 Task: Look for space in Noyon, France from 12th July, 2023 to 16th July, 2023 for 8 adults in price range Rs.10000 to Rs.16000. Place can be private room with 8 bedrooms having 8 beds and 8 bathrooms. Property type can be house, flat, guest house, hotel. Amenities needed are: wifi, TV, free parkinig on premises, gym, breakfast. Booking option can be shelf check-in. Required host language is English.
Action: Mouse moved to (458, 96)
Screenshot: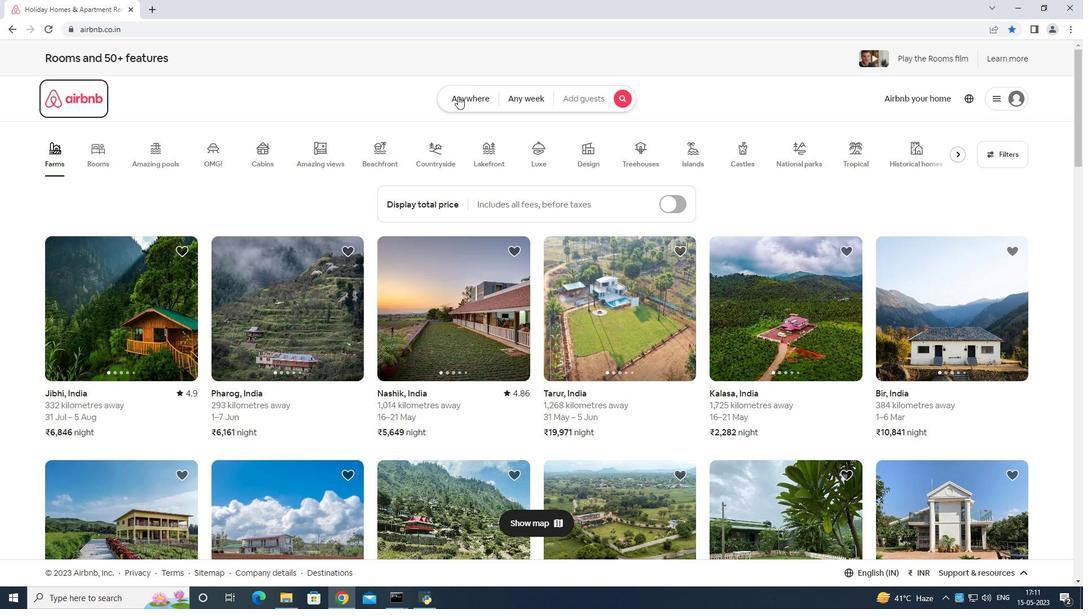 
Action: Mouse pressed left at (458, 96)
Screenshot: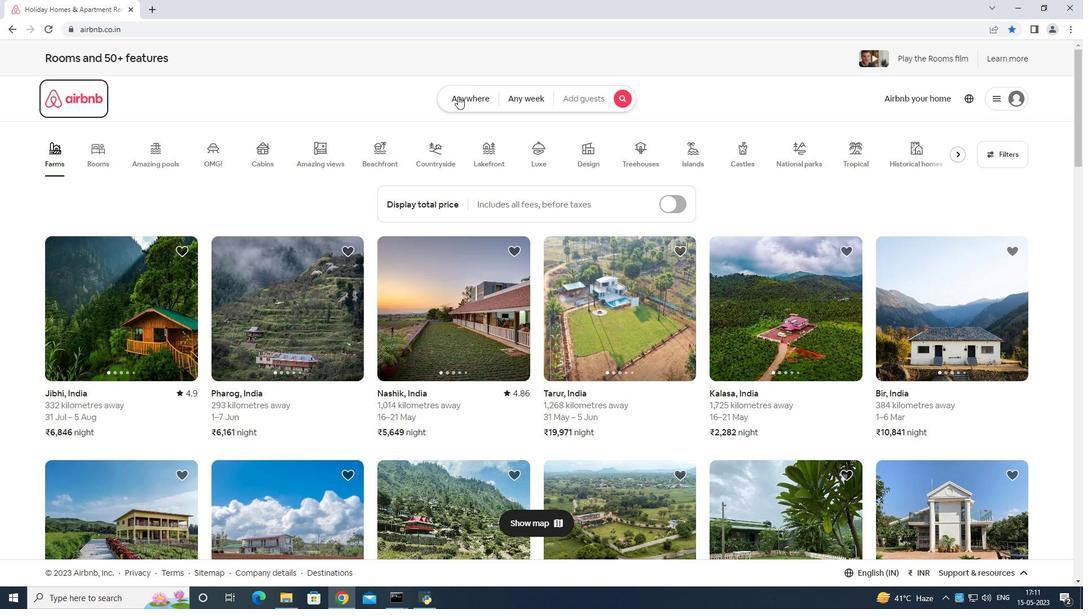 
Action: Mouse moved to (419, 136)
Screenshot: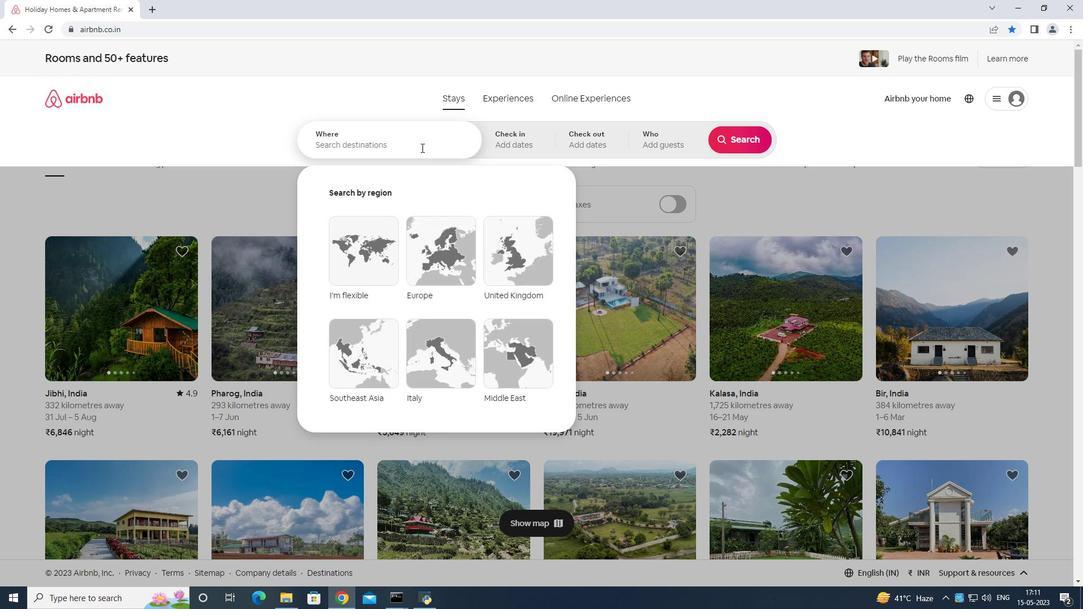 
Action: Mouse pressed left at (419, 136)
Screenshot: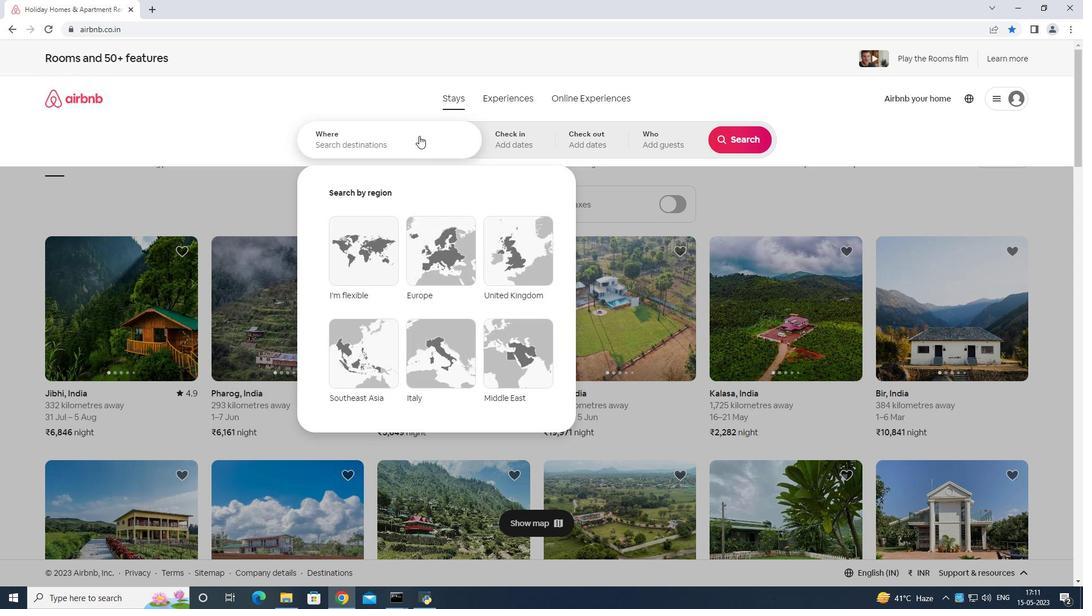 
Action: Mouse moved to (454, 146)
Screenshot: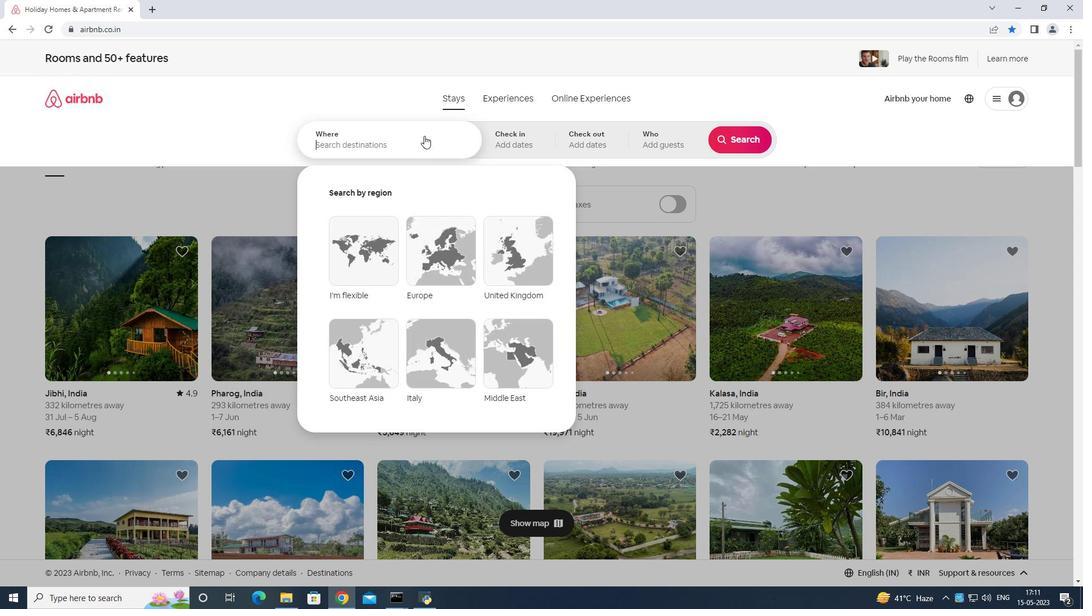 
Action: Key pressed <Key.shift>Noyon<Key.space><Key.shift>France<Key.enter>
Screenshot: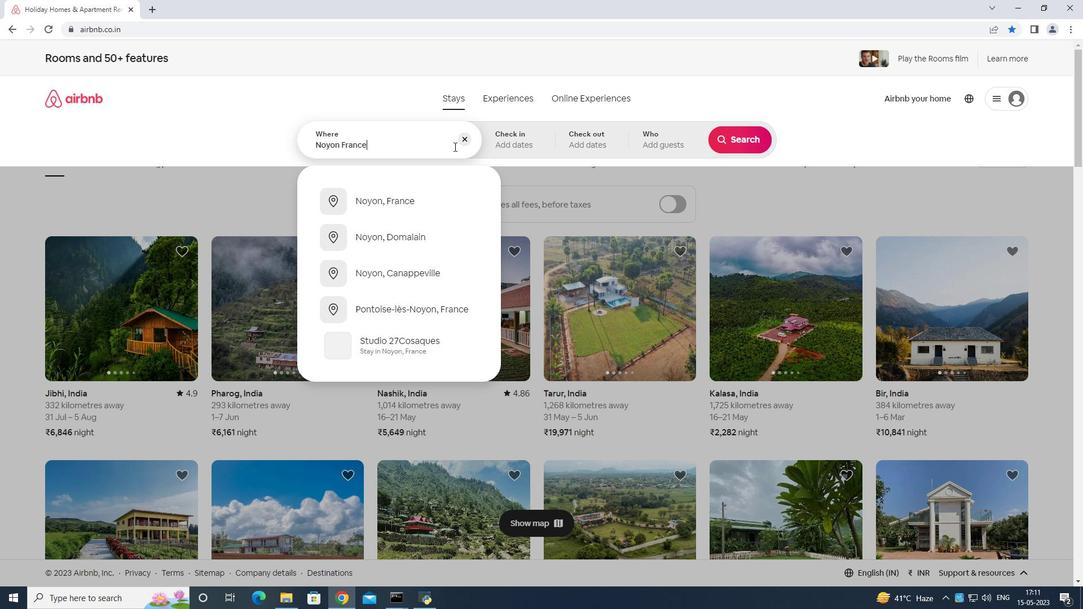 
Action: Mouse moved to (738, 228)
Screenshot: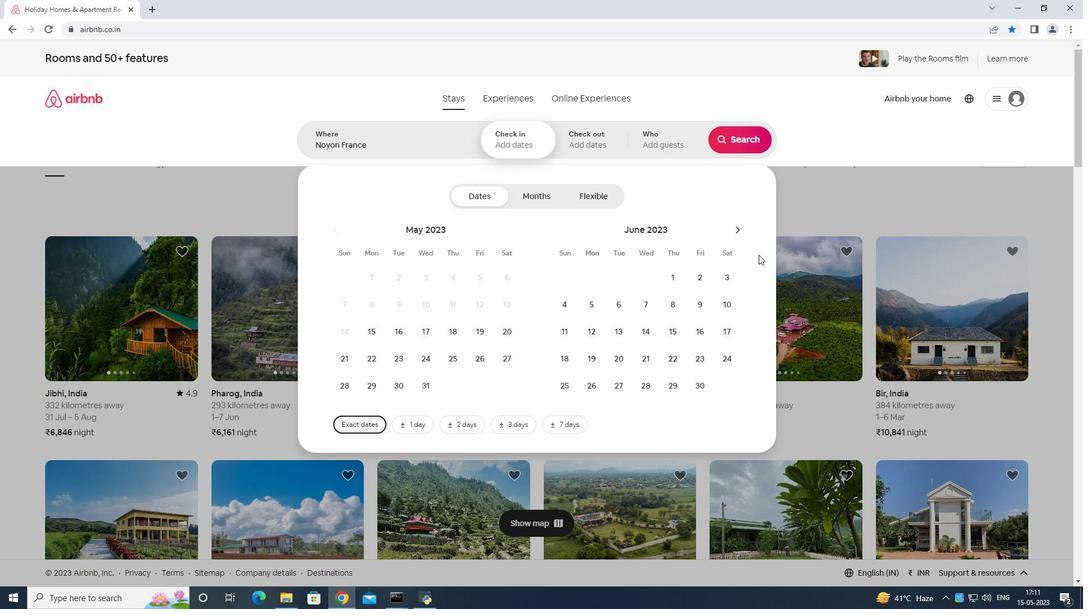 
Action: Mouse pressed left at (738, 228)
Screenshot: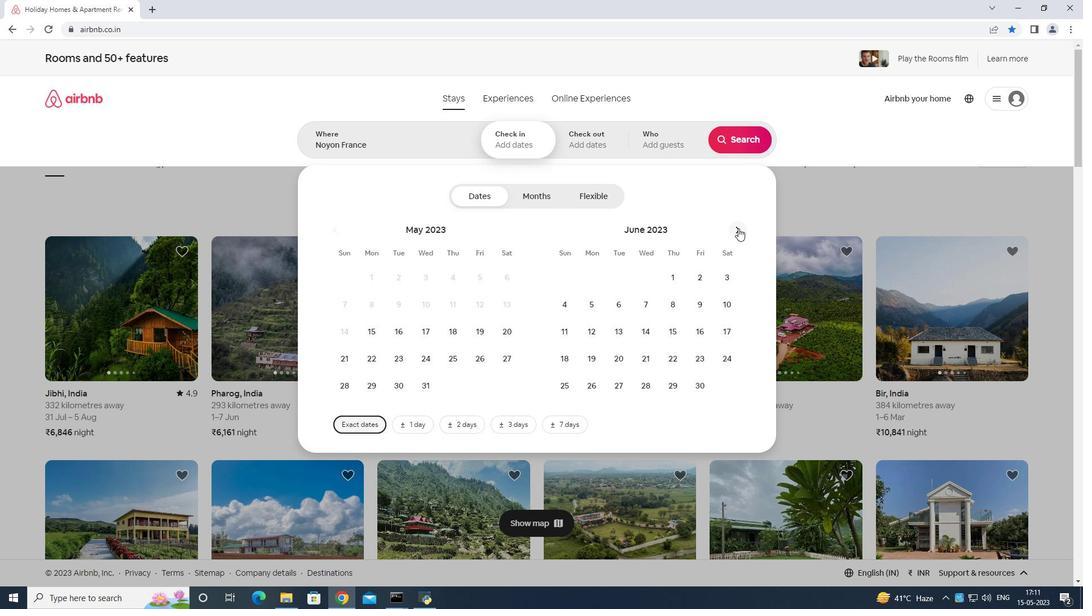 
Action: Mouse moved to (649, 327)
Screenshot: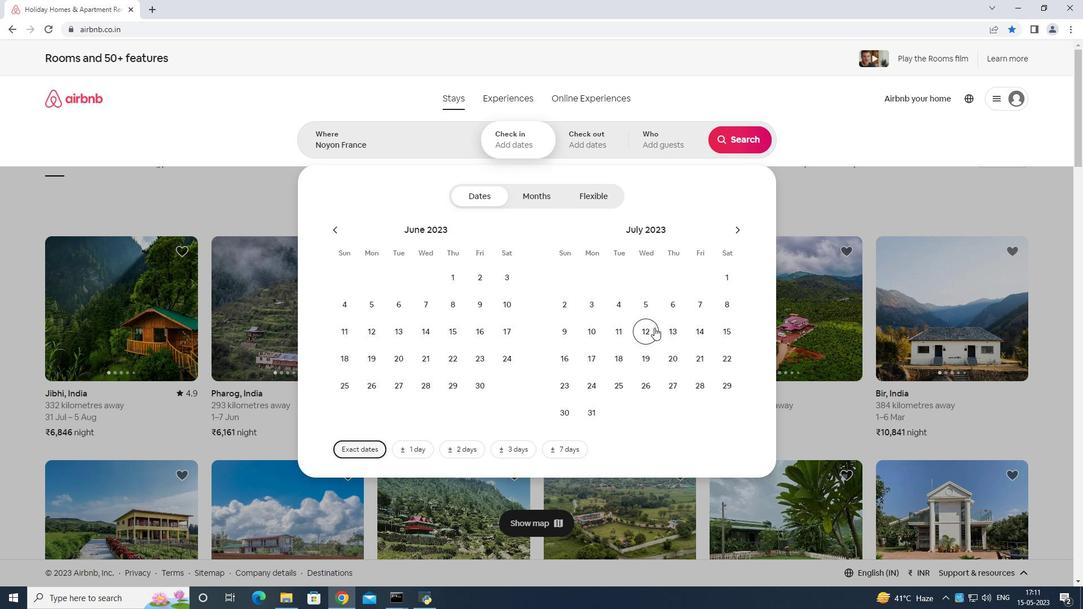 
Action: Mouse pressed left at (649, 327)
Screenshot: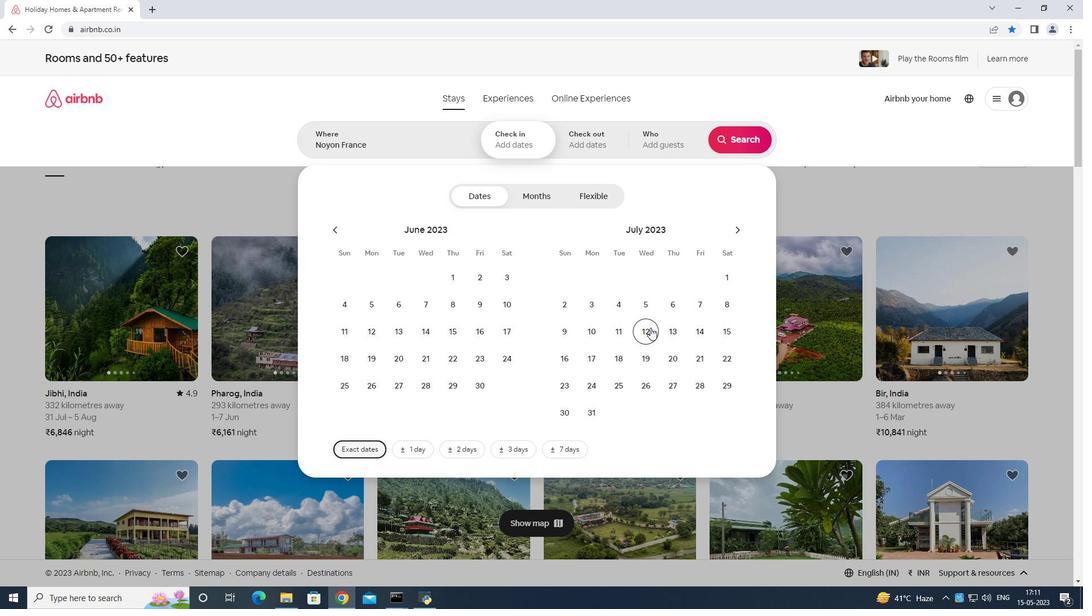 
Action: Mouse moved to (574, 357)
Screenshot: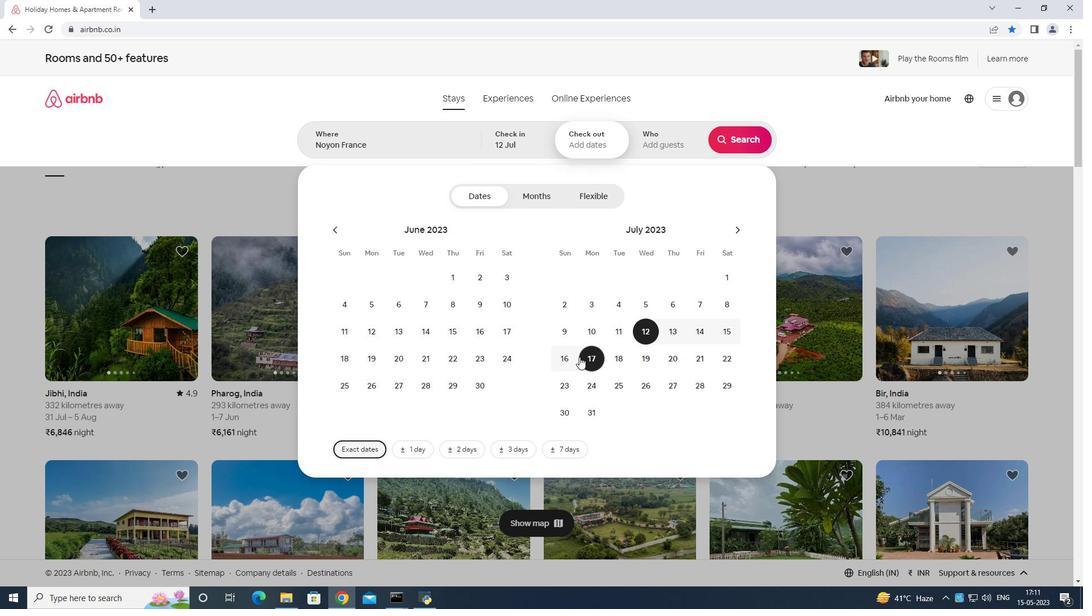
Action: Mouse pressed left at (574, 357)
Screenshot: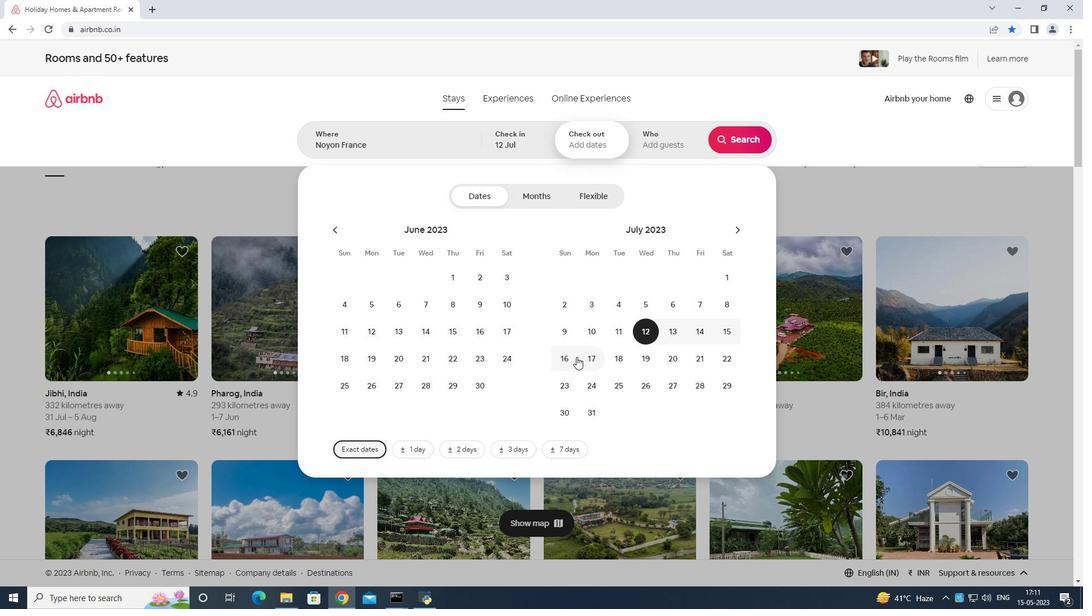 
Action: Mouse moved to (653, 141)
Screenshot: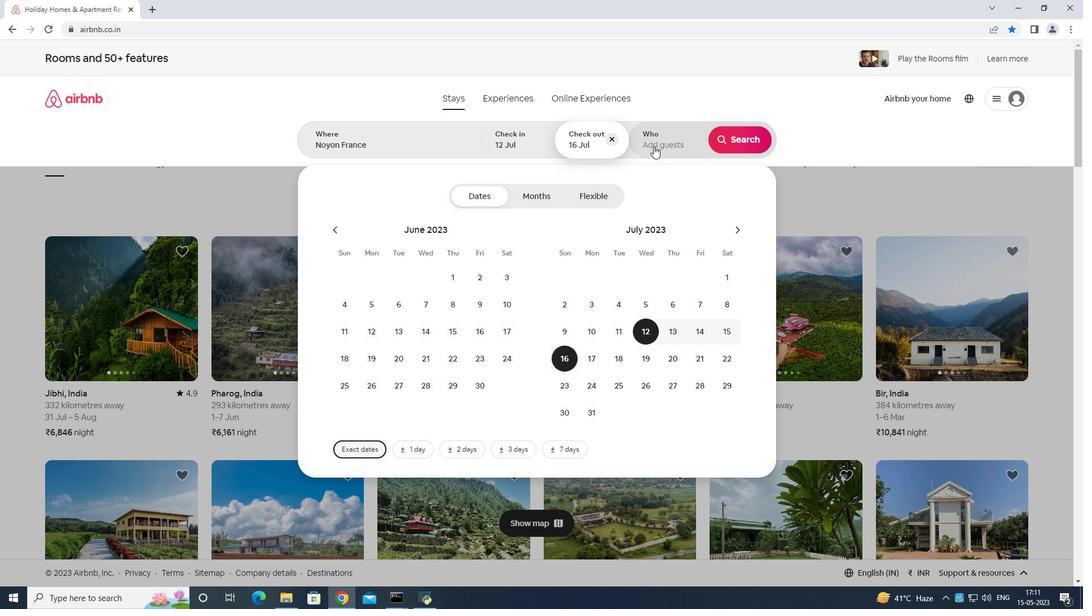 
Action: Mouse pressed left at (653, 141)
Screenshot: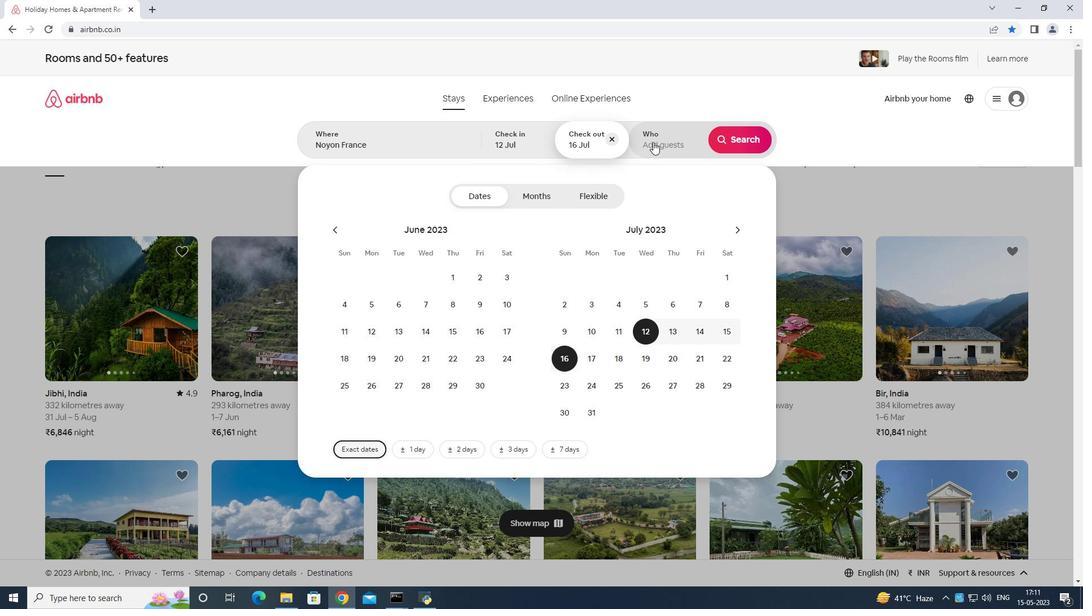 
Action: Mouse moved to (737, 202)
Screenshot: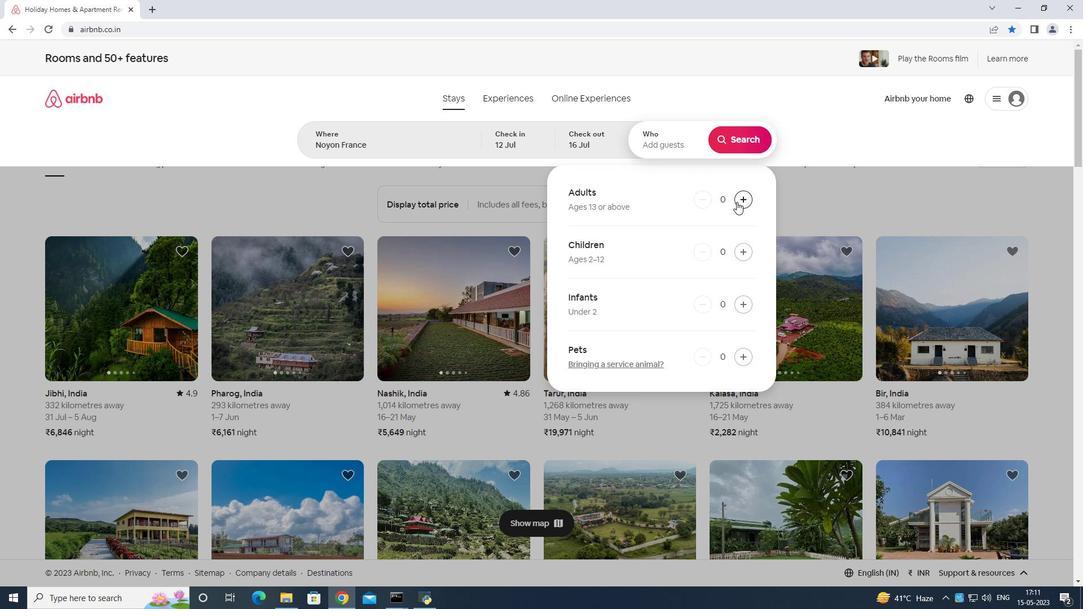 
Action: Mouse pressed left at (737, 202)
Screenshot: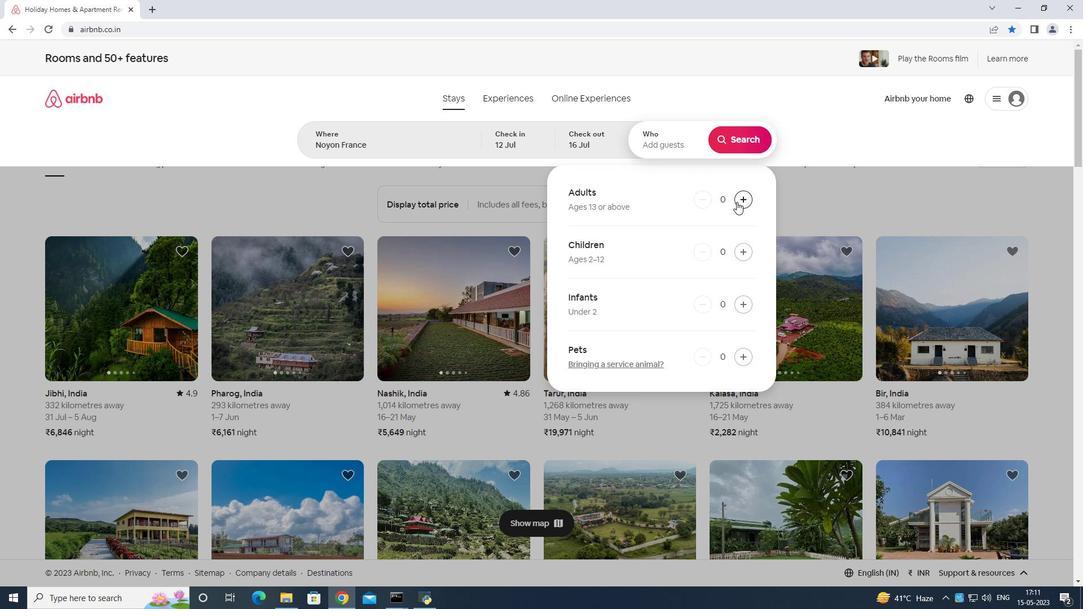 
Action: Mouse pressed left at (737, 202)
Screenshot: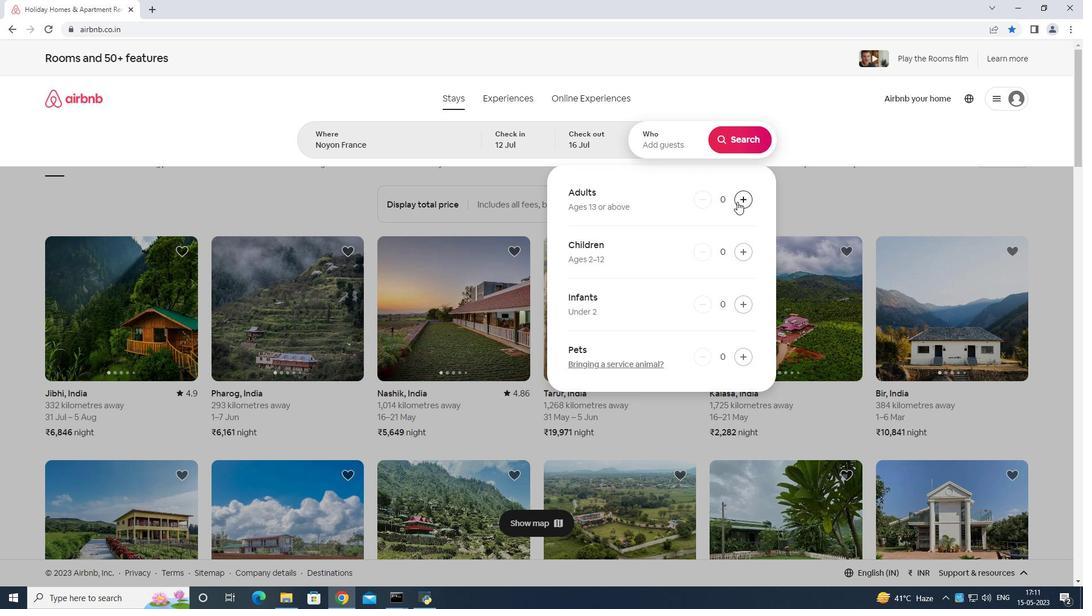 
Action: Mouse pressed left at (737, 202)
Screenshot: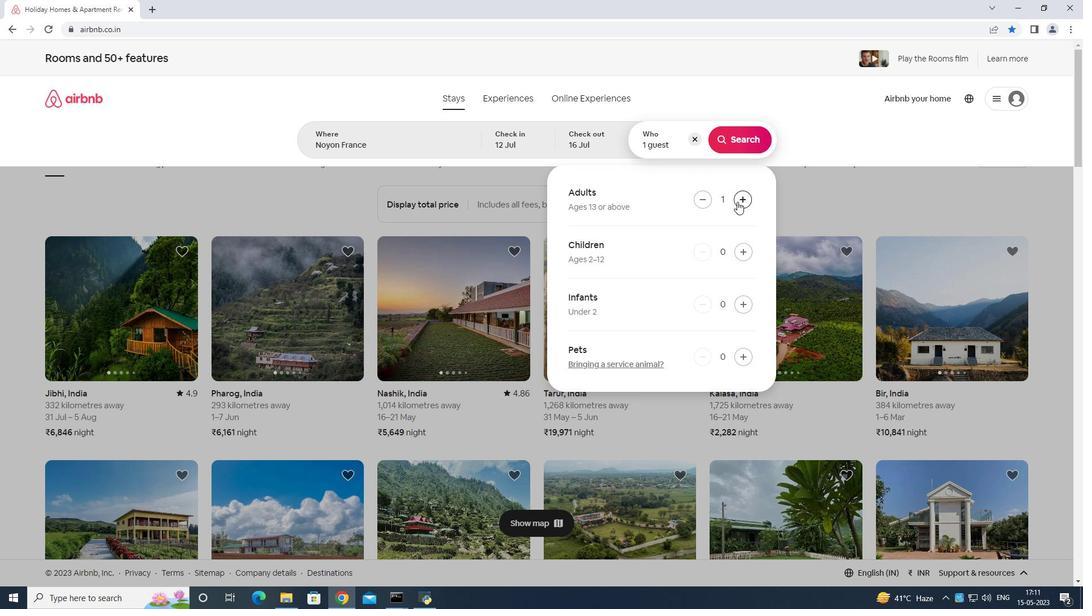 
Action: Mouse pressed left at (737, 202)
Screenshot: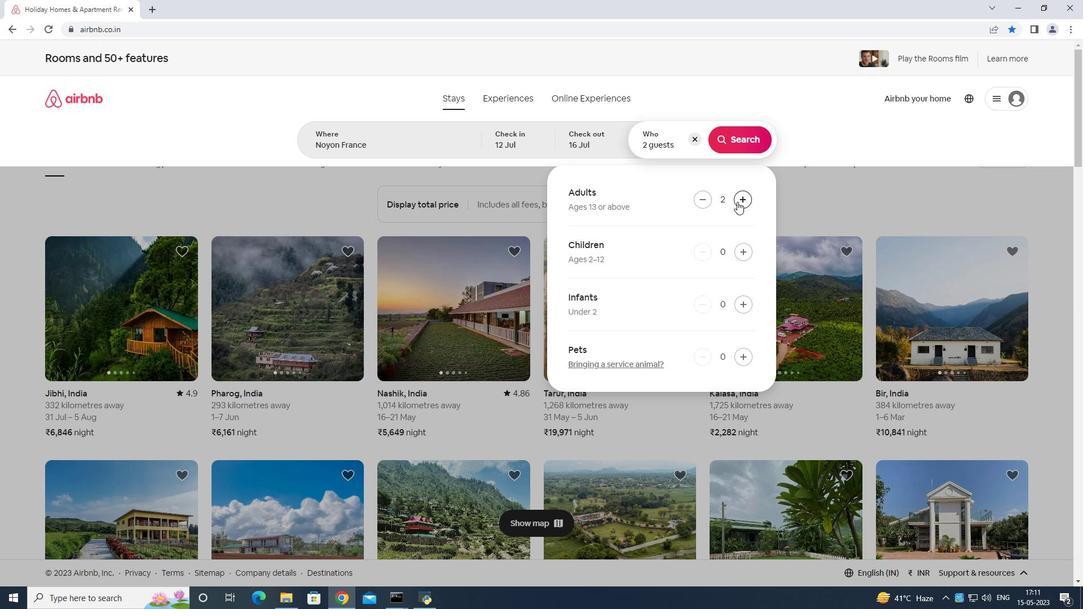 
Action: Mouse pressed left at (737, 202)
Screenshot: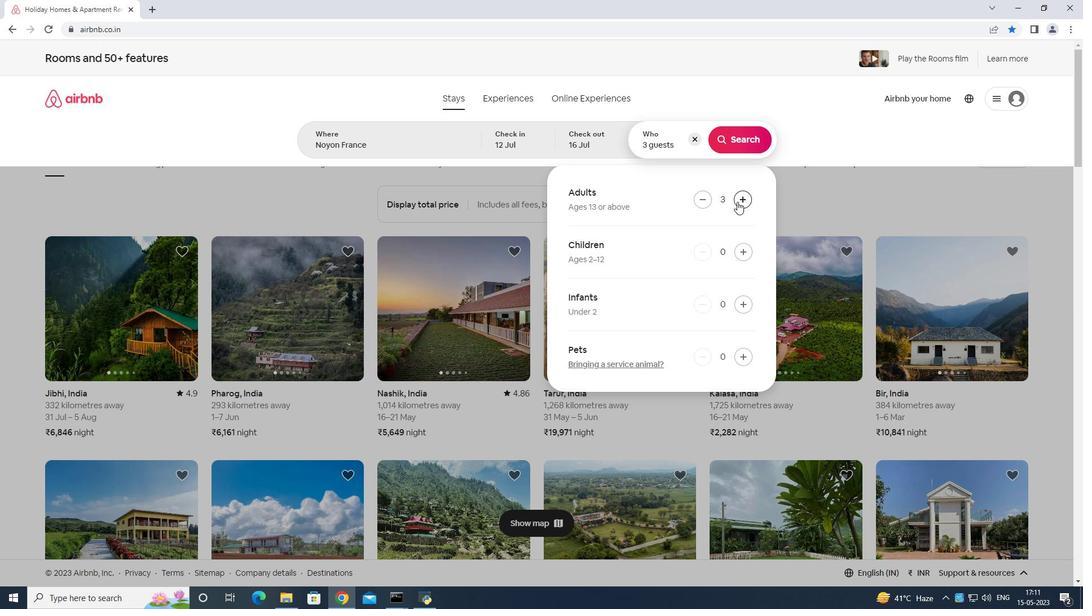 
Action: Mouse pressed left at (737, 202)
Screenshot: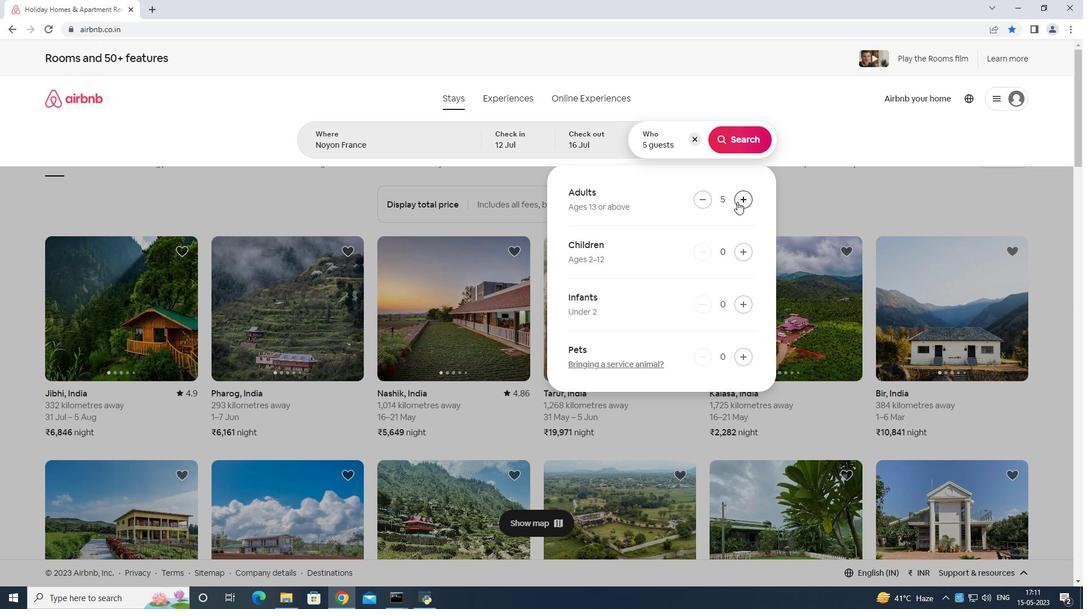 
Action: Mouse pressed left at (737, 202)
Screenshot: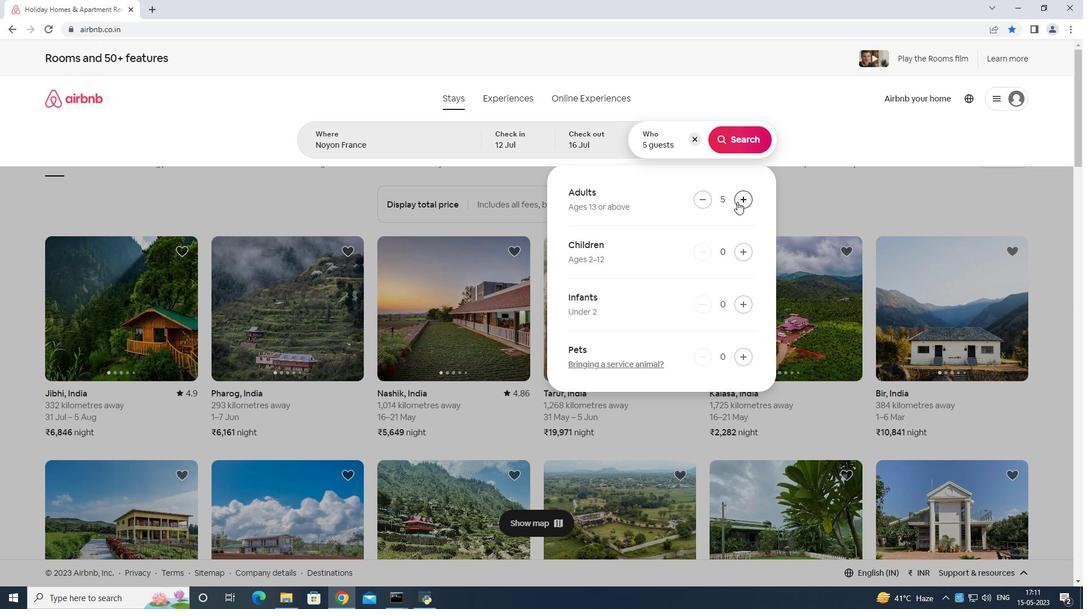 
Action: Mouse pressed left at (737, 202)
Screenshot: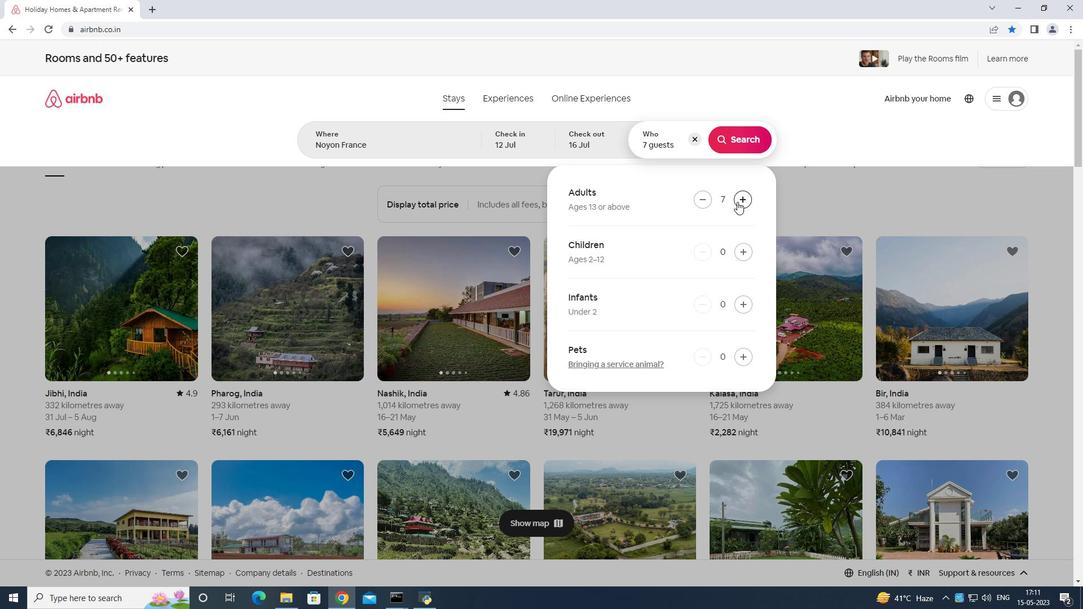 
Action: Mouse moved to (743, 143)
Screenshot: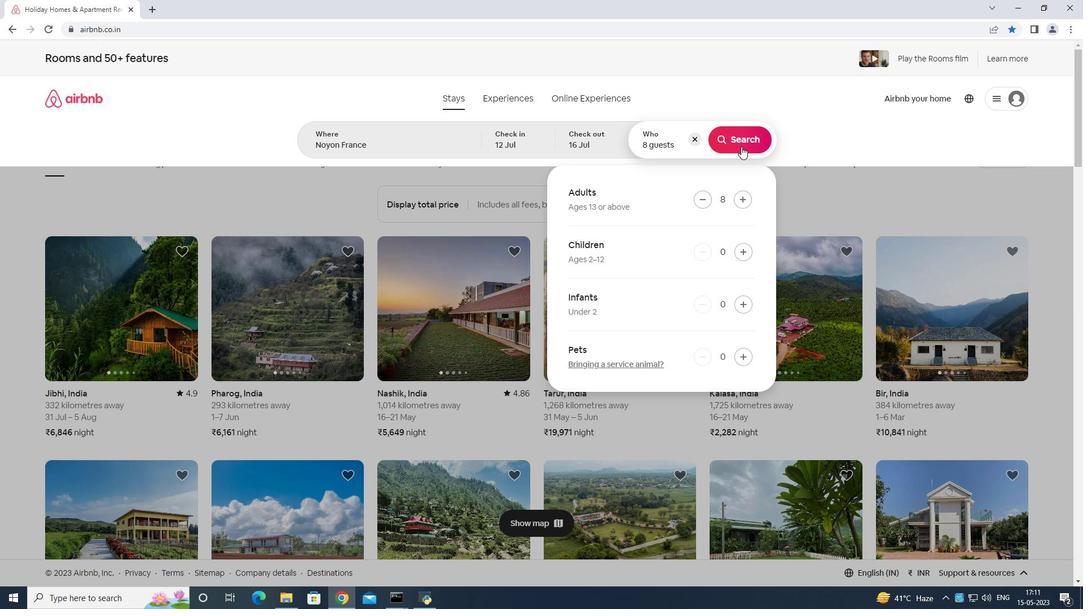 
Action: Mouse pressed left at (743, 143)
Screenshot: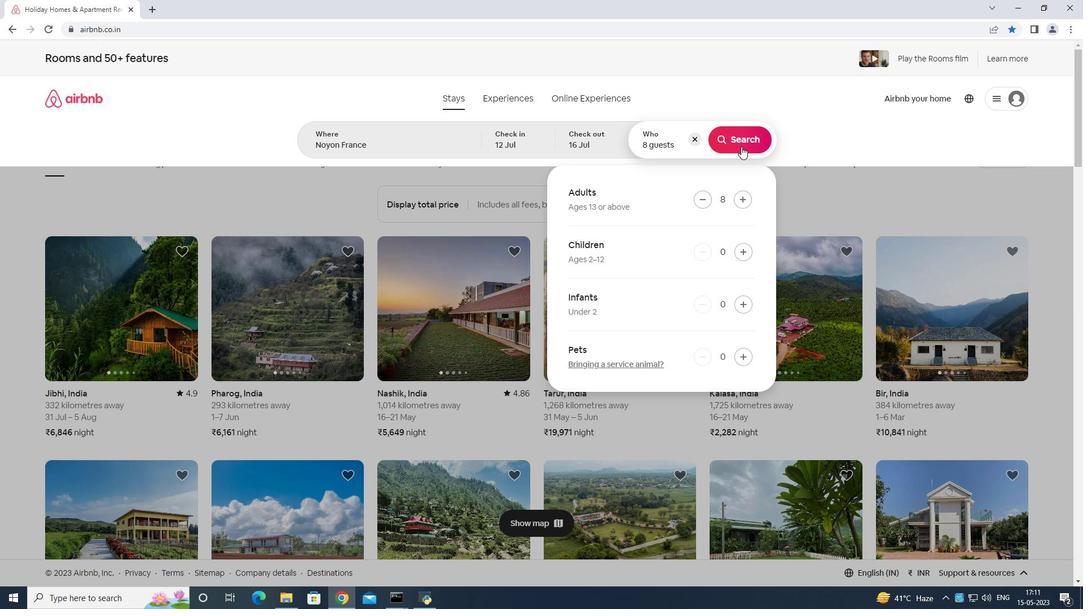 
Action: Mouse moved to (1039, 107)
Screenshot: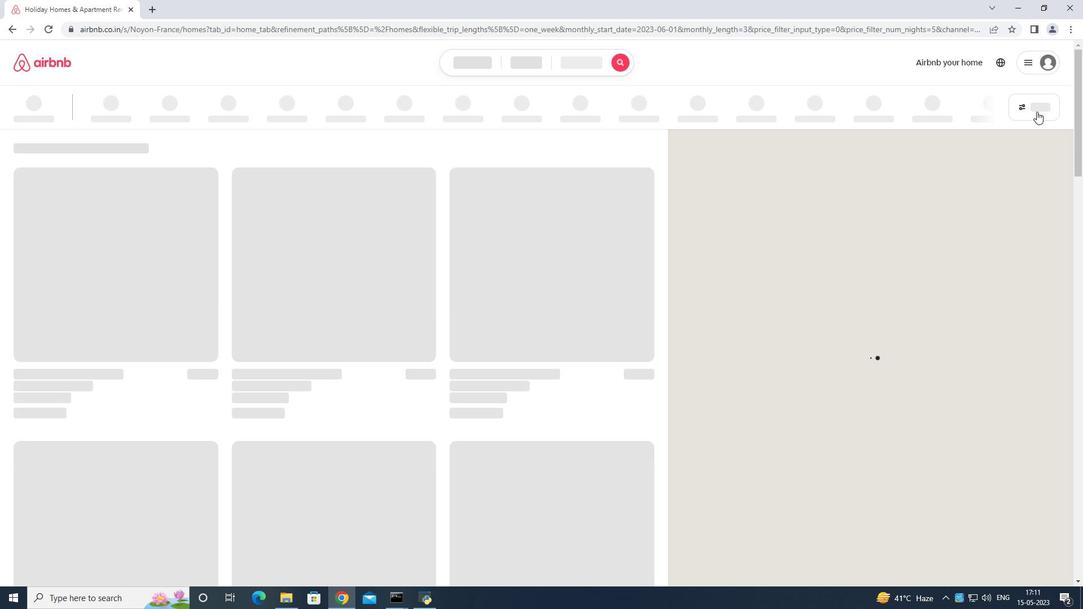 
Action: Mouse pressed left at (1039, 107)
Screenshot: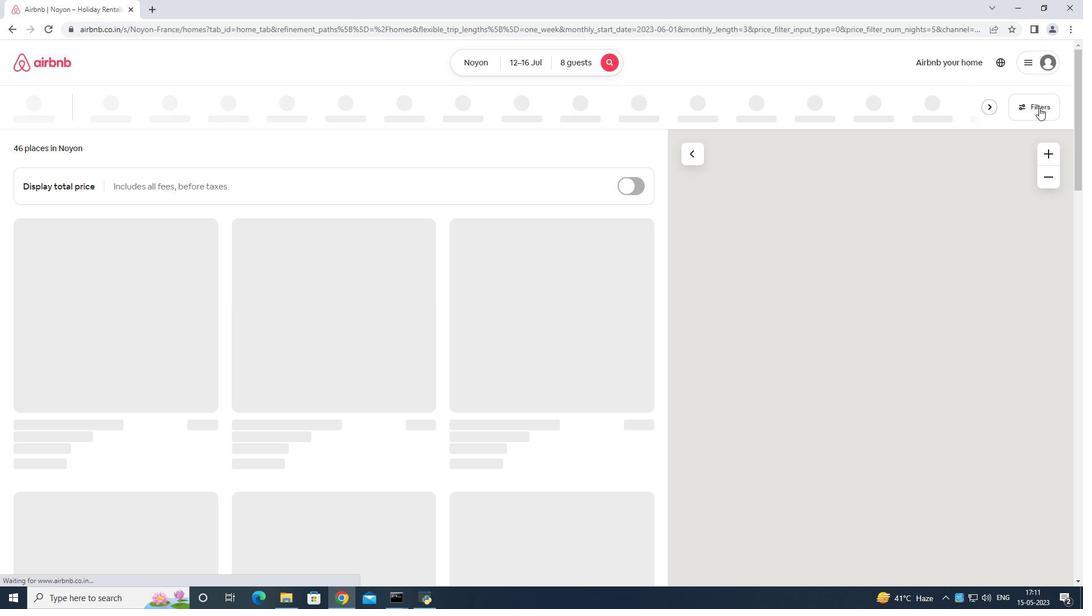 
Action: Mouse moved to (478, 373)
Screenshot: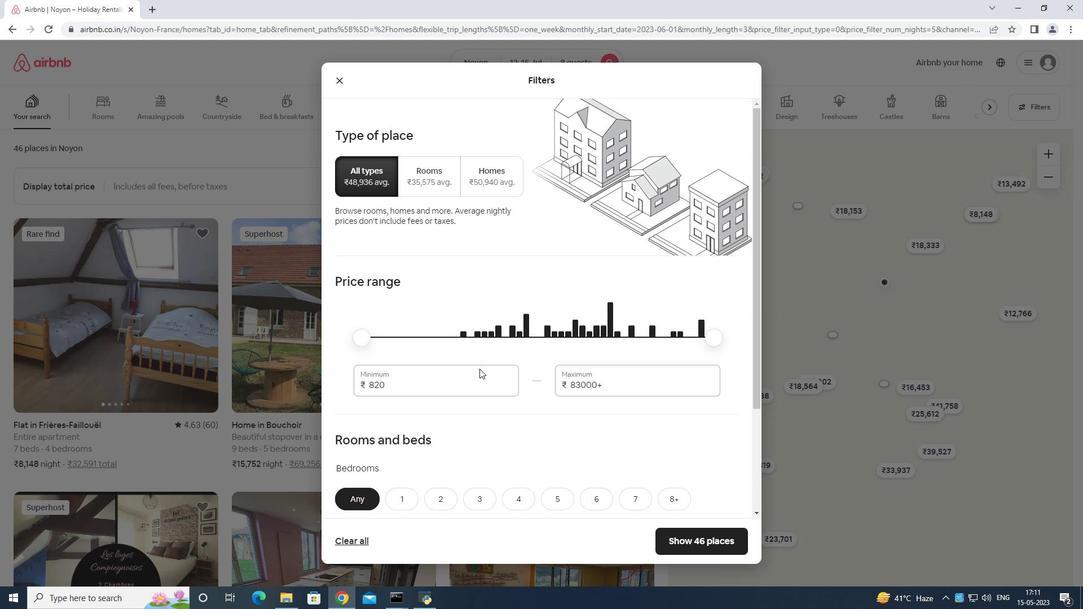 
Action: Mouse pressed left at (478, 373)
Screenshot: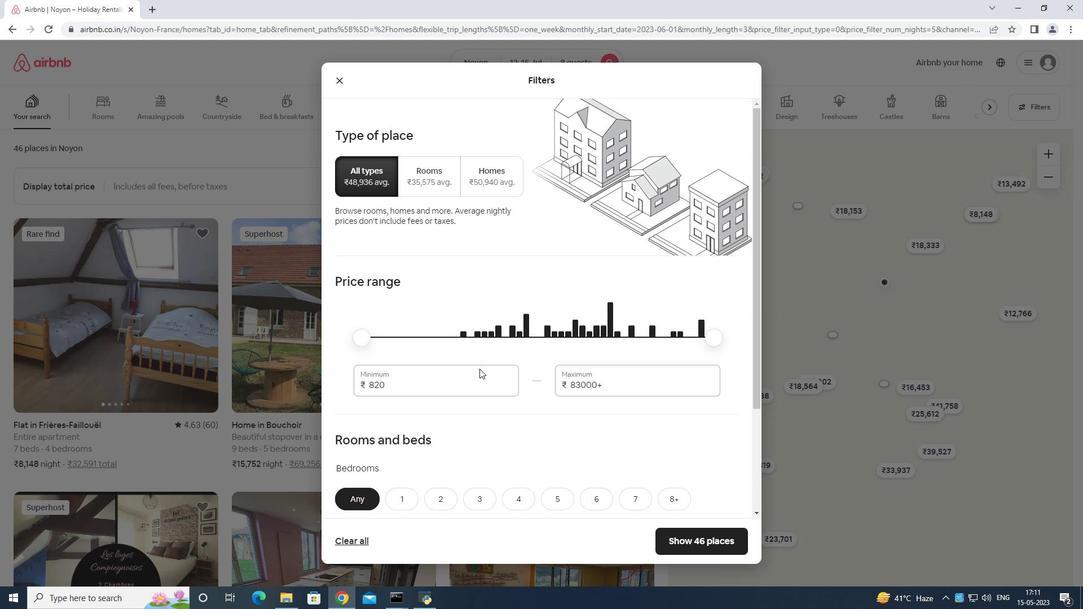 
Action: Mouse moved to (477, 369)
Screenshot: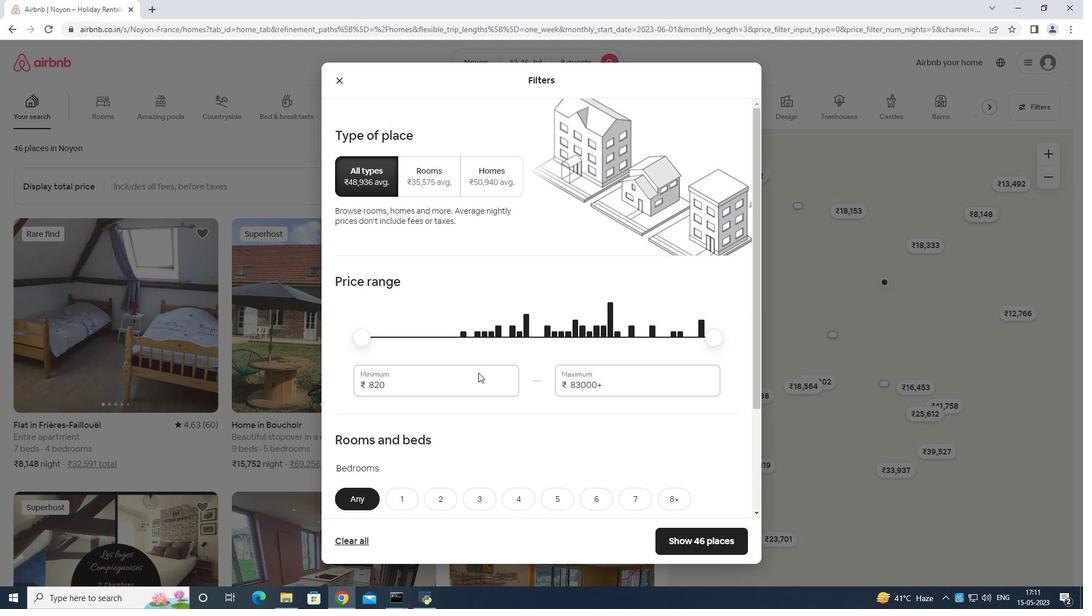 
Action: Key pressed <Key.backspace>
Screenshot: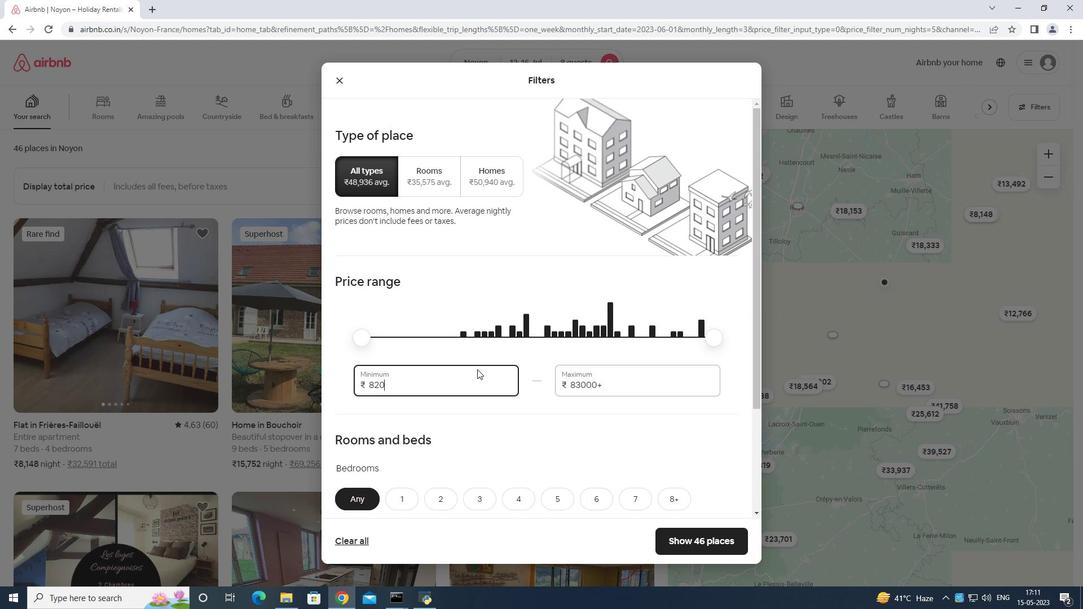 
Action: Mouse moved to (477, 368)
Screenshot: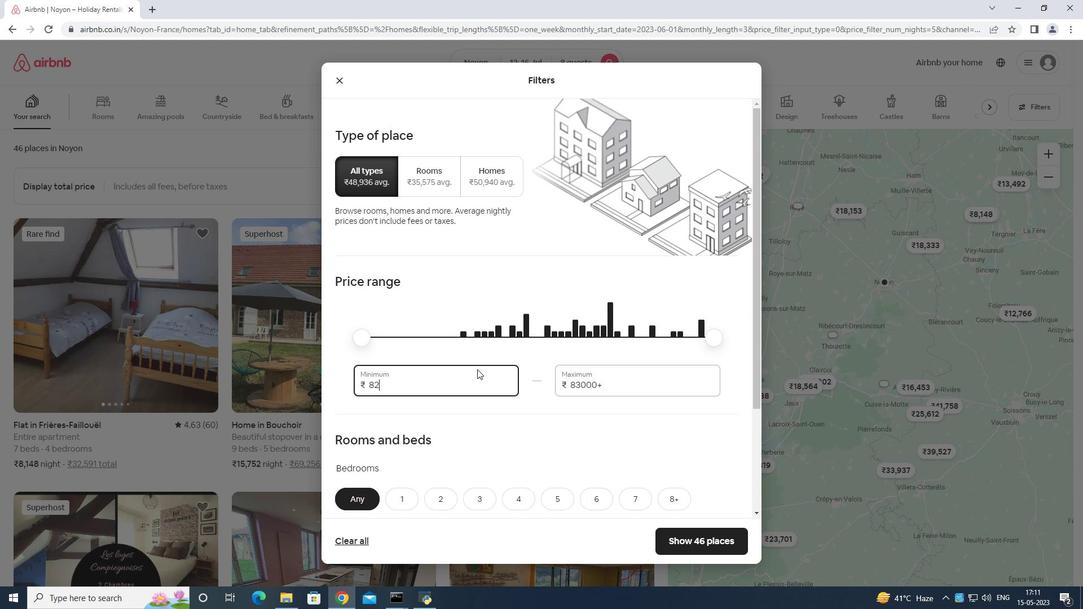 
Action: Key pressed <Key.backspace><Key.backspace><Key.backspace><Key.backspace><Key.backspace><Key.backspace><Key.backspace><Key.backspace><Key.backspace><Key.backspace><Key.backspace>10000
Screenshot: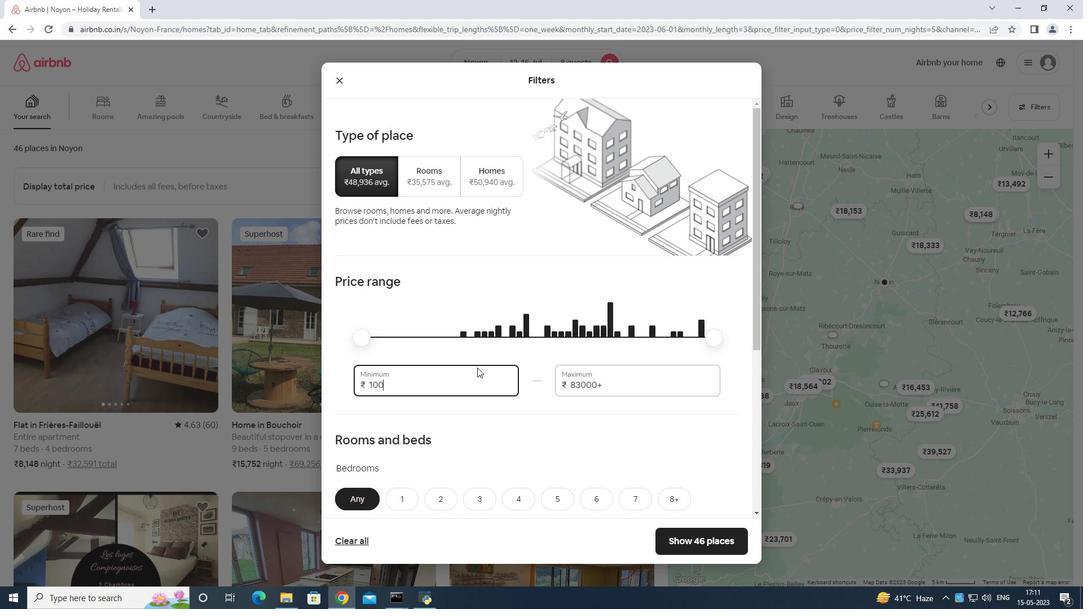 
Action: Mouse moved to (617, 381)
Screenshot: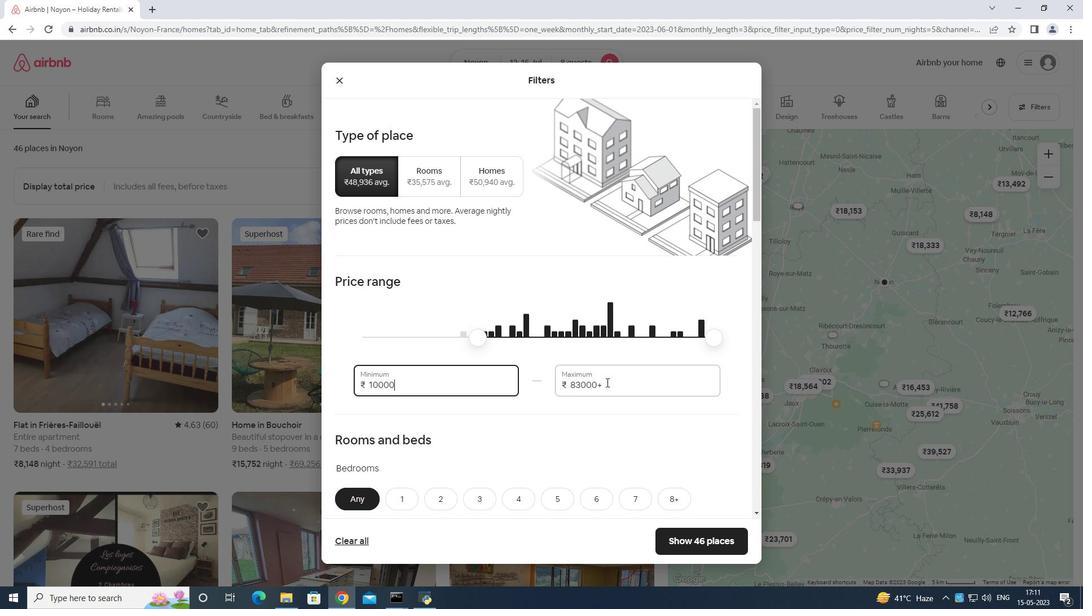 
Action: Mouse pressed left at (617, 381)
Screenshot: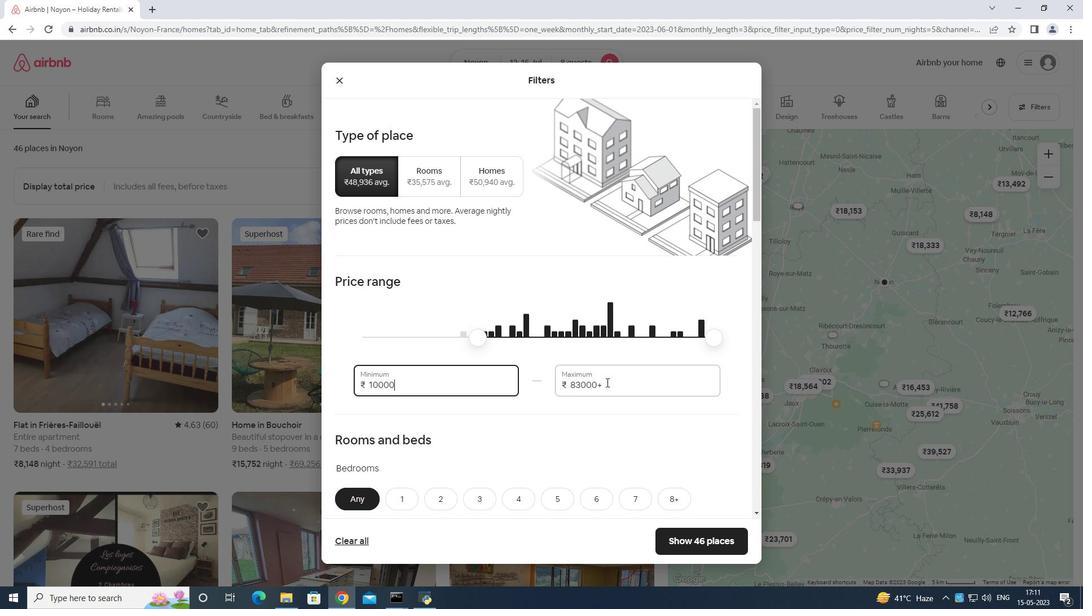 
Action: Mouse moved to (619, 378)
Screenshot: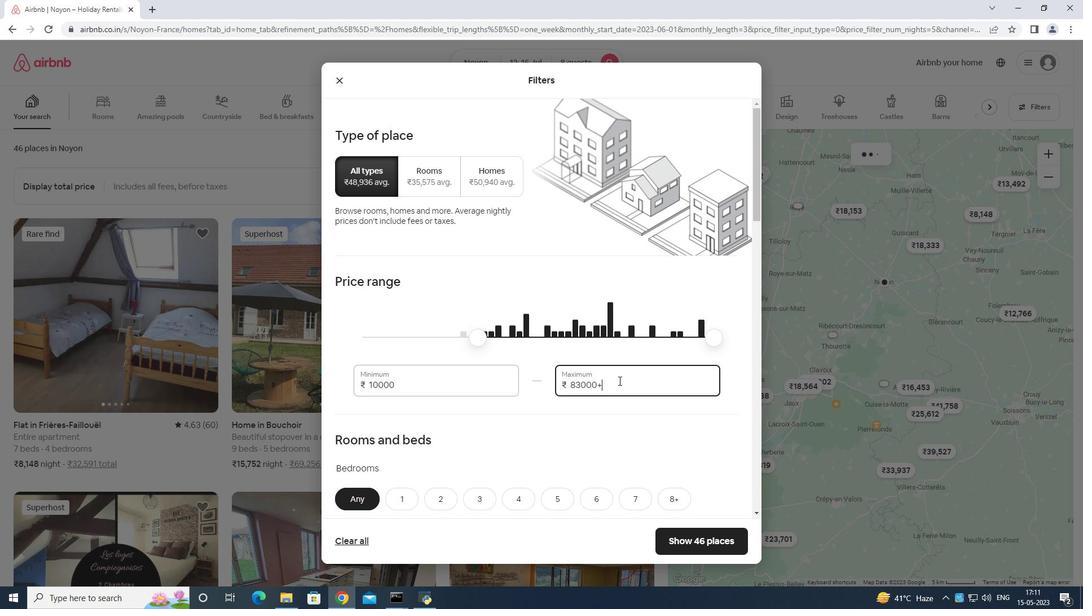 
Action: Key pressed <Key.backspace><Key.backspace><Key.backspace><Key.backspace><Key.backspace><Key.backspace><Key.backspace><Key.backspace>
Screenshot: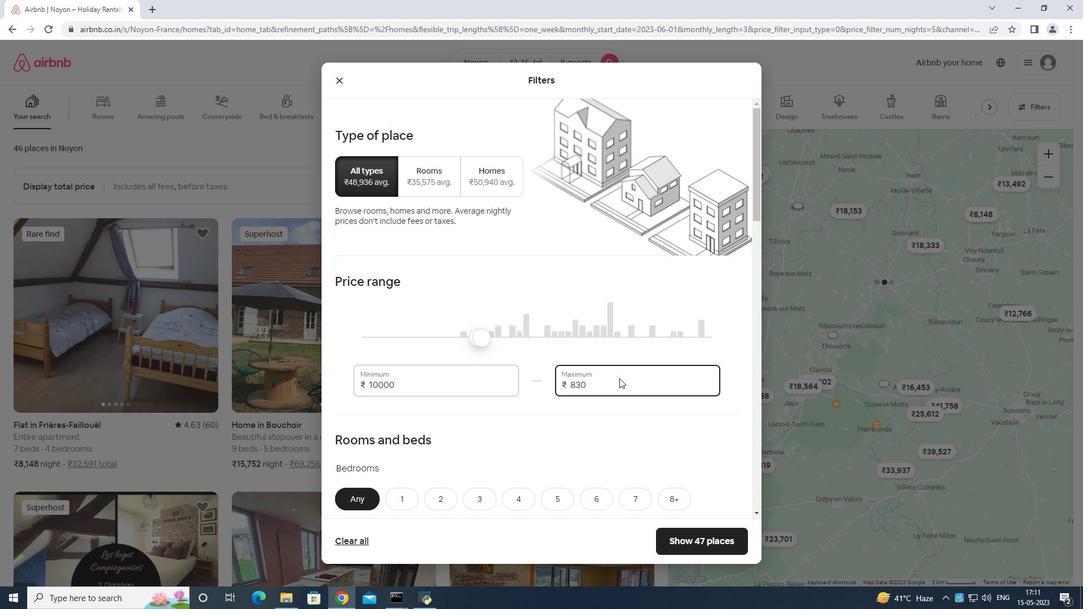 
Action: Mouse moved to (619, 378)
Screenshot: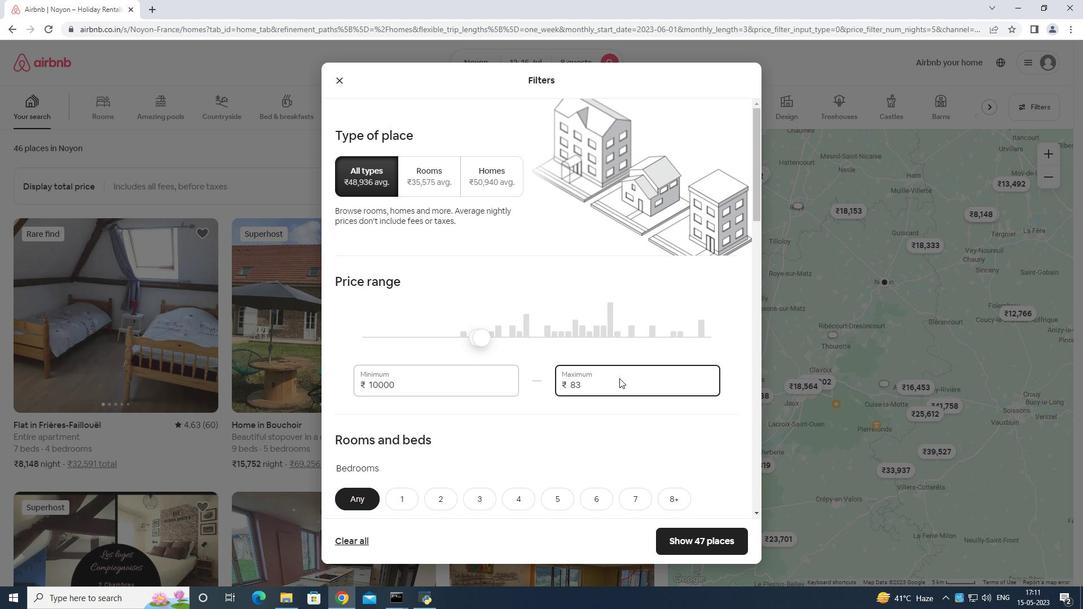 
Action: Key pressed <Key.backspace>
Screenshot: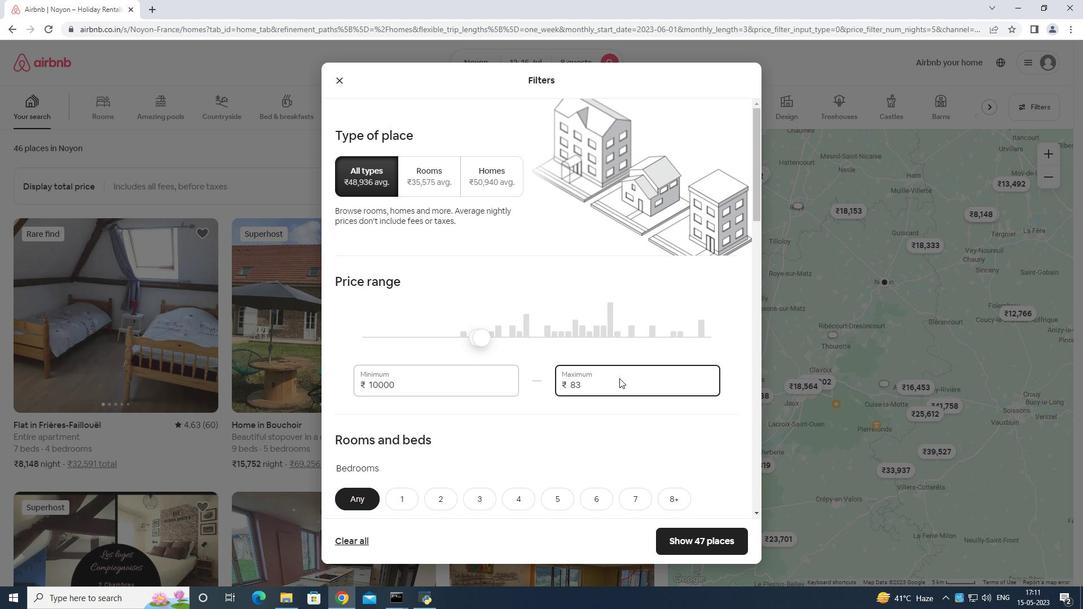 
Action: Mouse moved to (621, 376)
Screenshot: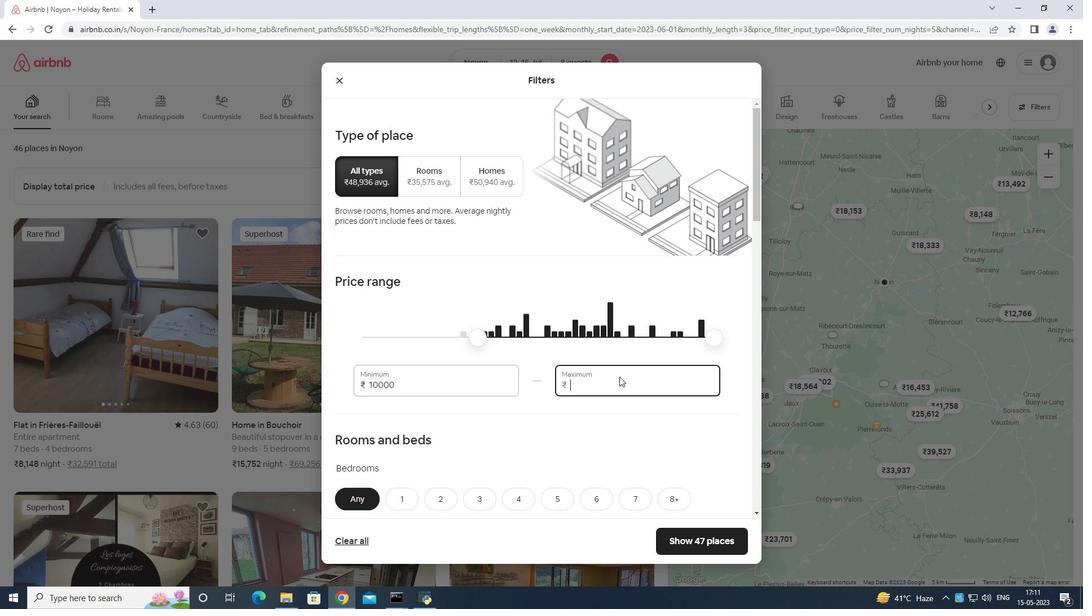 
Action: Key pressed 1
Screenshot: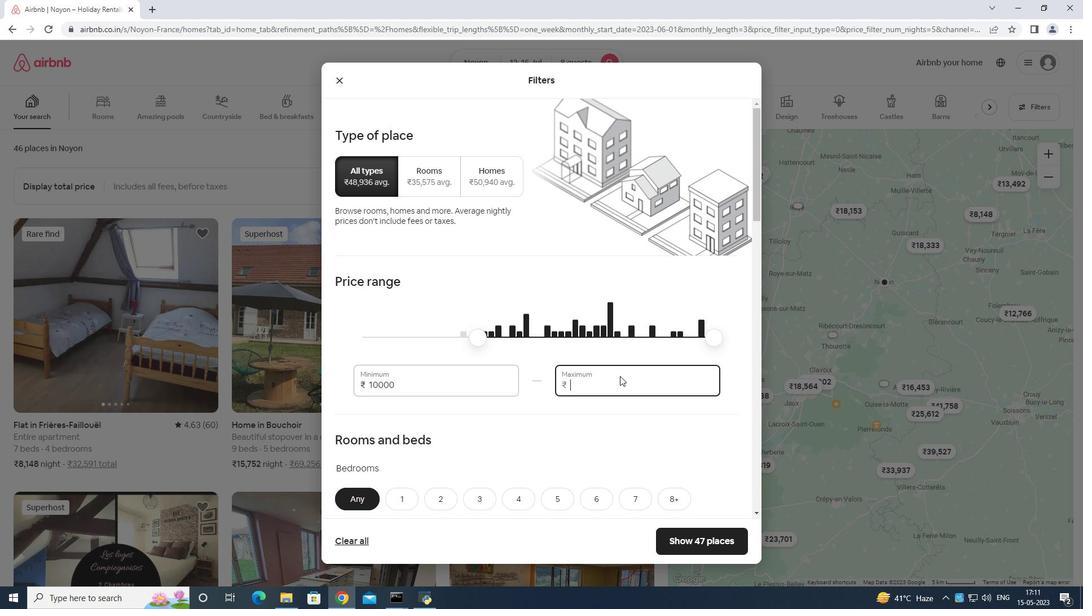 
Action: Mouse moved to (623, 374)
Screenshot: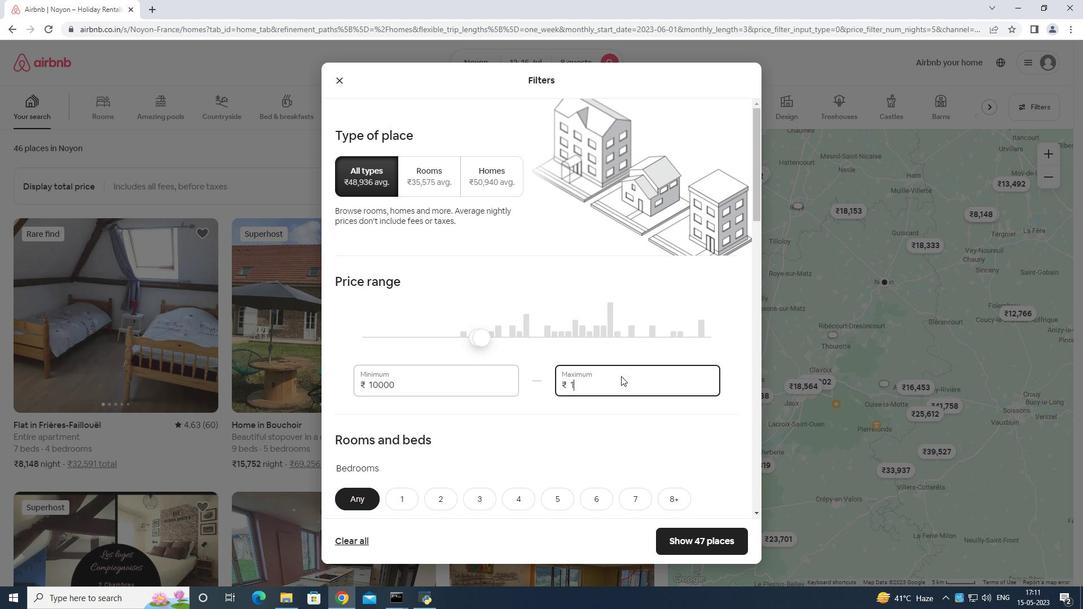 
Action: Key pressed 6
Screenshot: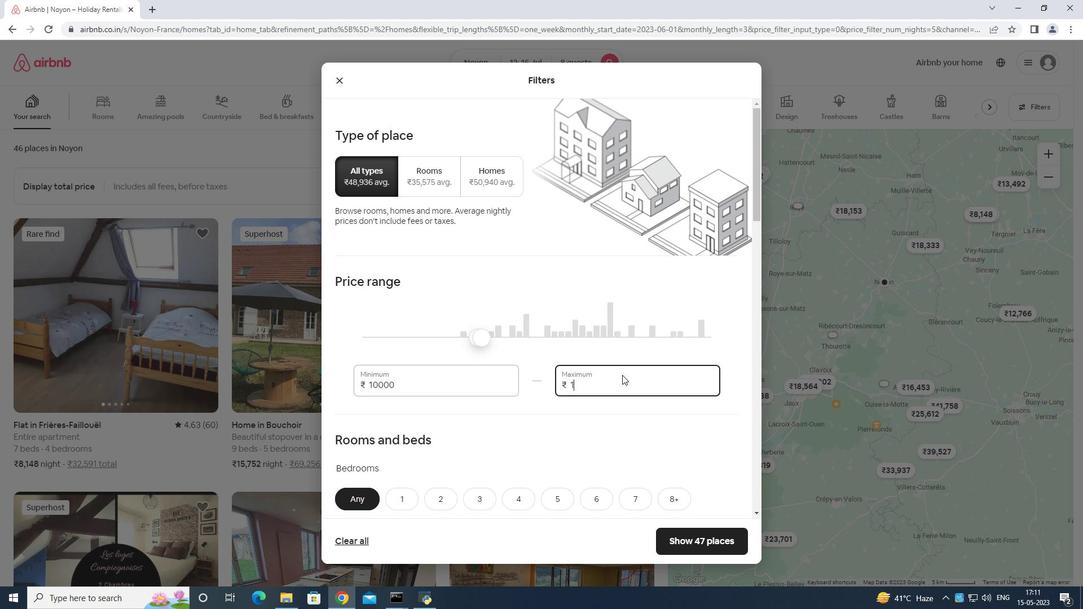 
Action: Mouse moved to (625, 374)
Screenshot: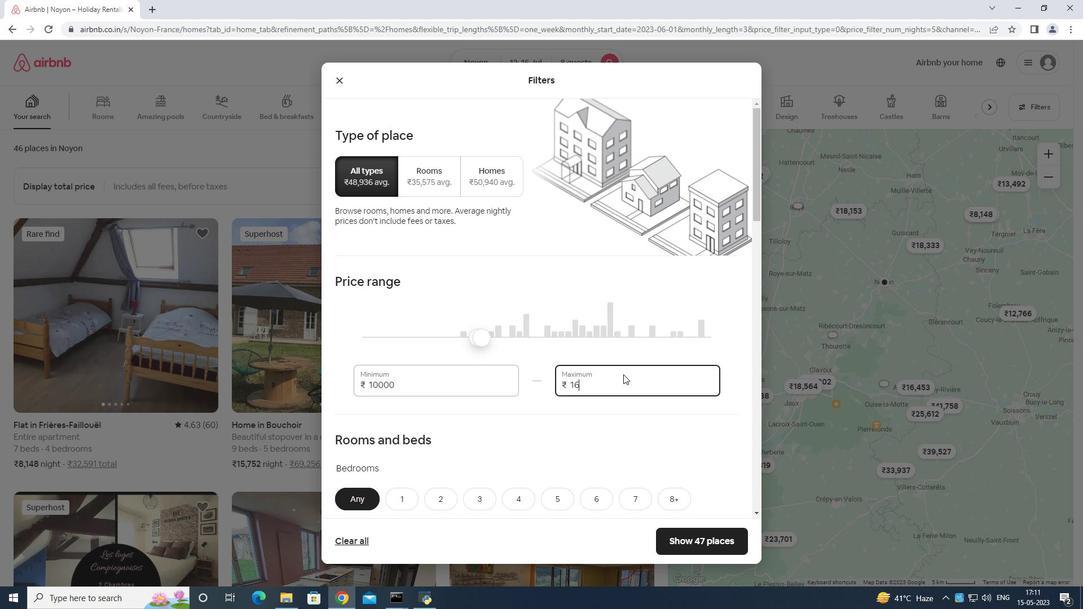 
Action: Key pressed 000
Screenshot: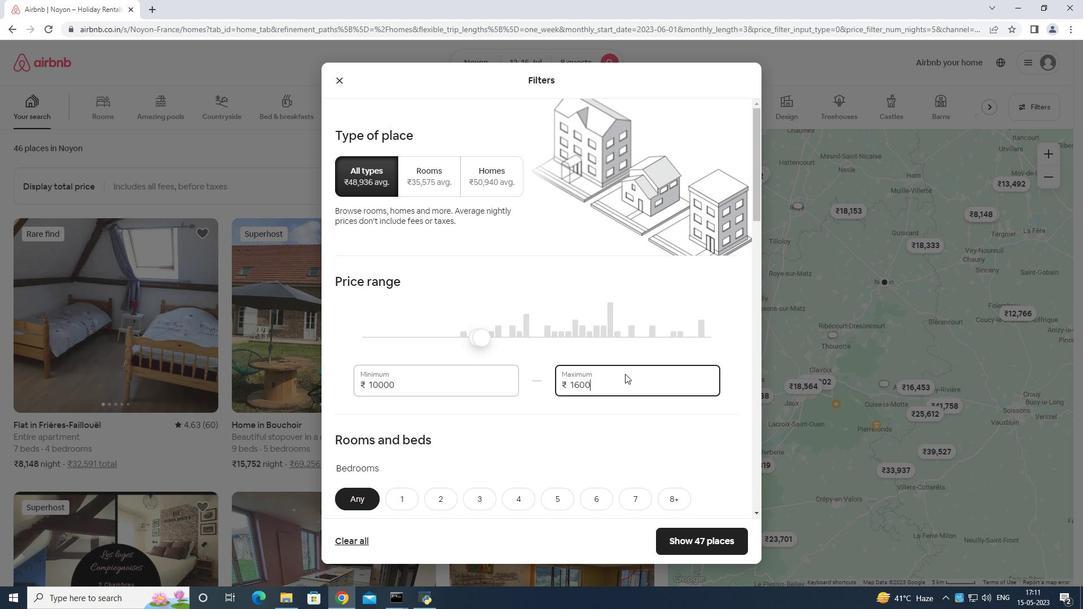 
Action: Mouse moved to (625, 373)
Screenshot: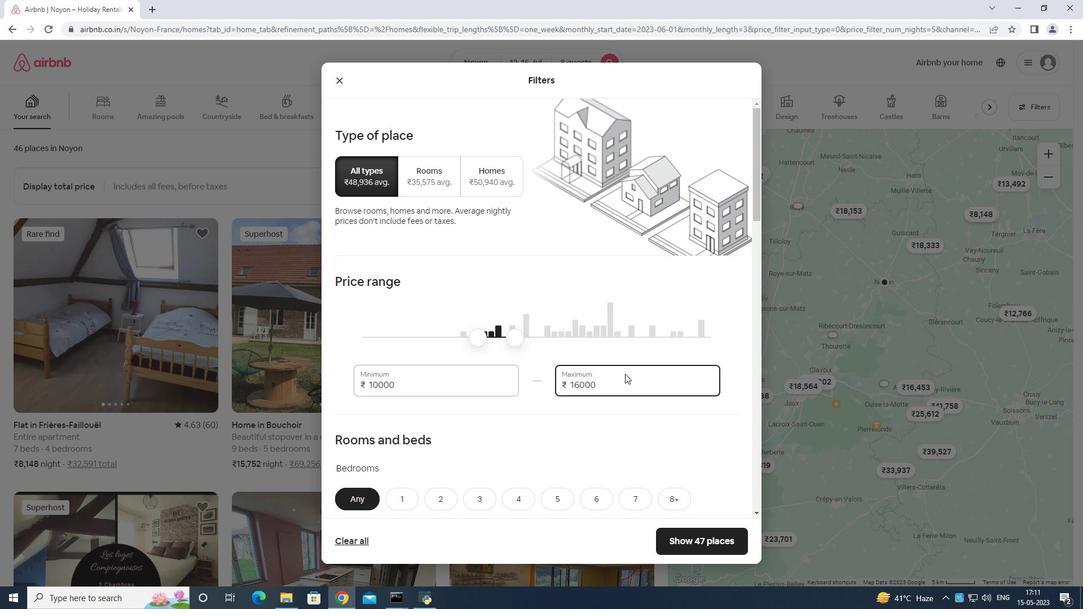 
Action: Mouse scrolled (625, 372) with delta (0, 0)
Screenshot: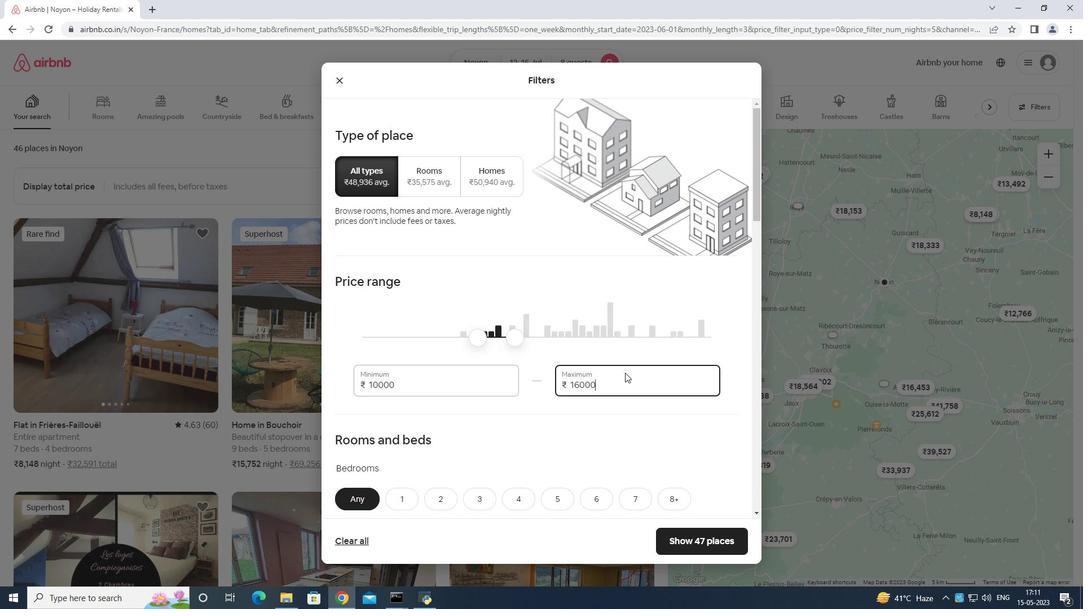 
Action: Mouse scrolled (625, 372) with delta (0, 0)
Screenshot: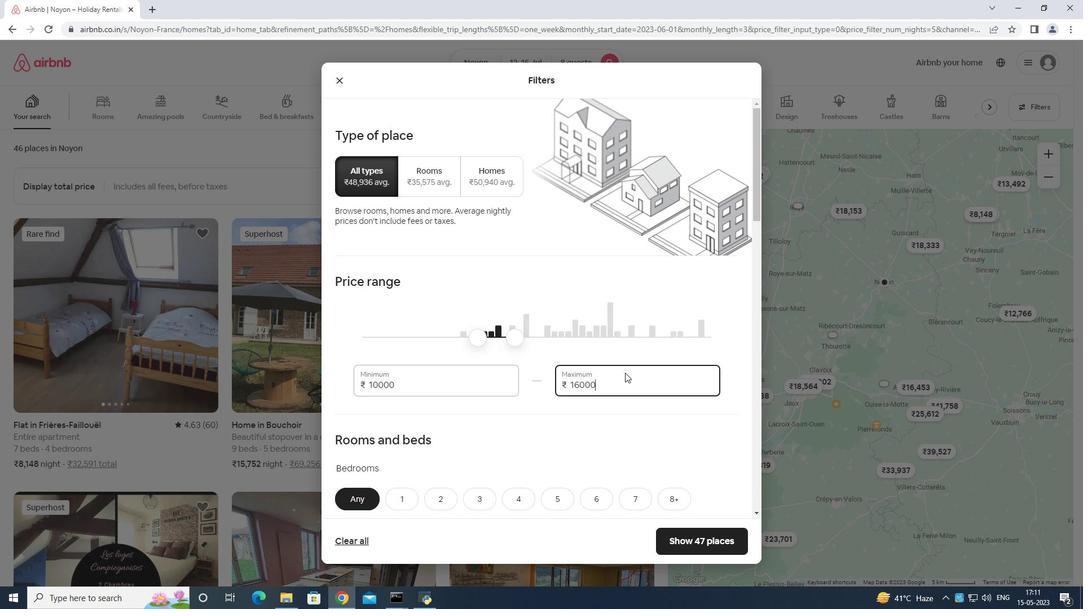 
Action: Mouse scrolled (625, 372) with delta (0, 0)
Screenshot: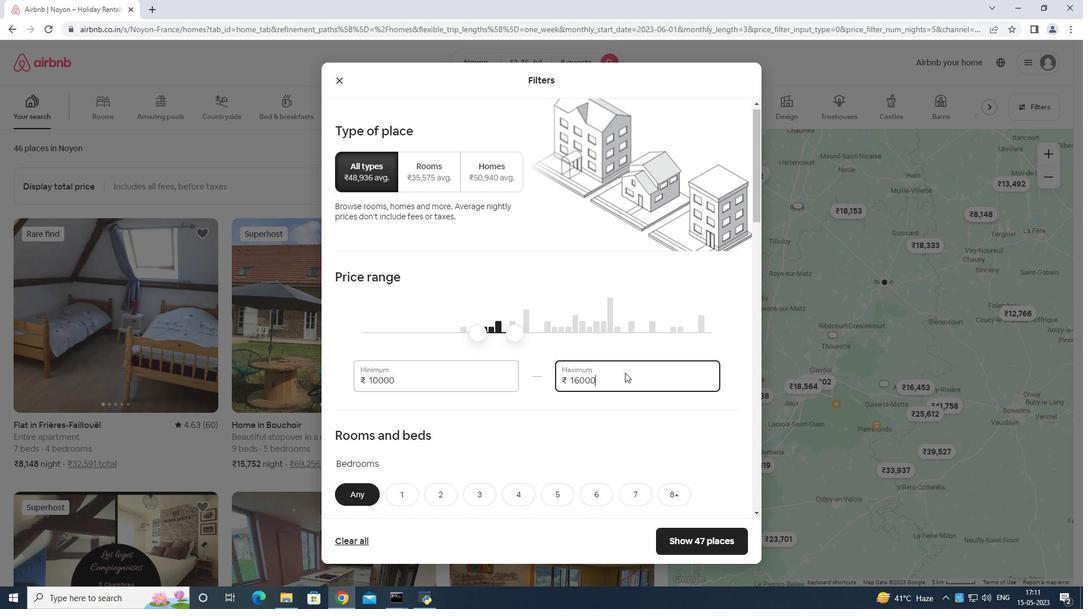 
Action: Mouse scrolled (625, 372) with delta (0, 0)
Screenshot: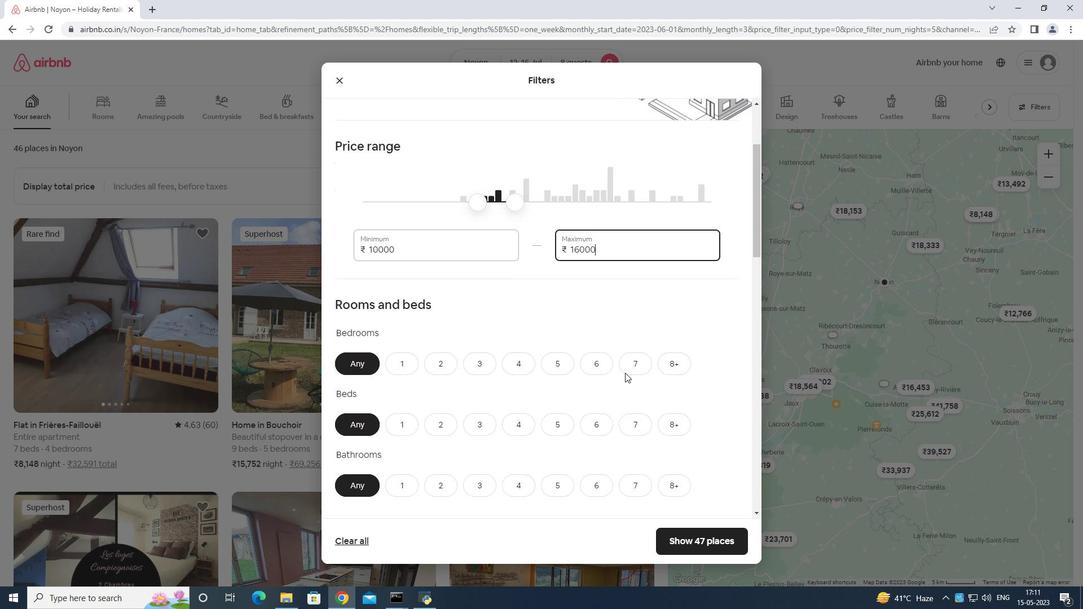 
Action: Mouse moved to (677, 271)
Screenshot: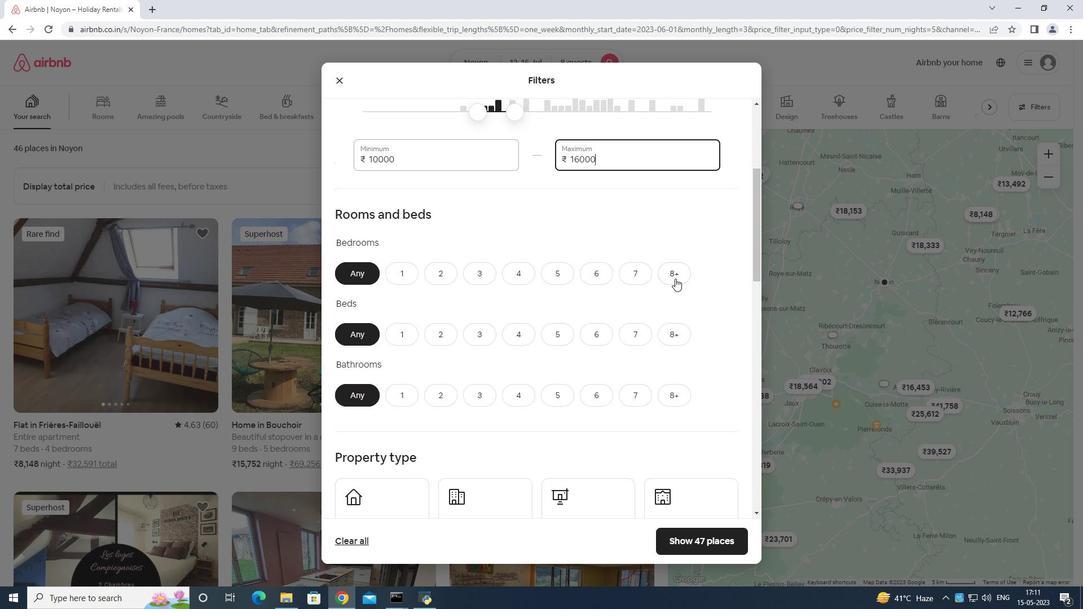 
Action: Mouse pressed left at (677, 271)
Screenshot: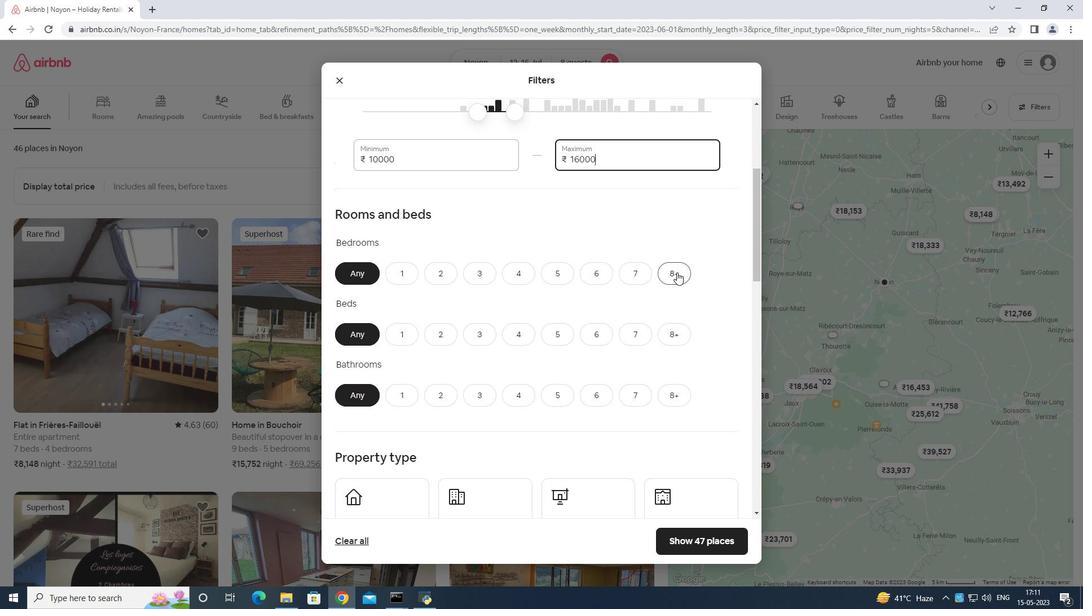 
Action: Mouse moved to (666, 331)
Screenshot: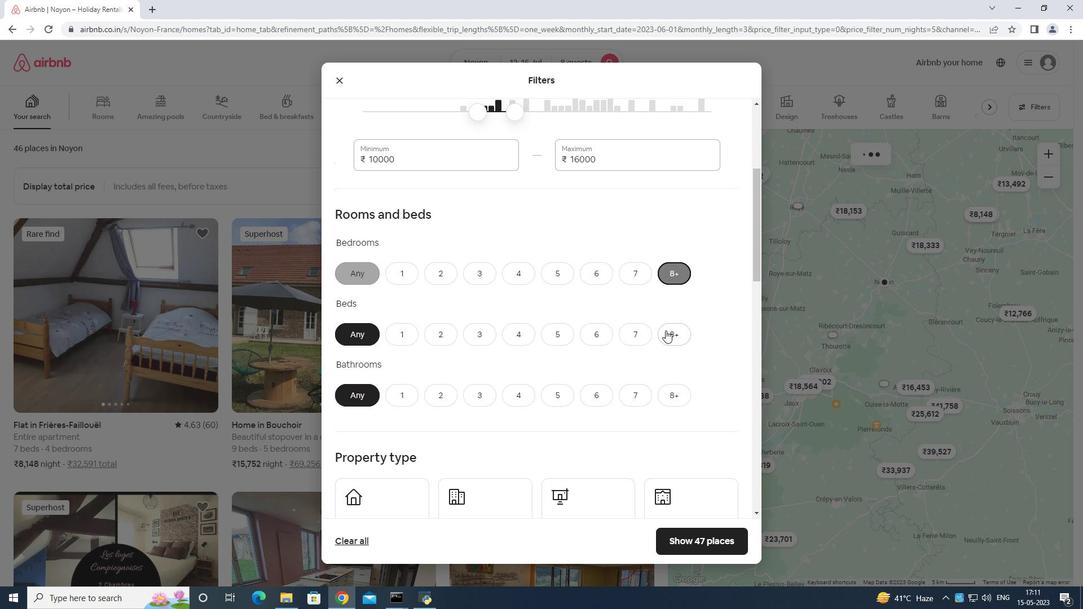 
Action: Mouse pressed left at (666, 331)
Screenshot: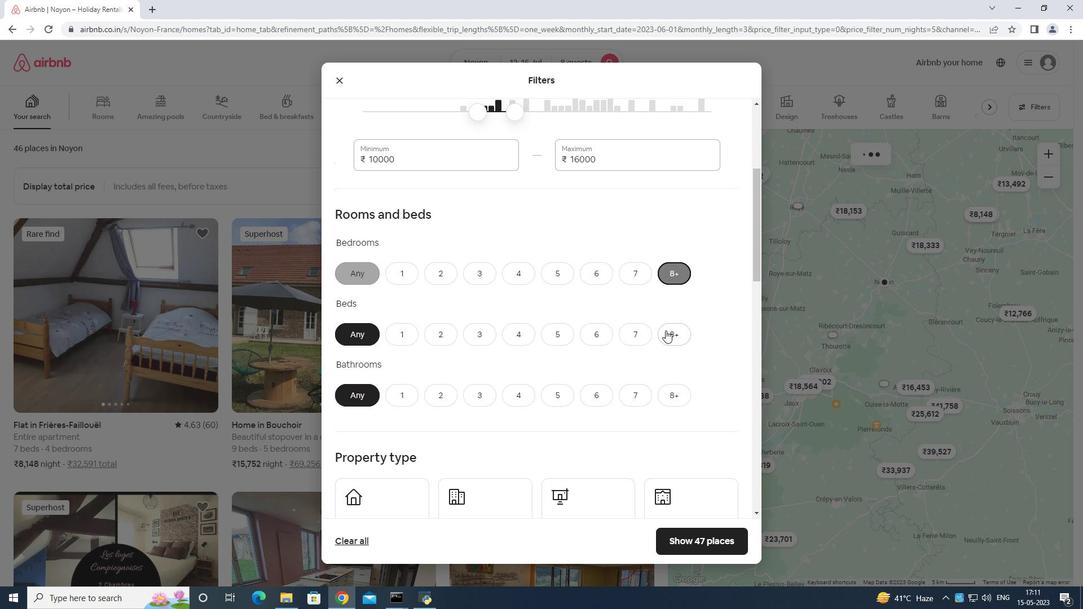 
Action: Mouse moved to (666, 391)
Screenshot: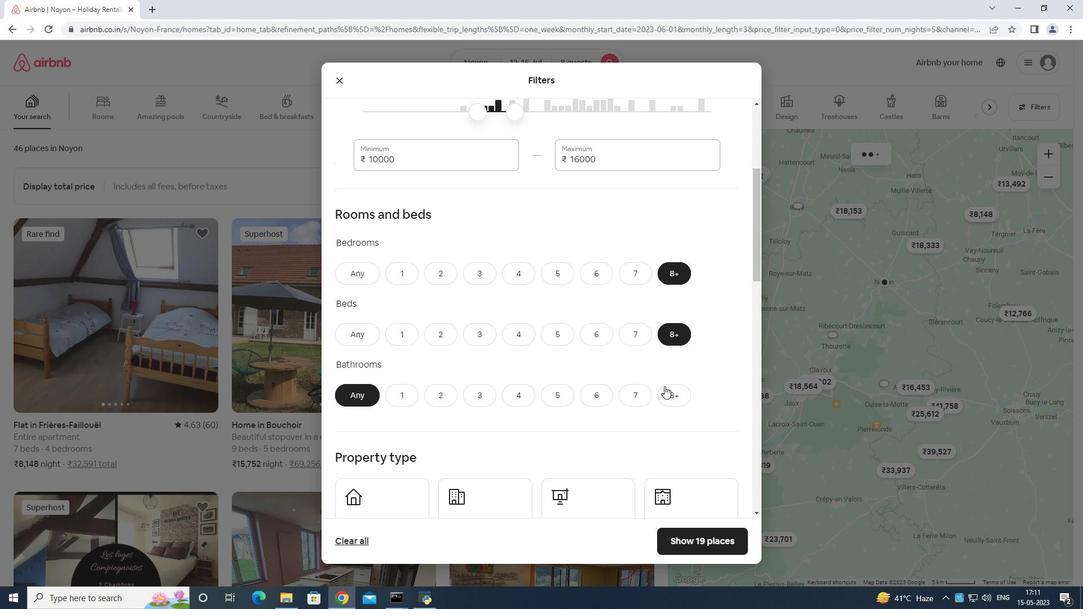 
Action: Mouse pressed left at (666, 391)
Screenshot: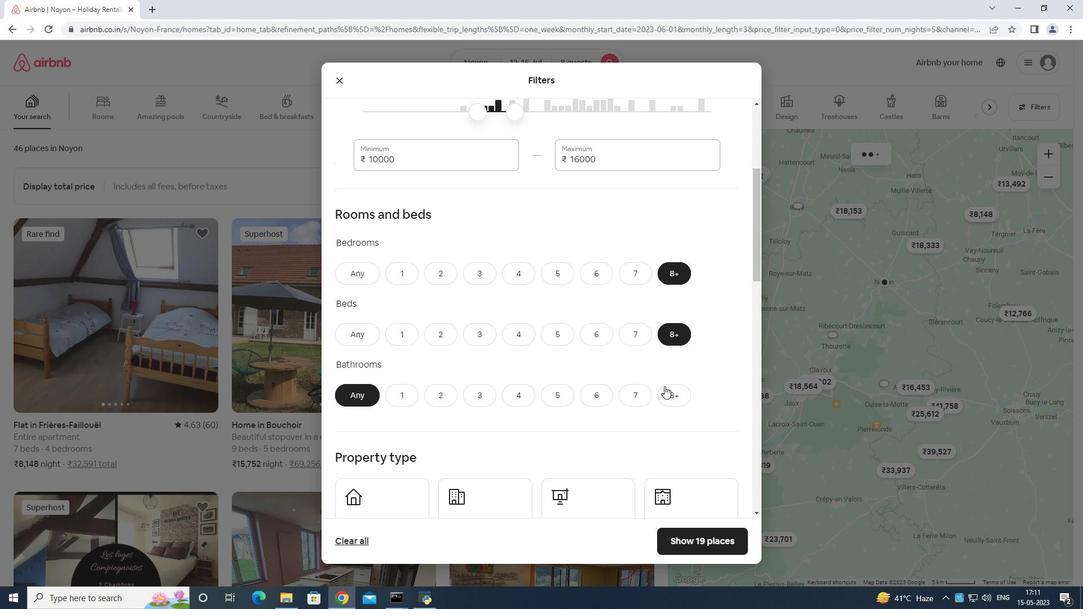 
Action: Mouse moved to (693, 367)
Screenshot: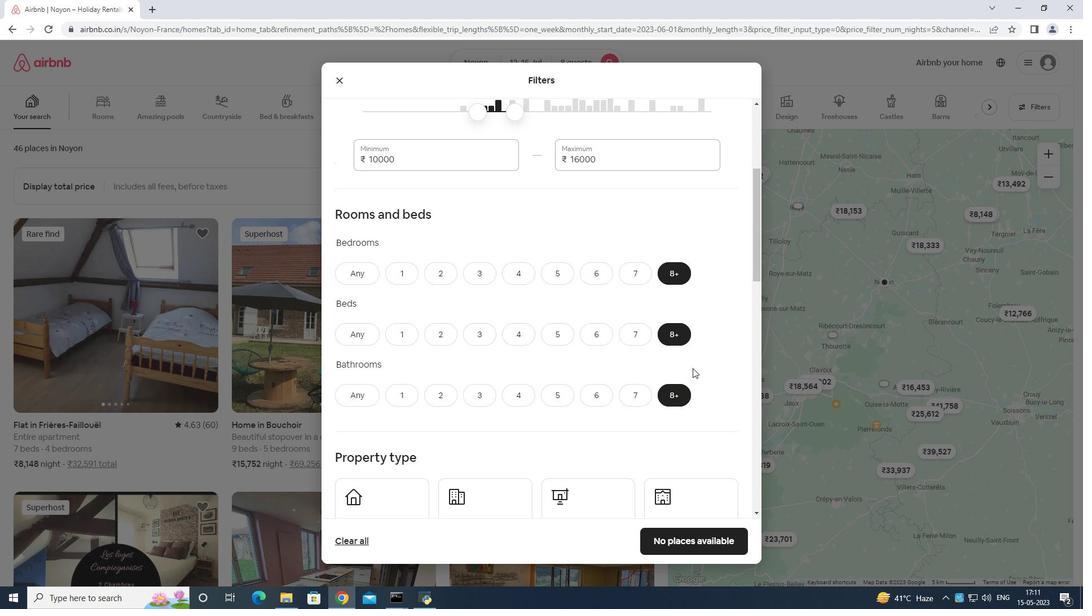 
Action: Mouse scrolled (693, 366) with delta (0, 0)
Screenshot: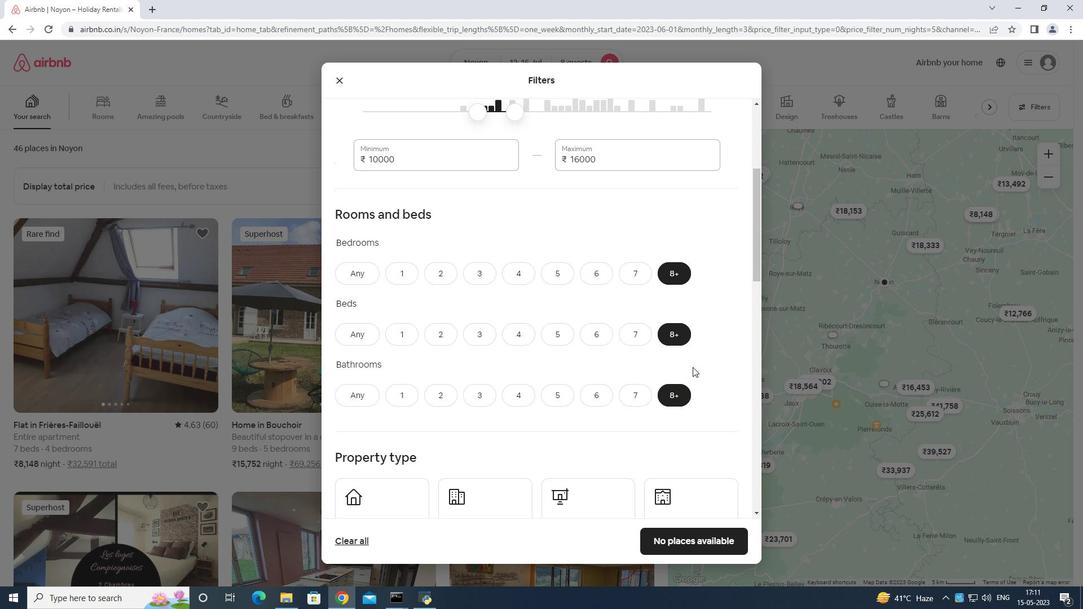 
Action: Mouse moved to (692, 366)
Screenshot: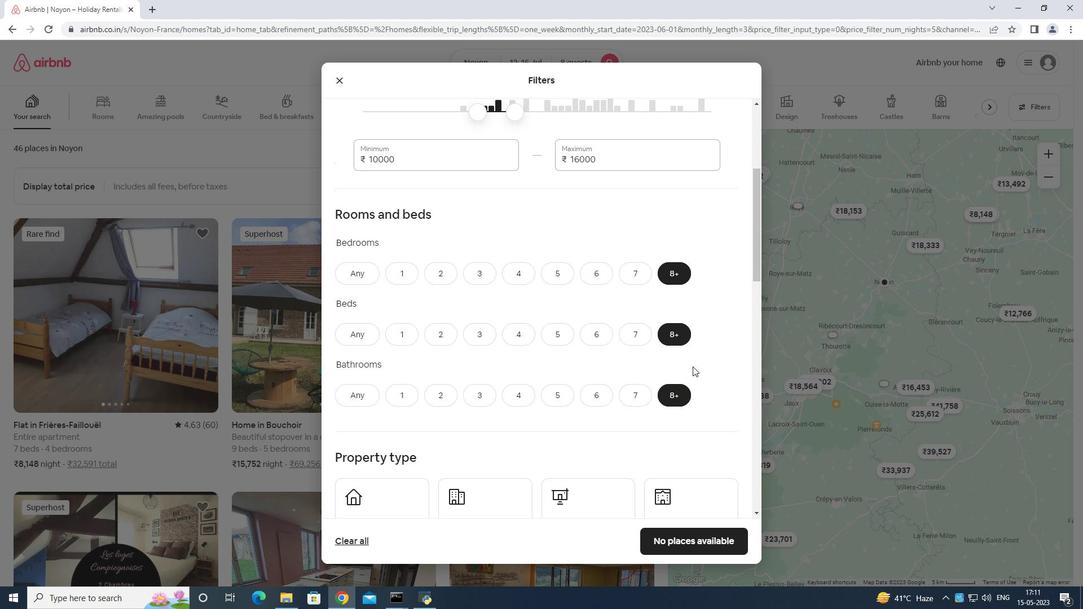 
Action: Mouse scrolled (692, 366) with delta (0, 0)
Screenshot: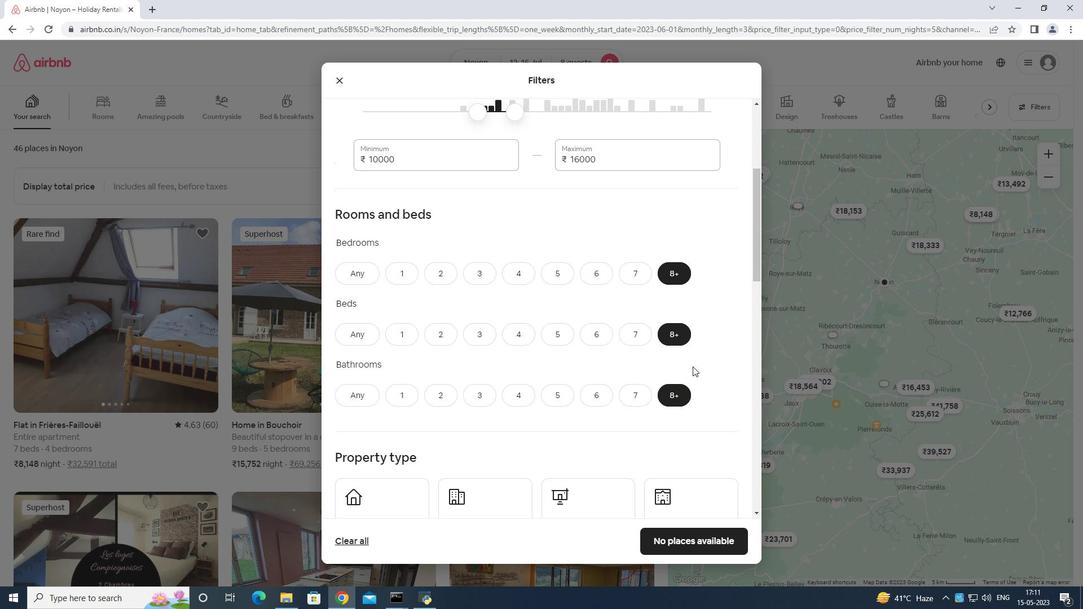 
Action: Mouse moved to (692, 366)
Screenshot: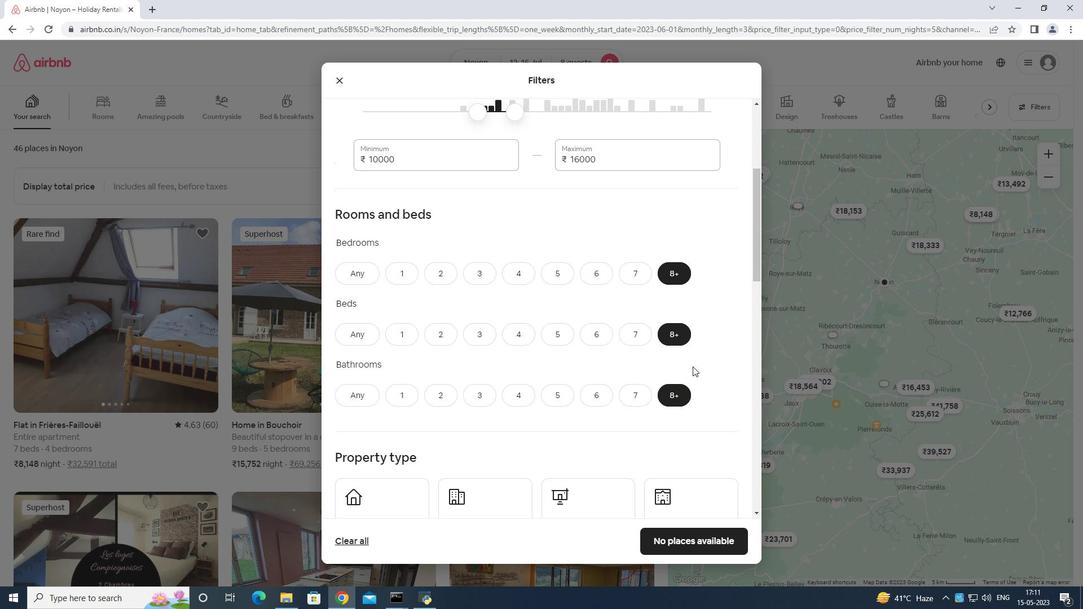
Action: Mouse scrolled (692, 366) with delta (0, 0)
Screenshot: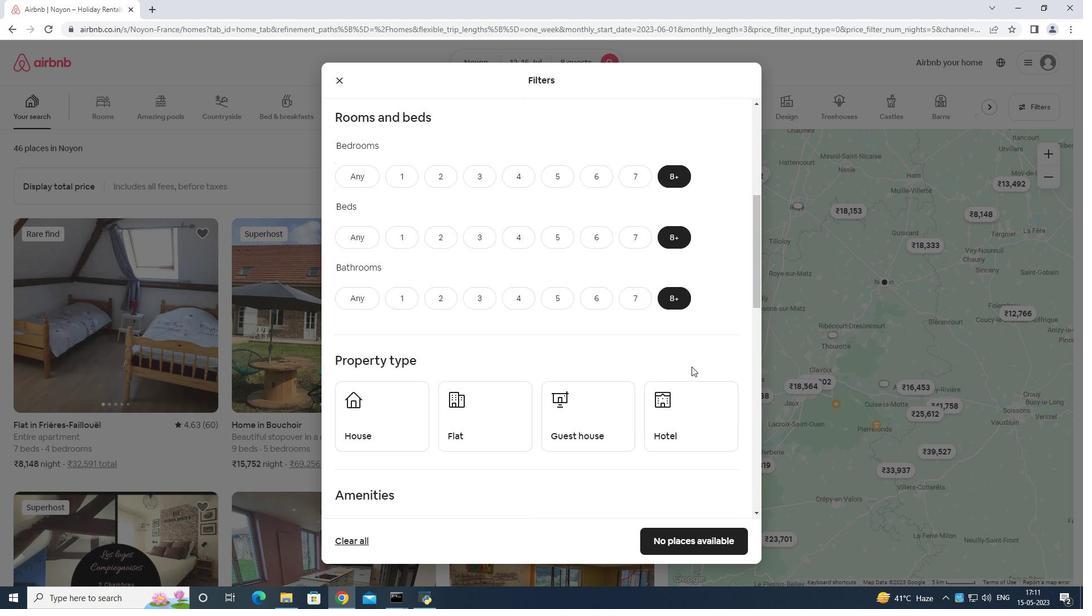 
Action: Mouse moved to (683, 352)
Screenshot: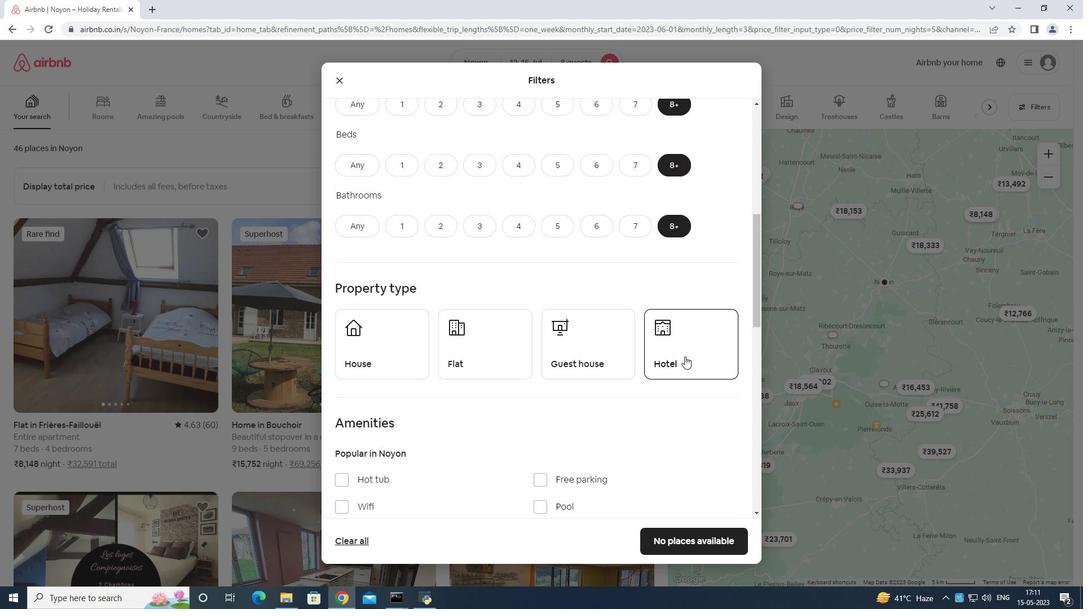 
Action: Mouse scrolled (683, 352) with delta (0, 0)
Screenshot: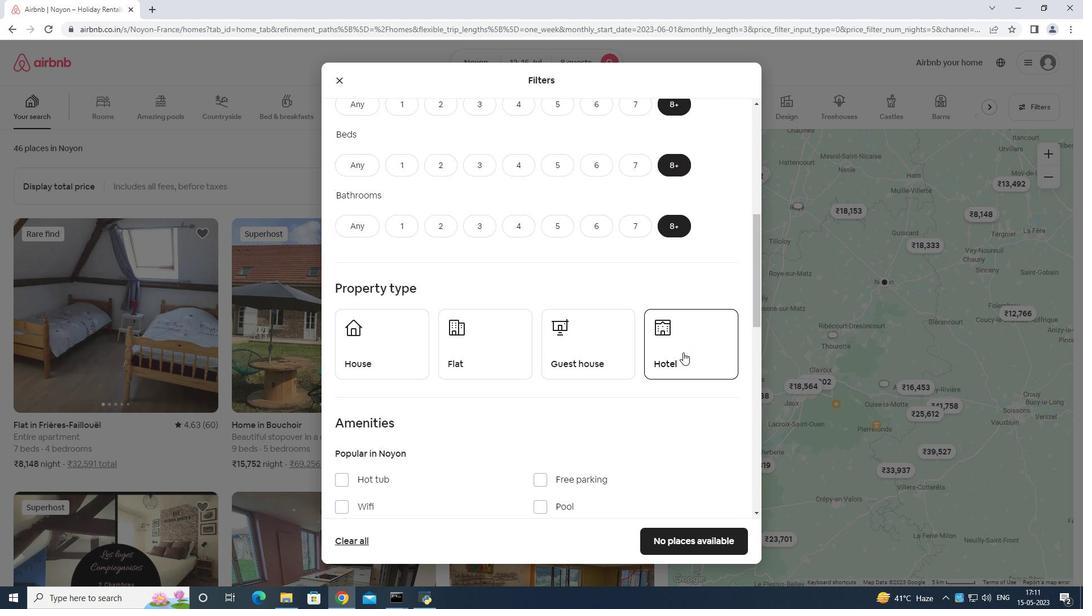 
Action: Mouse moved to (399, 281)
Screenshot: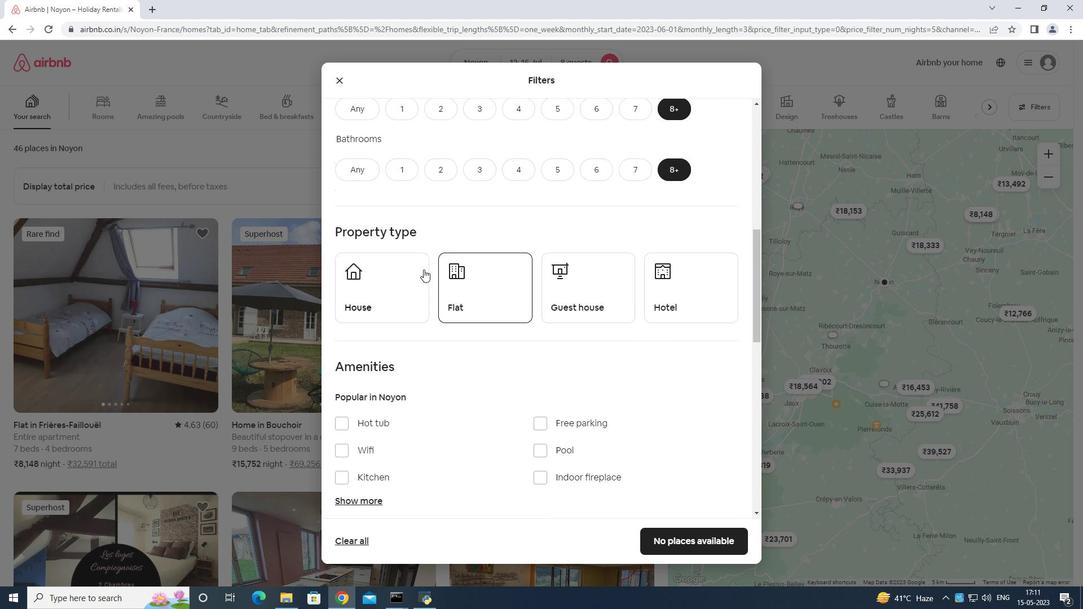 
Action: Mouse pressed left at (399, 281)
Screenshot: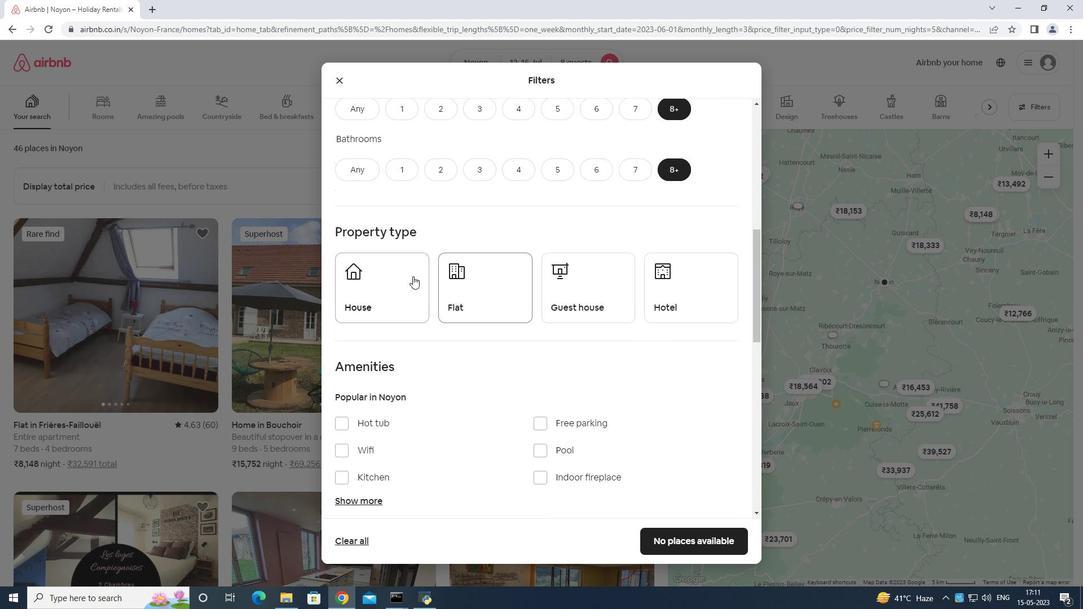 
Action: Mouse moved to (473, 283)
Screenshot: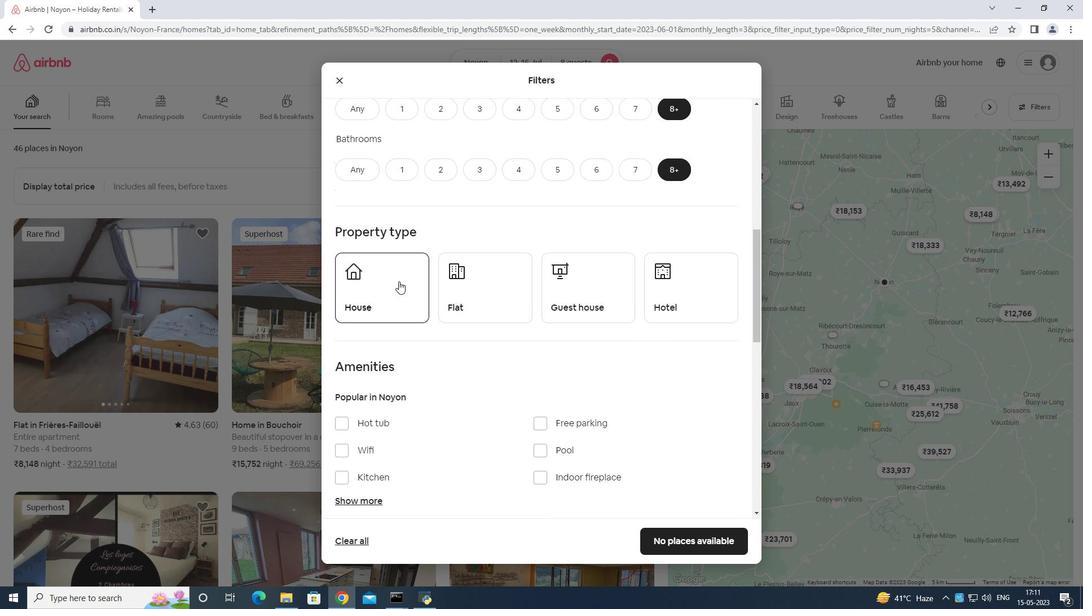 
Action: Mouse pressed left at (473, 283)
Screenshot: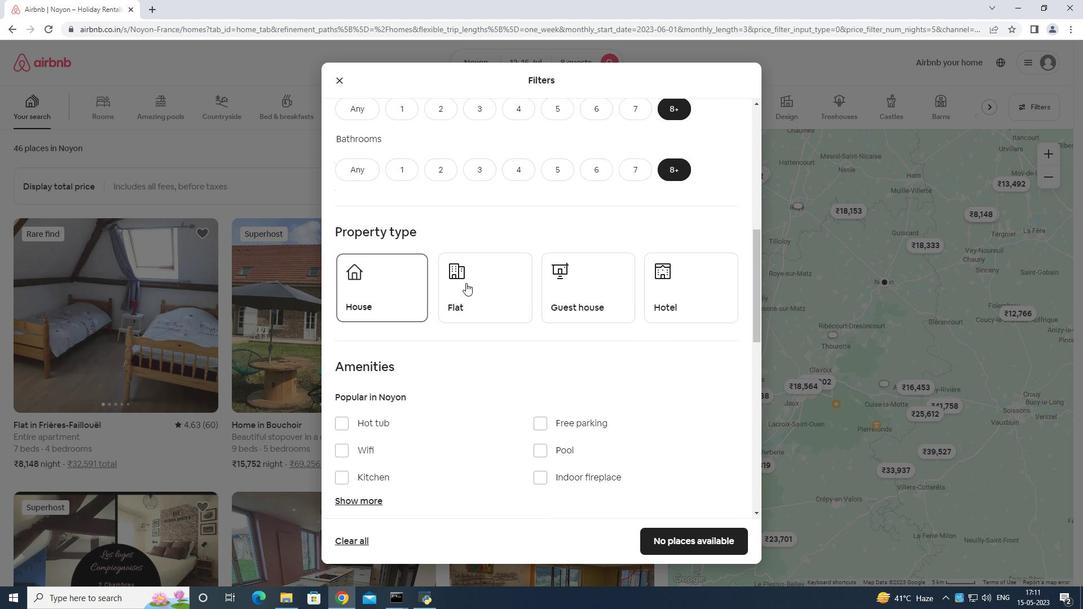 
Action: Mouse moved to (588, 292)
Screenshot: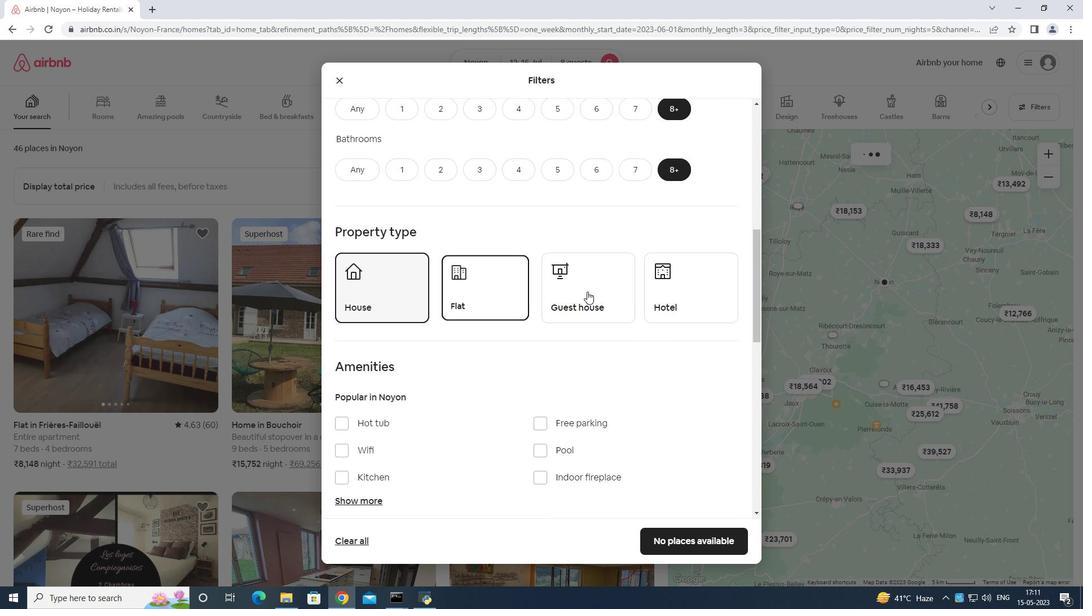 
Action: Mouse pressed left at (588, 292)
Screenshot: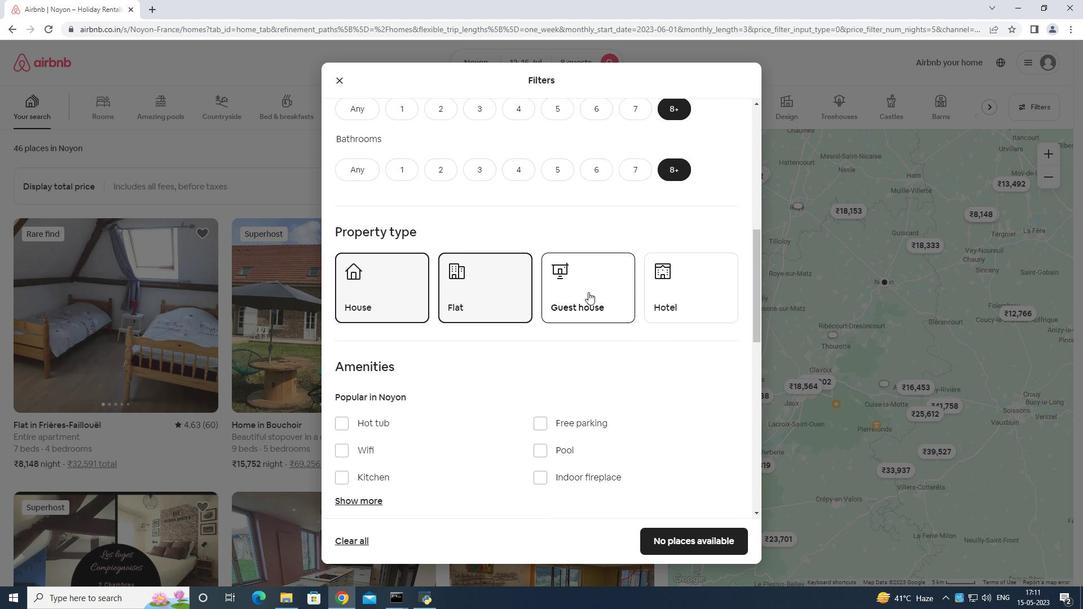 
Action: Mouse moved to (588, 292)
Screenshot: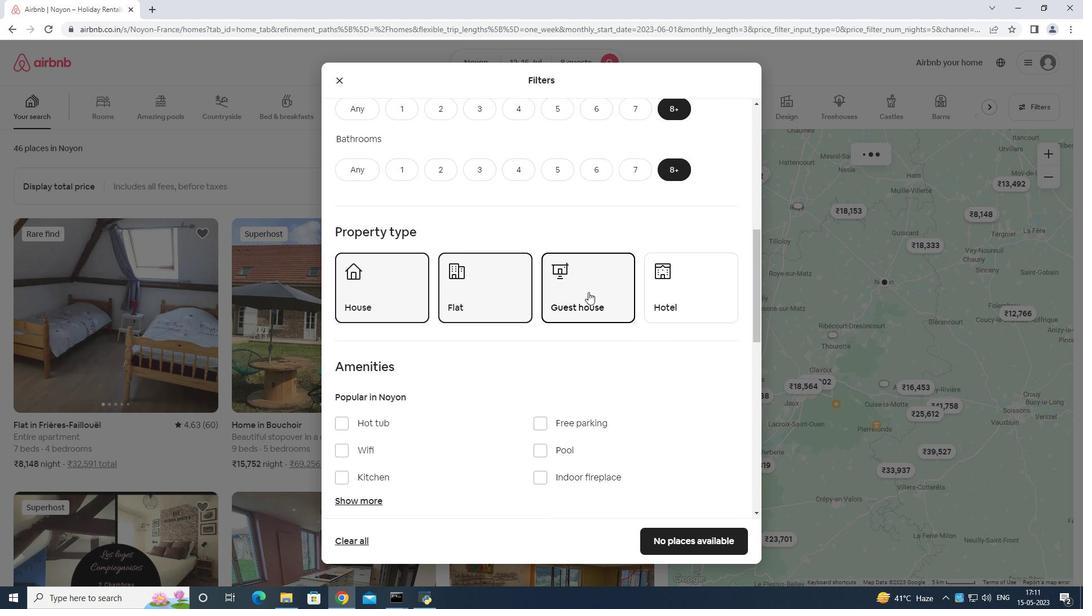 
Action: Mouse scrolled (588, 292) with delta (0, 0)
Screenshot: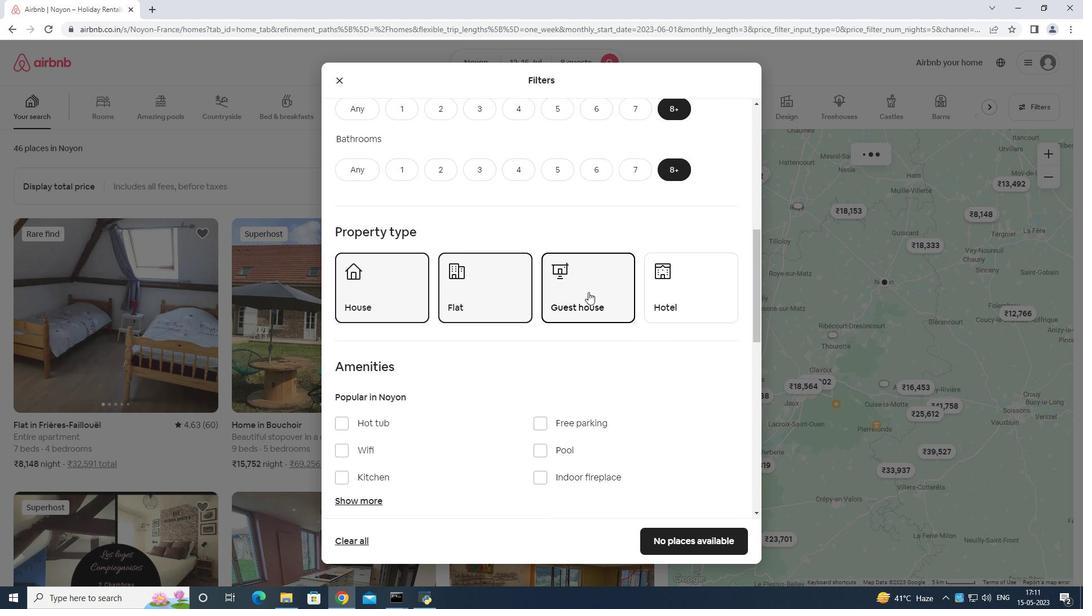 
Action: Mouse moved to (588, 293)
Screenshot: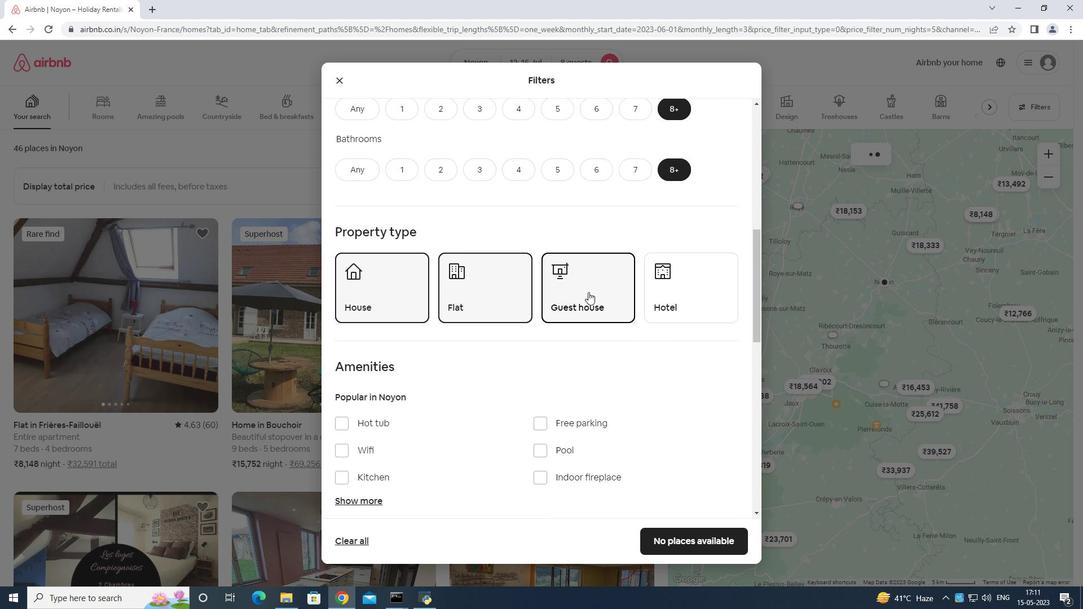 
Action: Mouse scrolled (588, 292) with delta (0, 0)
Screenshot: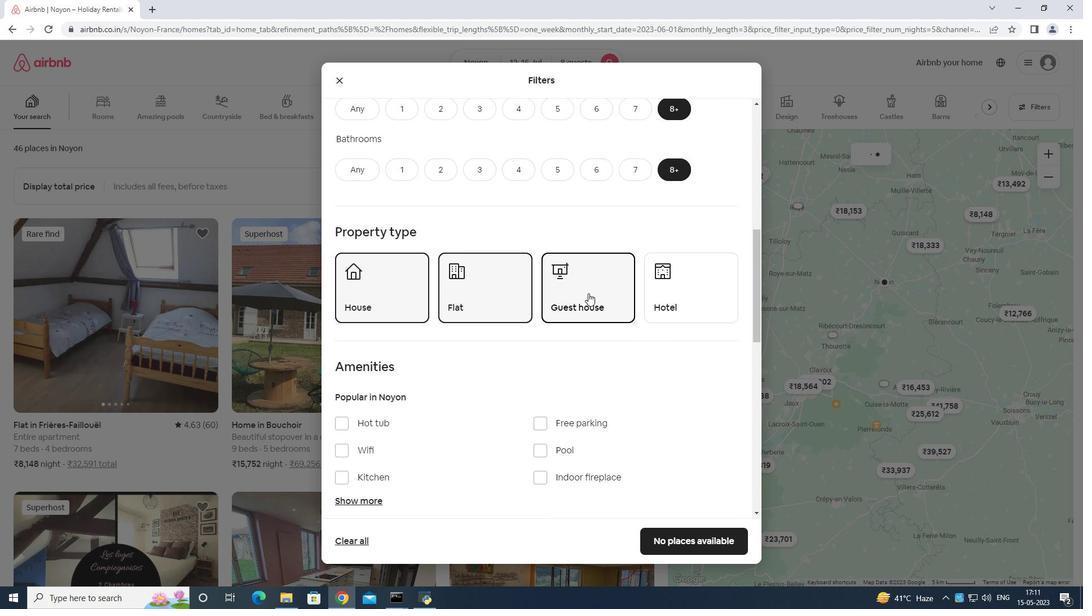 
Action: Mouse moved to (677, 179)
Screenshot: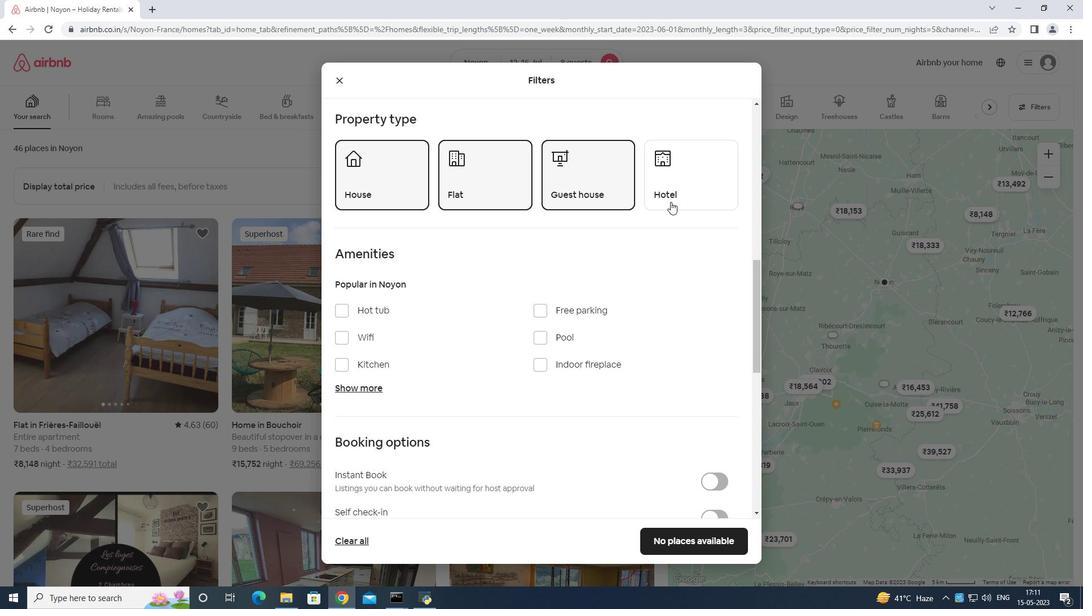 
Action: Mouse pressed left at (677, 179)
Screenshot: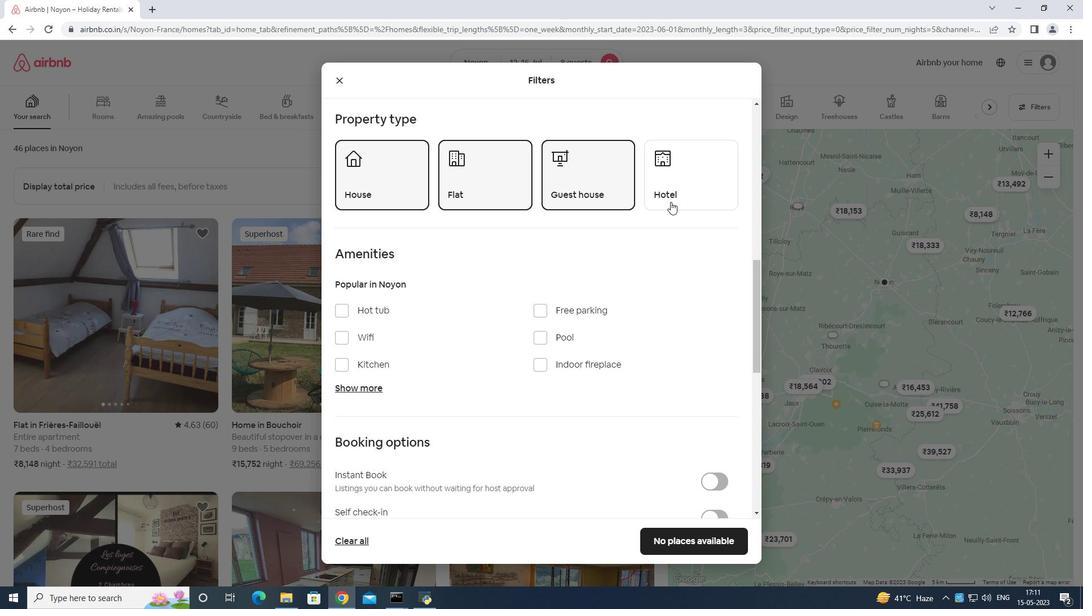 
Action: Mouse moved to (666, 195)
Screenshot: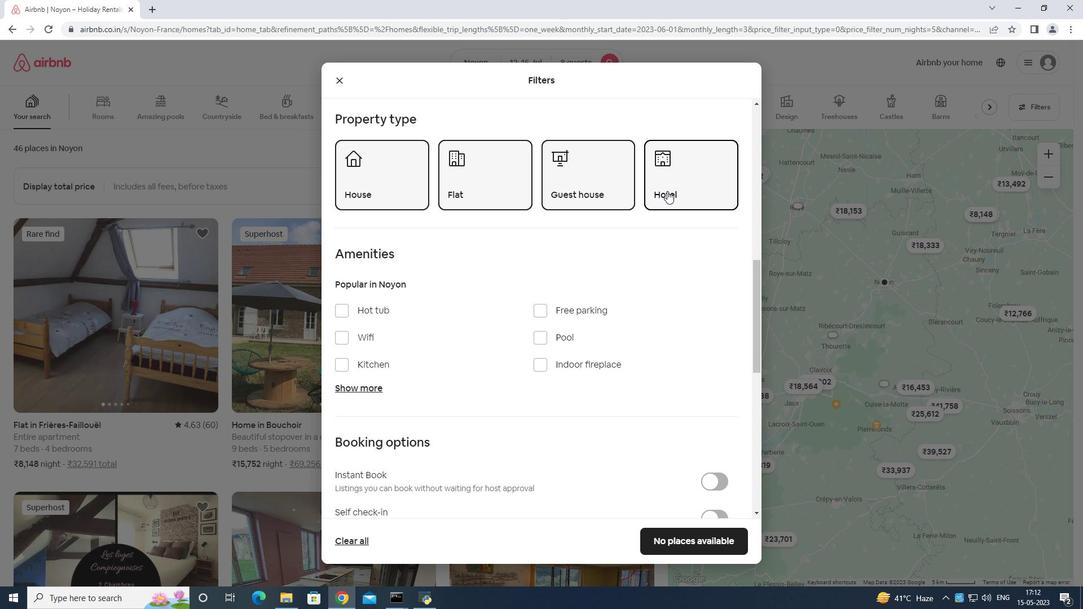 
Action: Mouse scrolled (666, 195) with delta (0, 0)
Screenshot: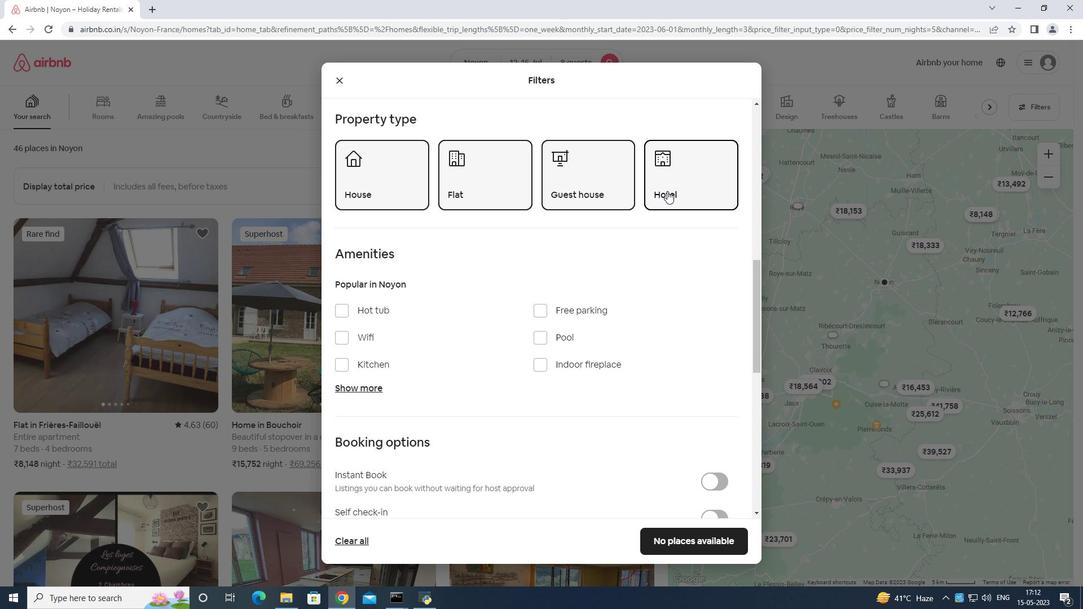 
Action: Mouse moved to (362, 278)
Screenshot: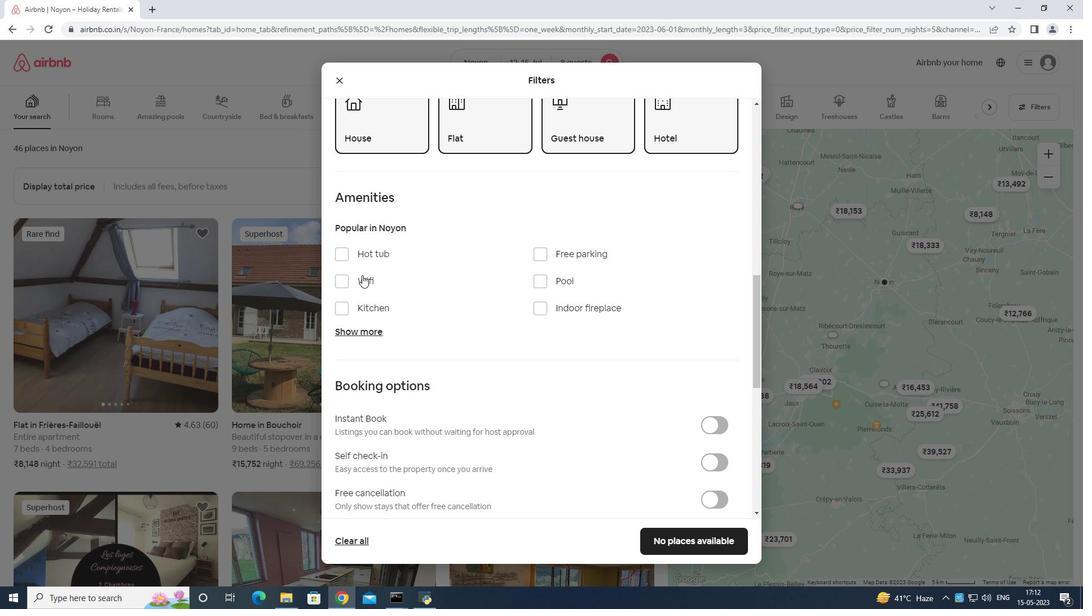 
Action: Mouse pressed left at (362, 277)
Screenshot: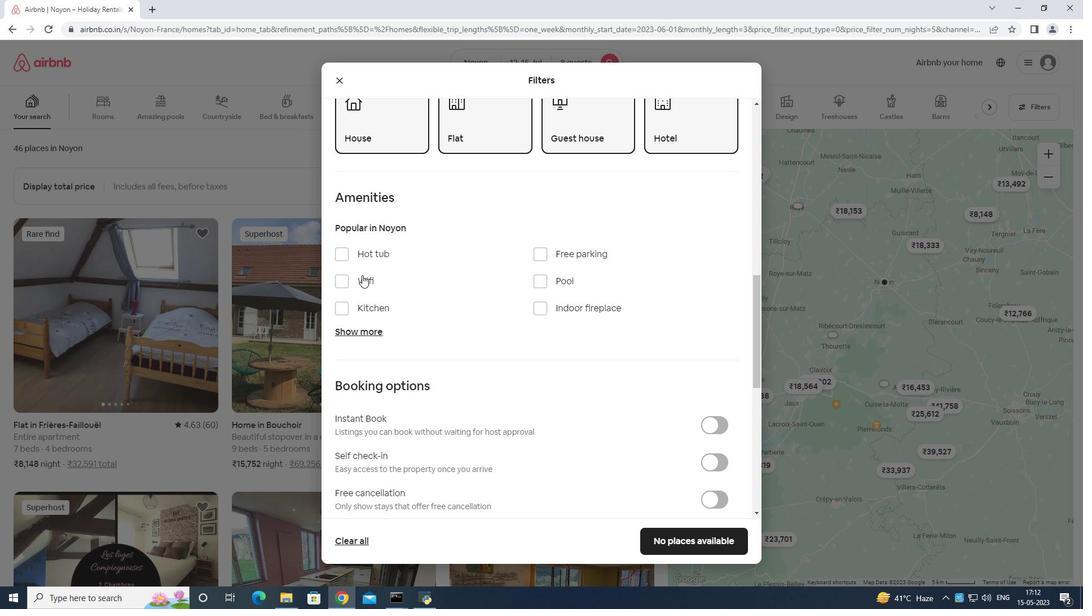 
Action: Mouse moved to (357, 331)
Screenshot: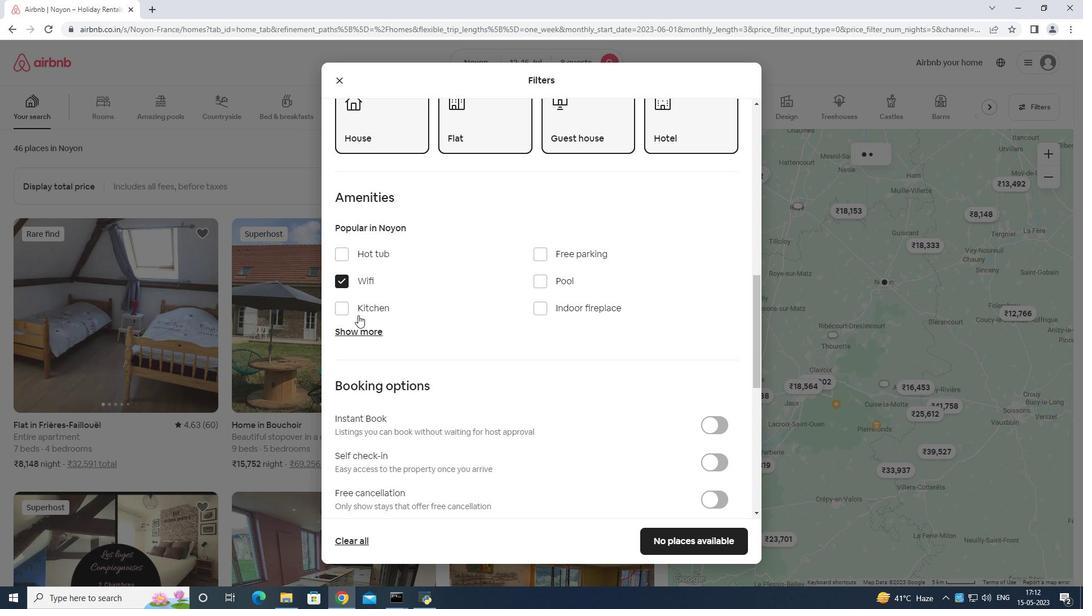 
Action: Mouse pressed left at (357, 331)
Screenshot: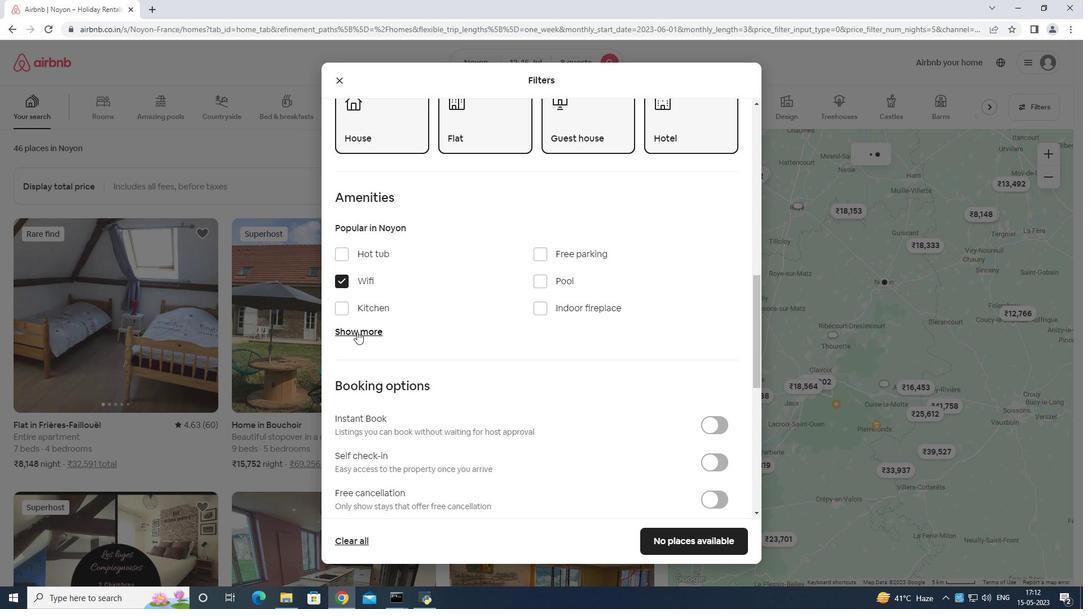 
Action: Mouse moved to (539, 422)
Screenshot: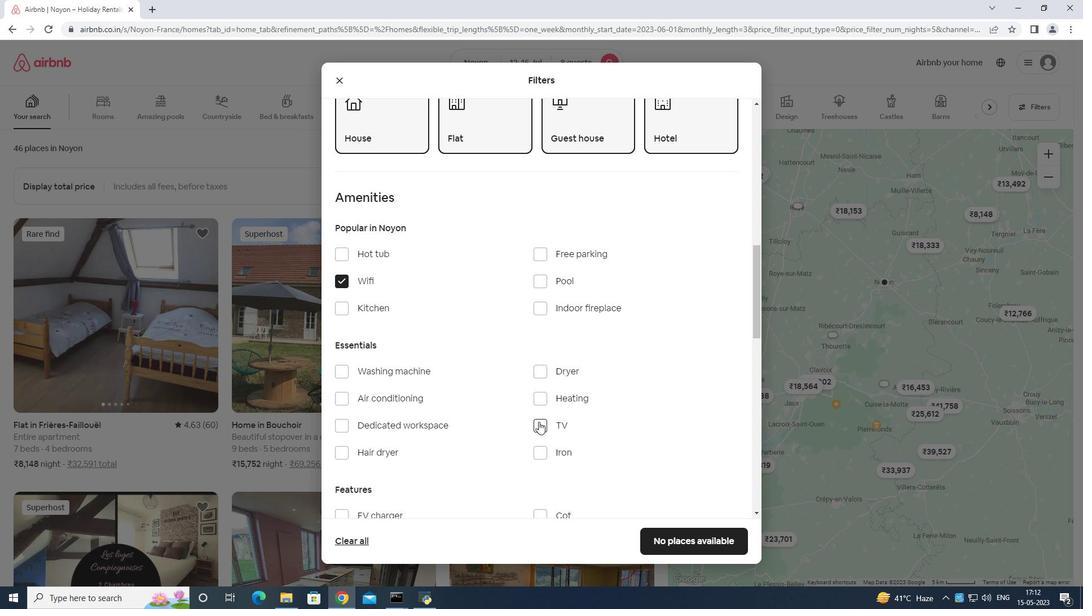 
Action: Mouse pressed left at (539, 422)
Screenshot: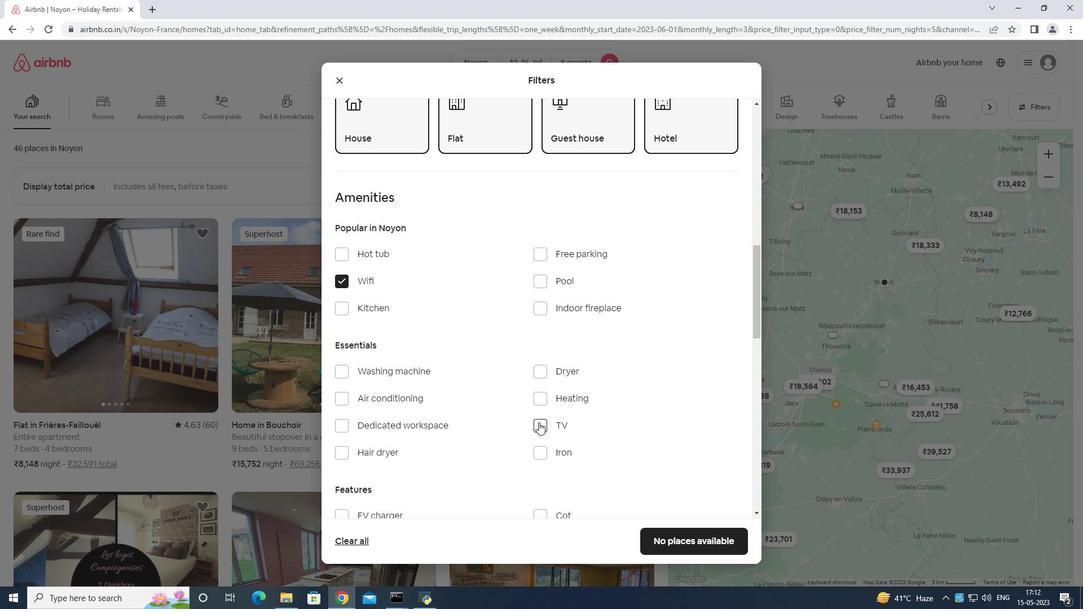 
Action: Mouse moved to (537, 250)
Screenshot: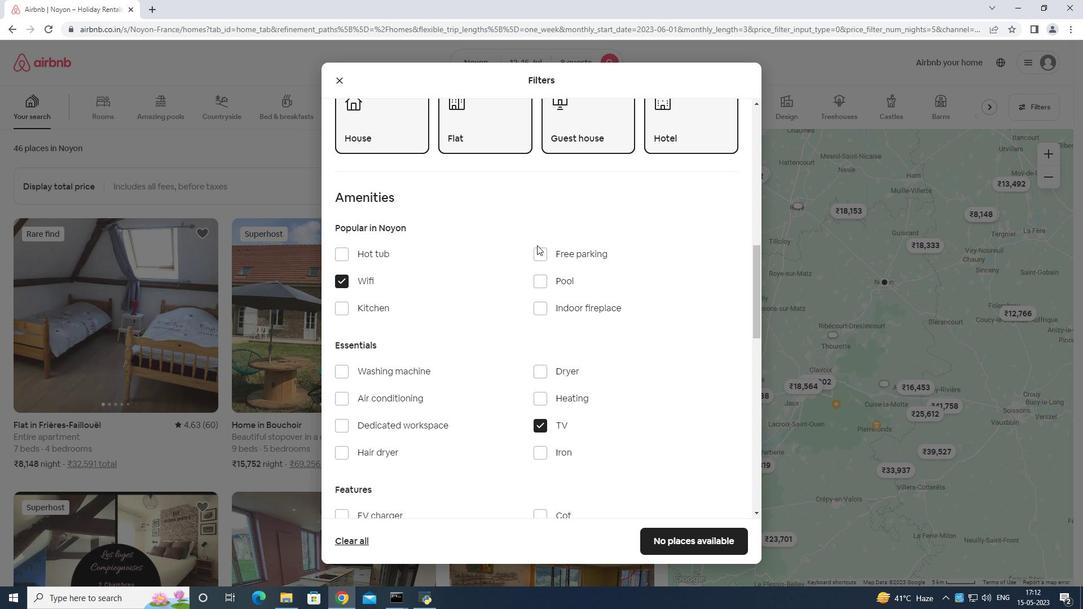 
Action: Mouse pressed left at (537, 250)
Screenshot: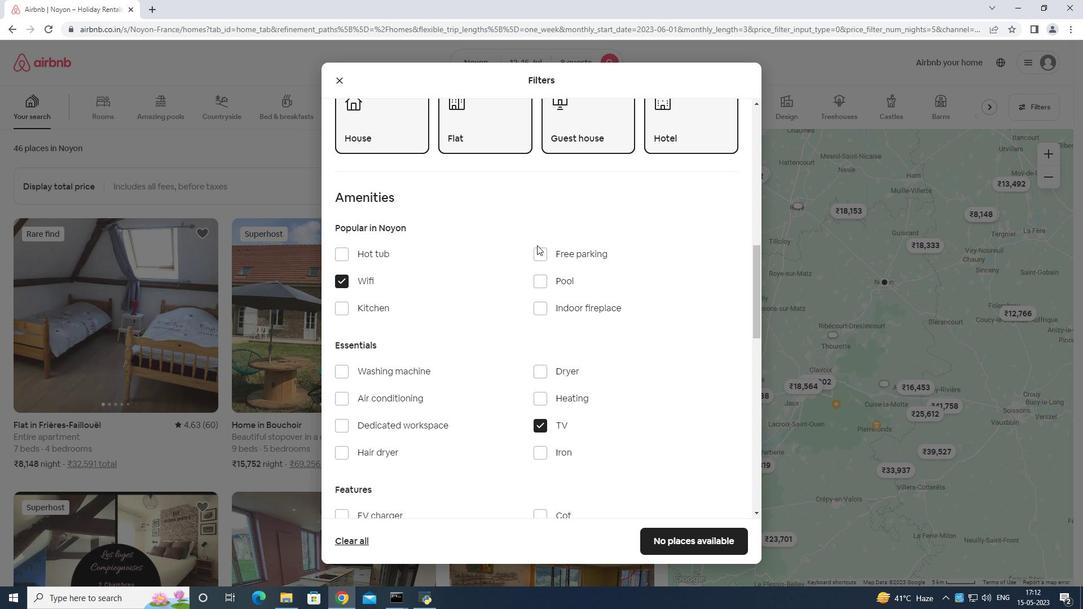 
Action: Mouse moved to (530, 257)
Screenshot: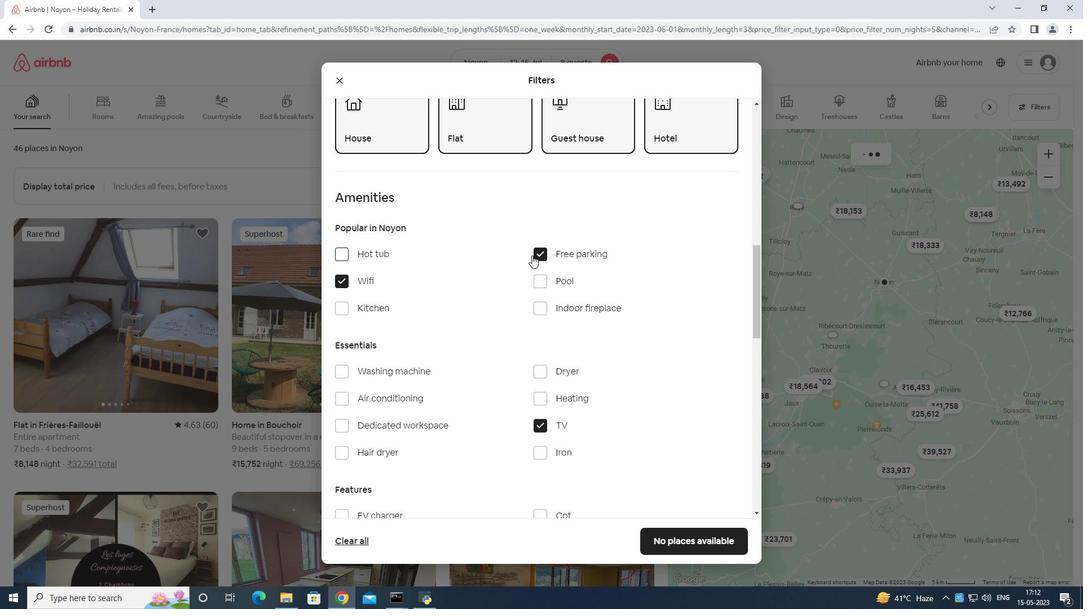 
Action: Mouse scrolled (530, 256) with delta (0, 0)
Screenshot: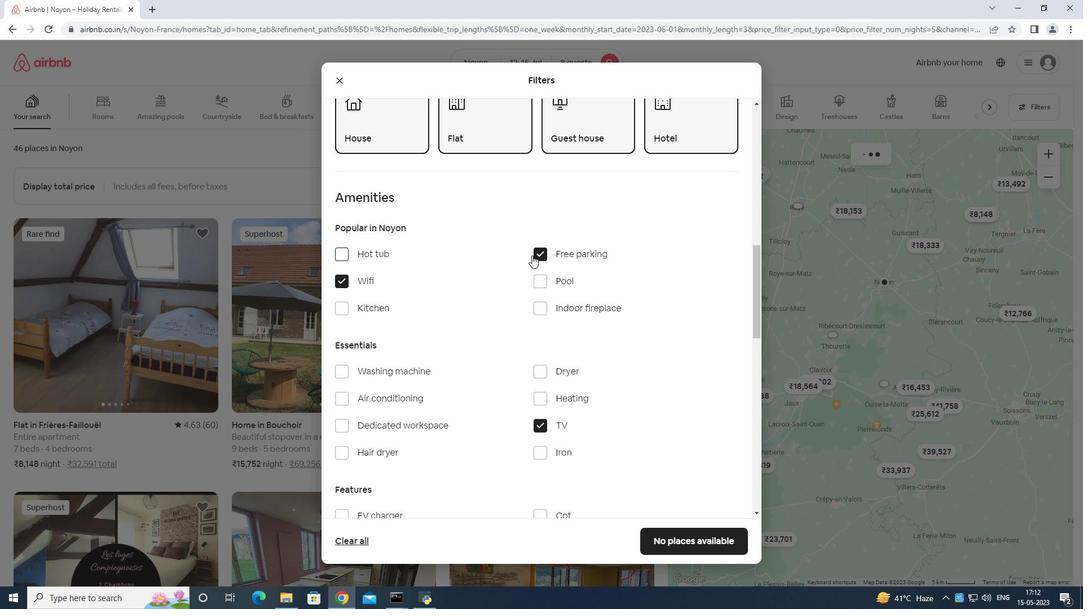 
Action: Mouse moved to (527, 259)
Screenshot: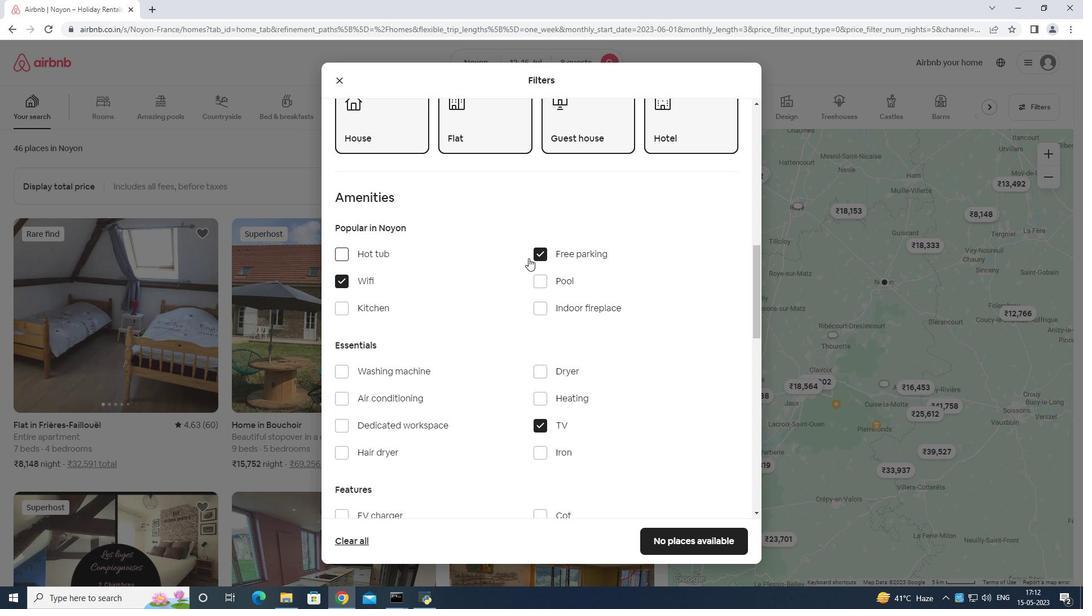 
Action: Mouse scrolled (527, 258) with delta (0, 0)
Screenshot: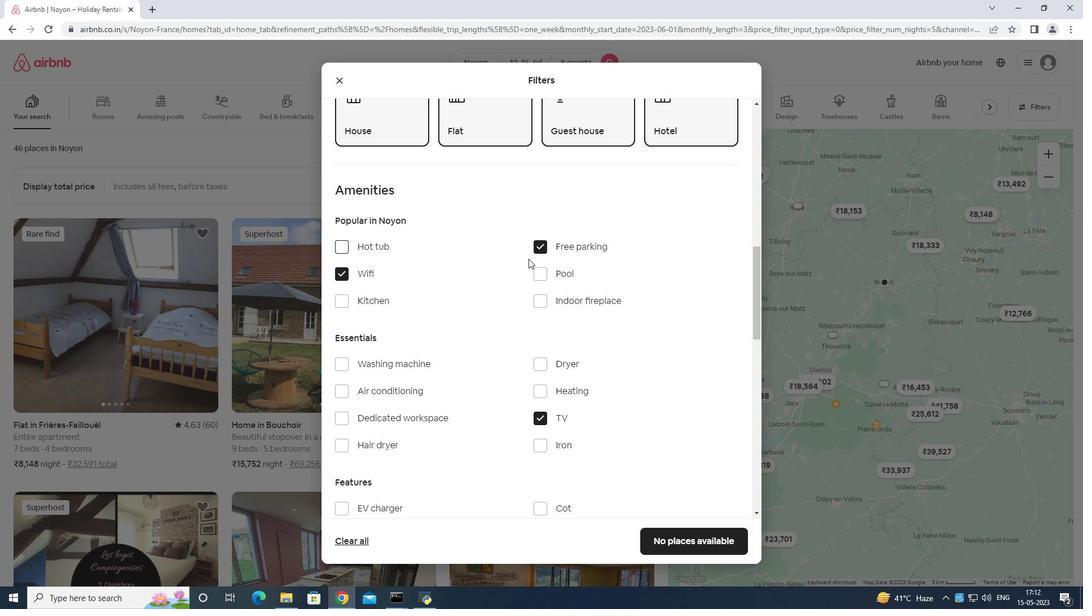 
Action: Mouse moved to (377, 431)
Screenshot: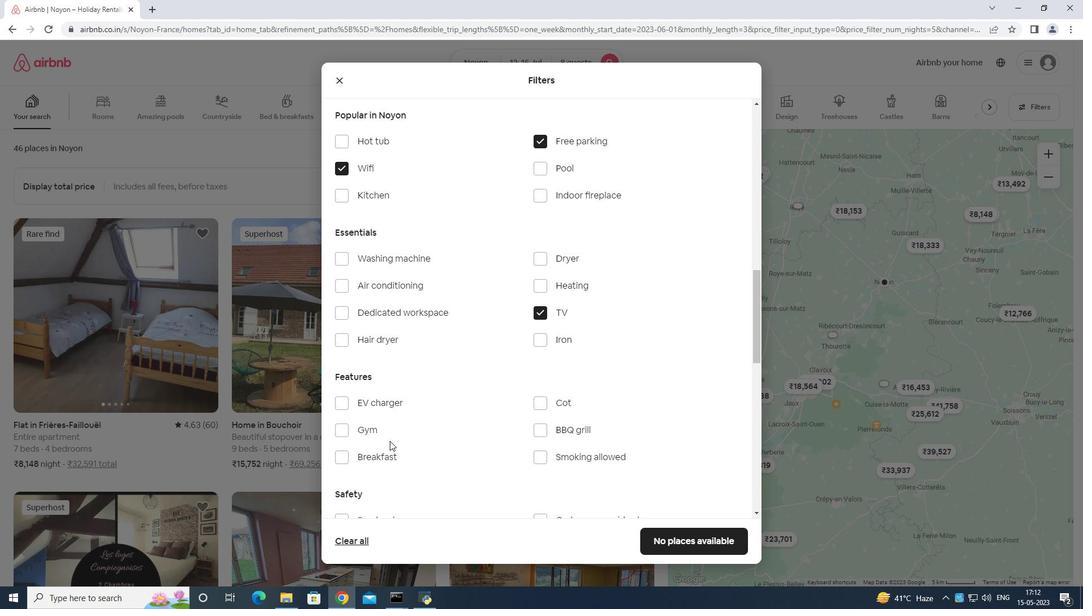
Action: Mouse pressed left at (377, 431)
Screenshot: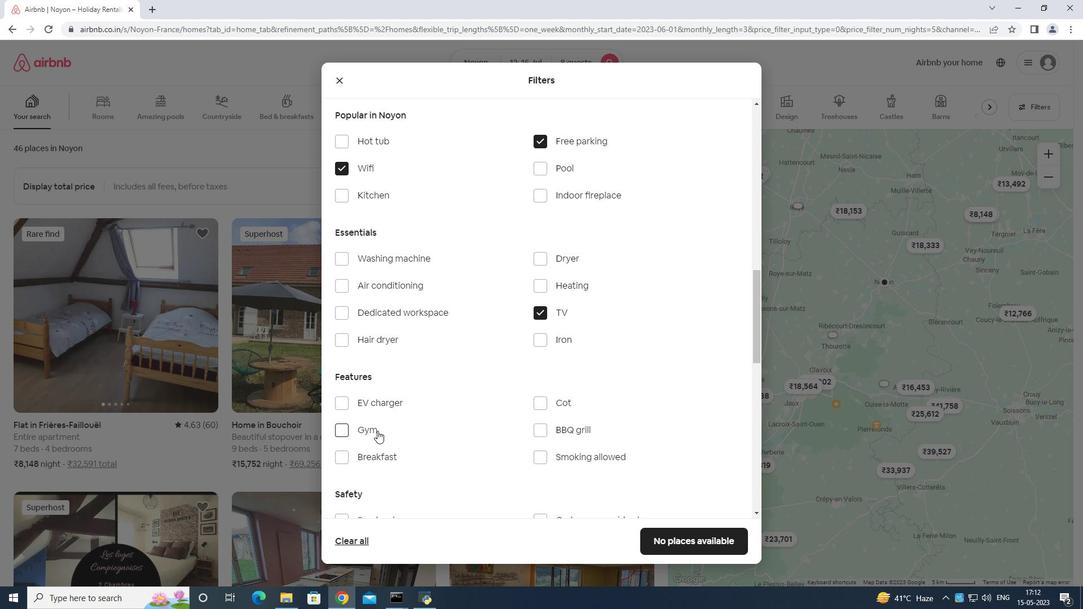 
Action: Mouse moved to (377, 452)
Screenshot: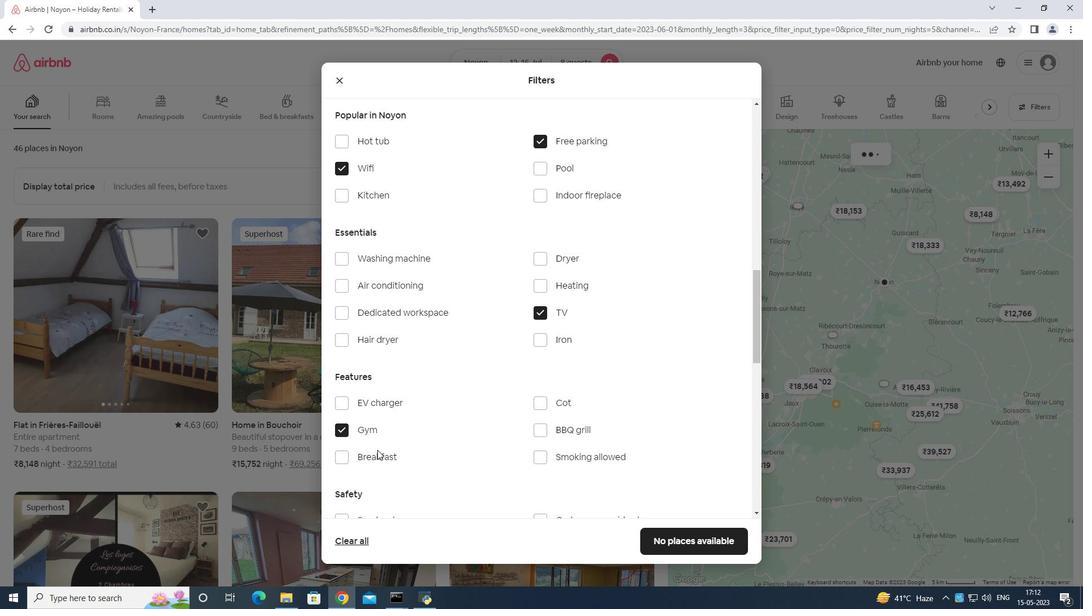 
Action: Mouse pressed left at (377, 452)
Screenshot: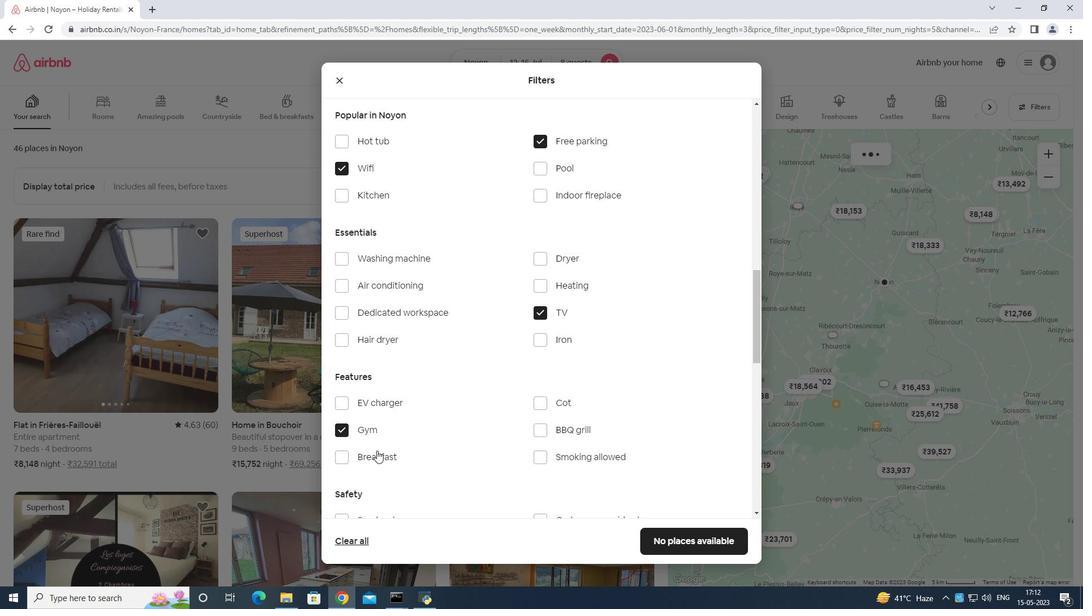
Action: Mouse moved to (632, 263)
Screenshot: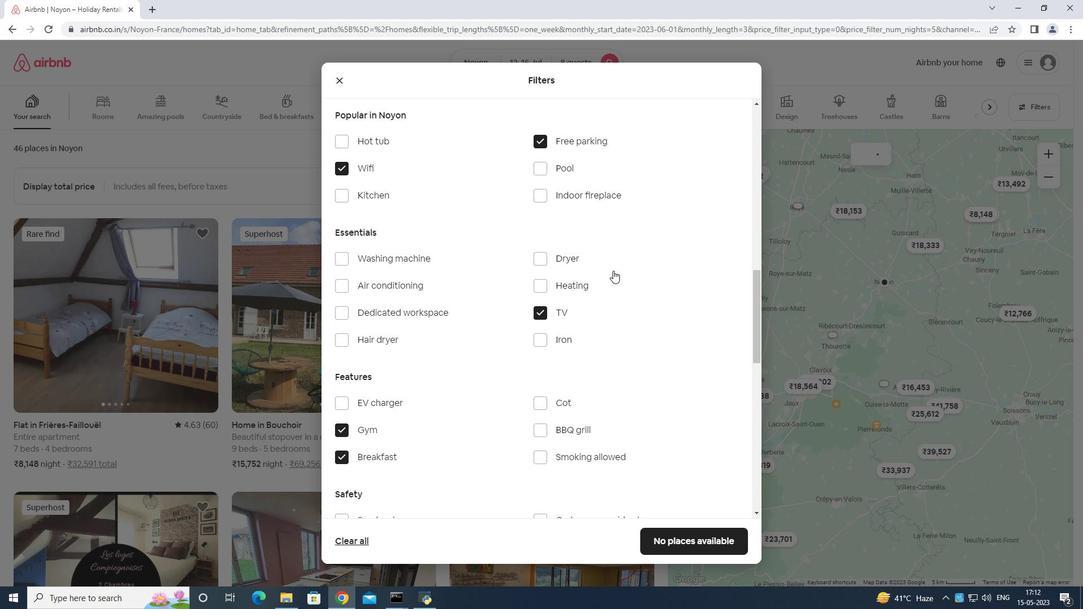 
Action: Mouse scrolled (632, 262) with delta (0, 0)
Screenshot: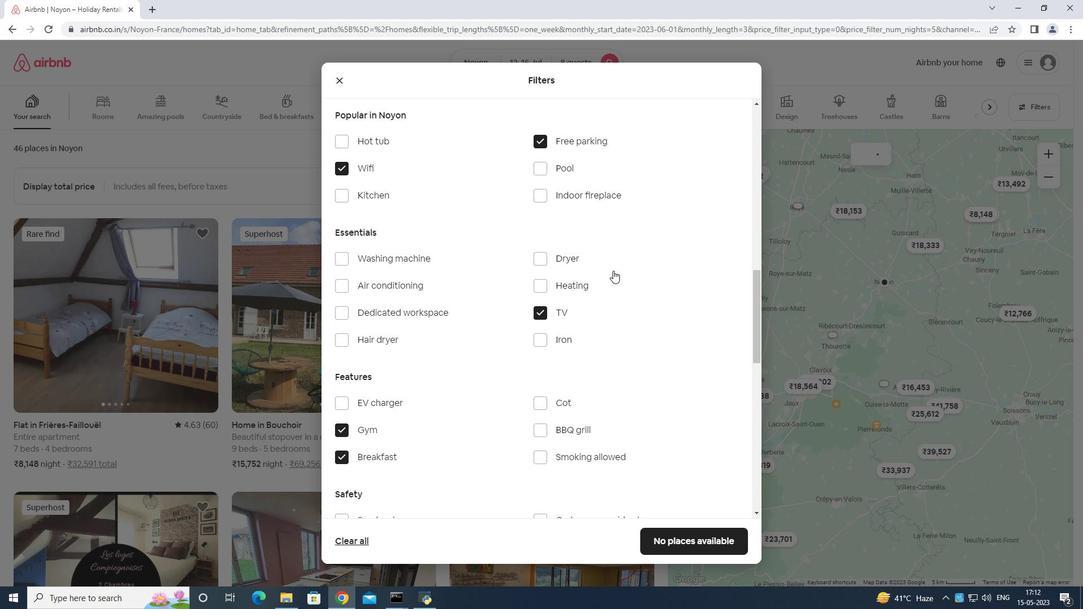 
Action: Mouse moved to (641, 264)
Screenshot: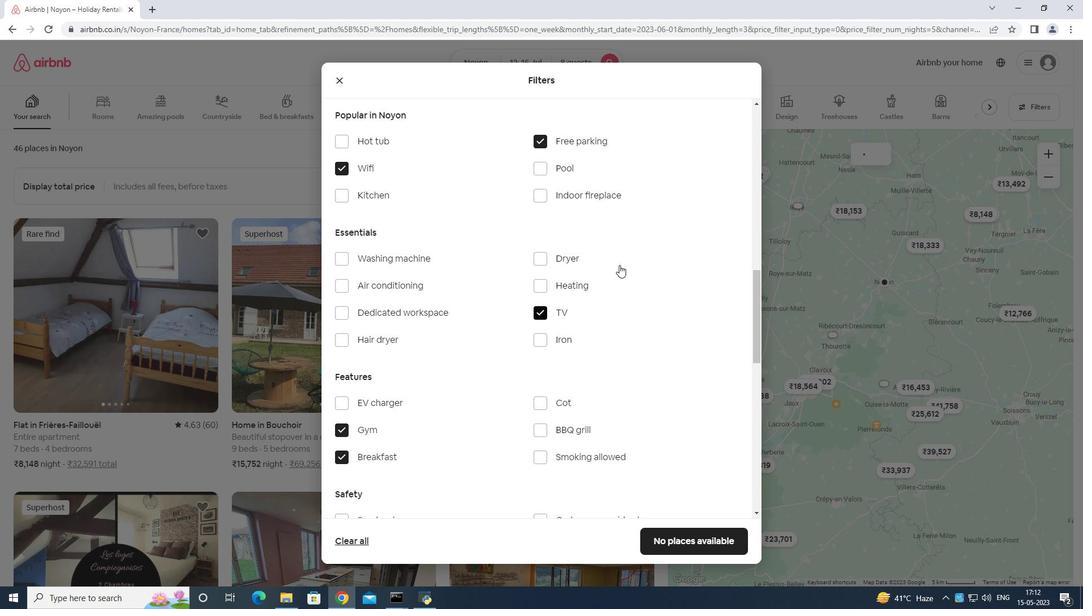 
Action: Mouse scrolled (641, 264) with delta (0, 0)
Screenshot: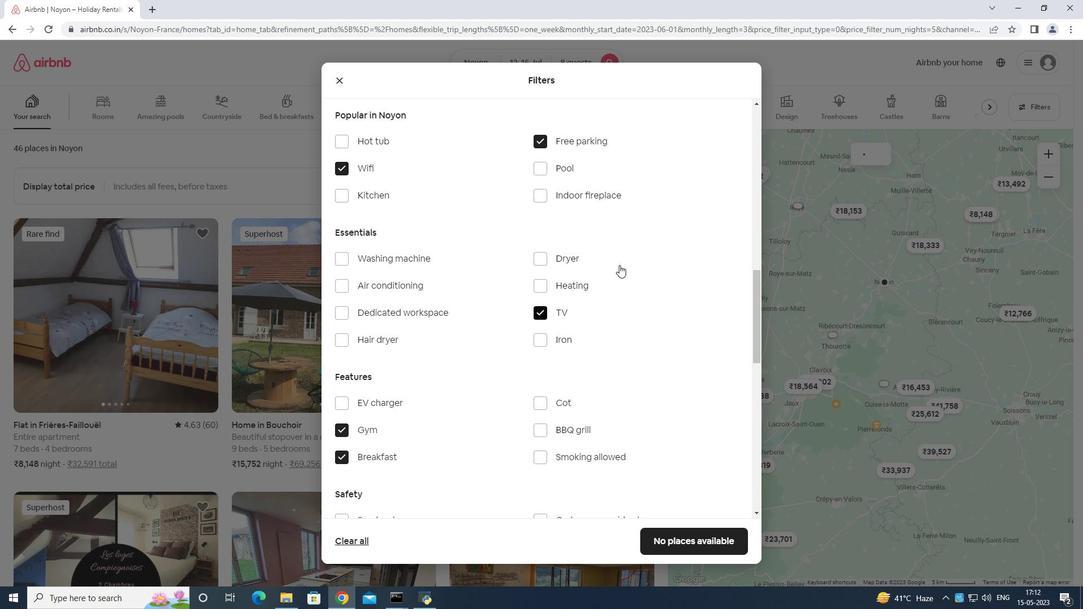 
Action: Mouse scrolled (641, 264) with delta (0, 0)
Screenshot: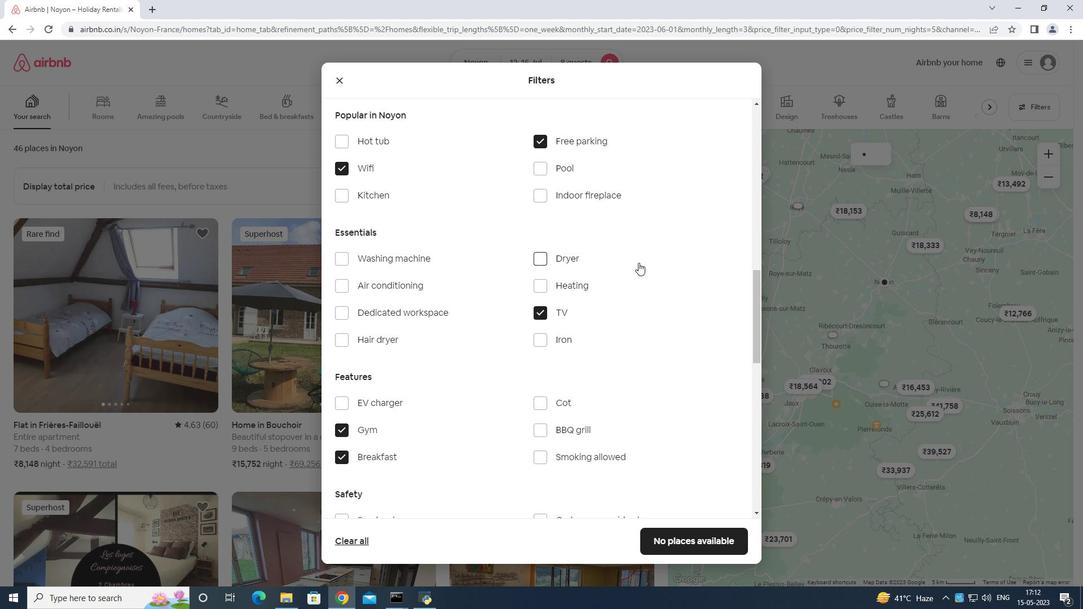 
Action: Mouse scrolled (641, 264) with delta (0, 0)
Screenshot: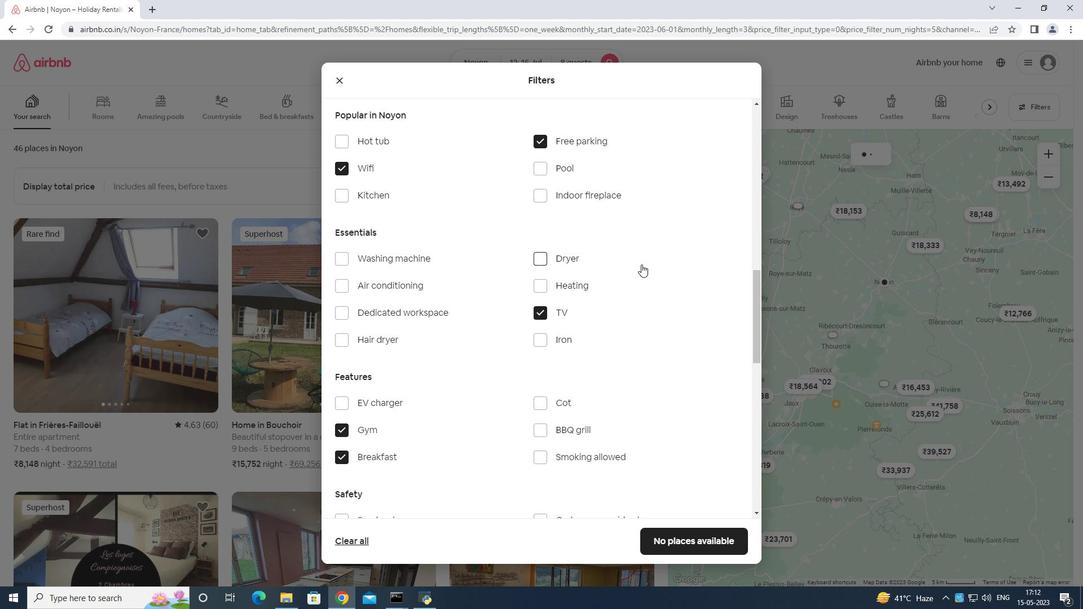 
Action: Mouse scrolled (641, 264) with delta (0, 0)
Screenshot: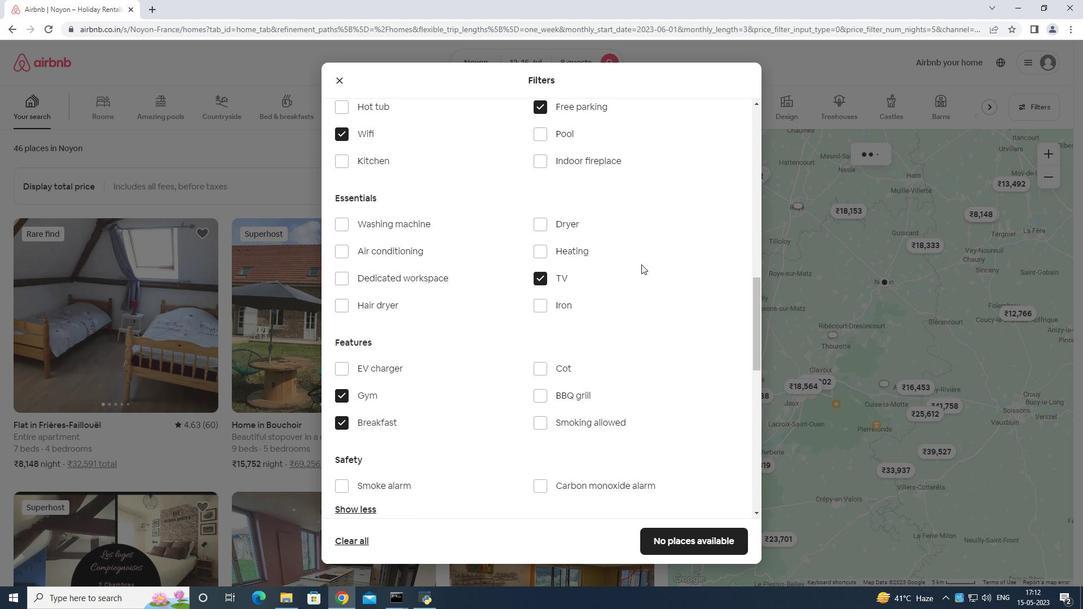 
Action: Mouse moved to (640, 276)
Screenshot: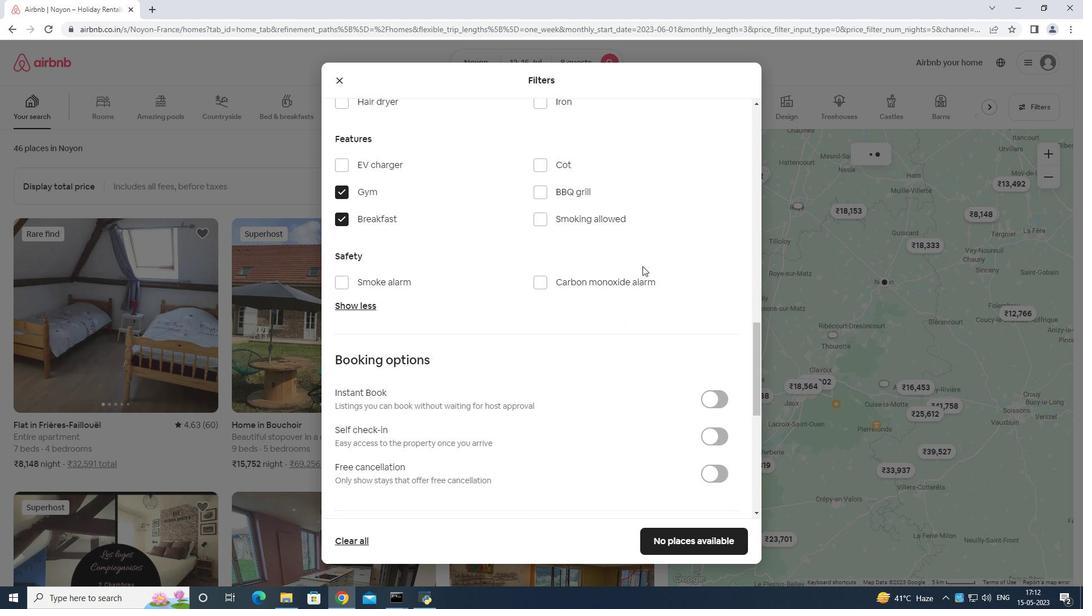 
Action: Mouse scrolled (640, 277) with delta (0, 0)
Screenshot: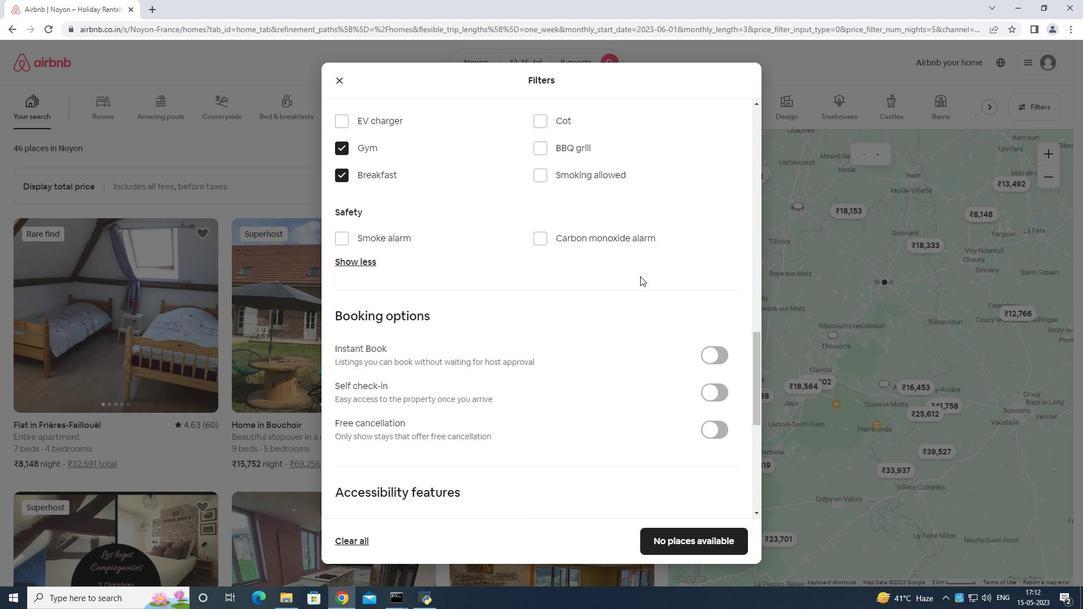 
Action: Mouse scrolled (640, 277) with delta (0, 0)
Screenshot: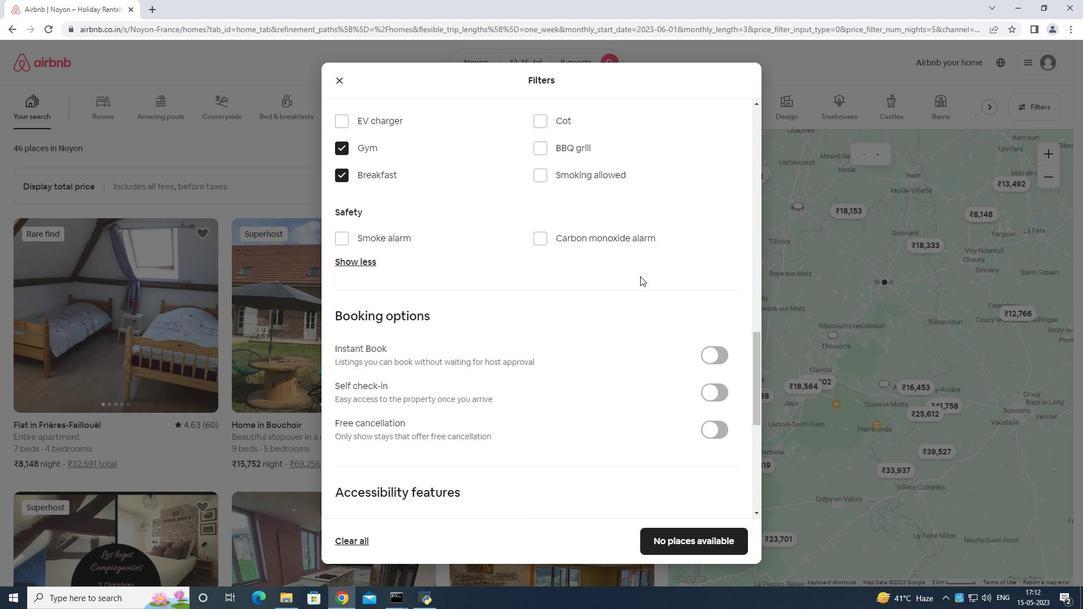 
Action: Mouse scrolled (640, 277) with delta (0, 0)
Screenshot: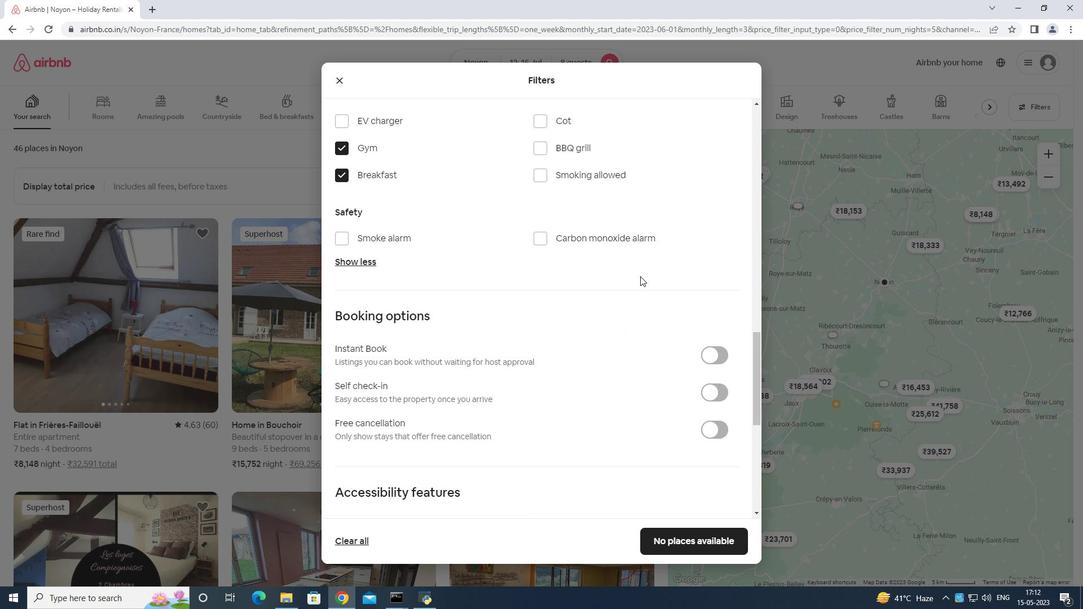 
Action: Mouse scrolled (640, 277) with delta (0, 0)
Screenshot: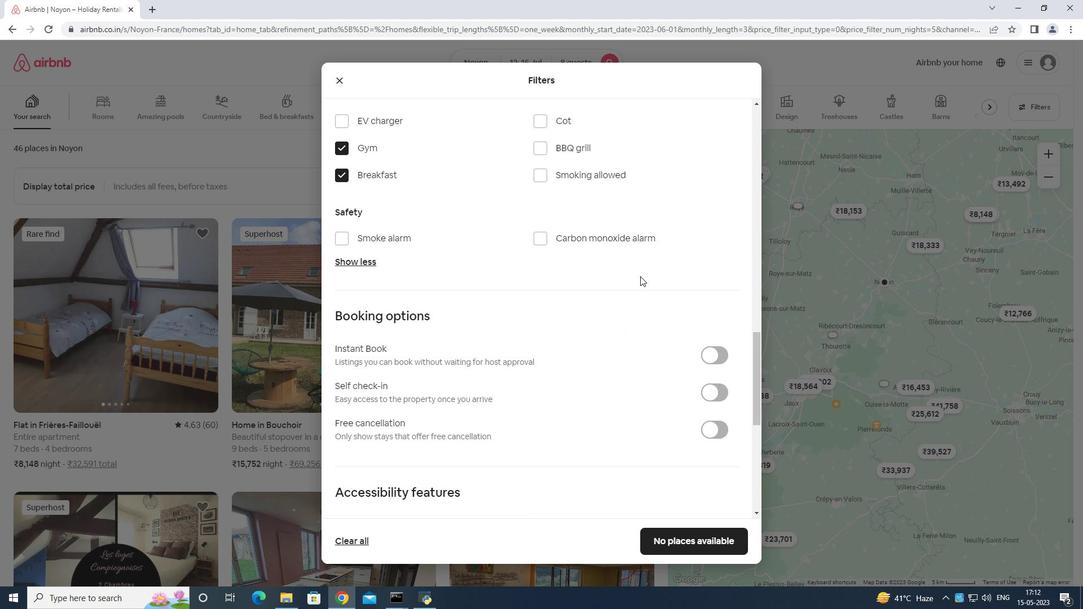 
Action: Mouse scrolled (640, 277) with delta (0, 0)
Screenshot: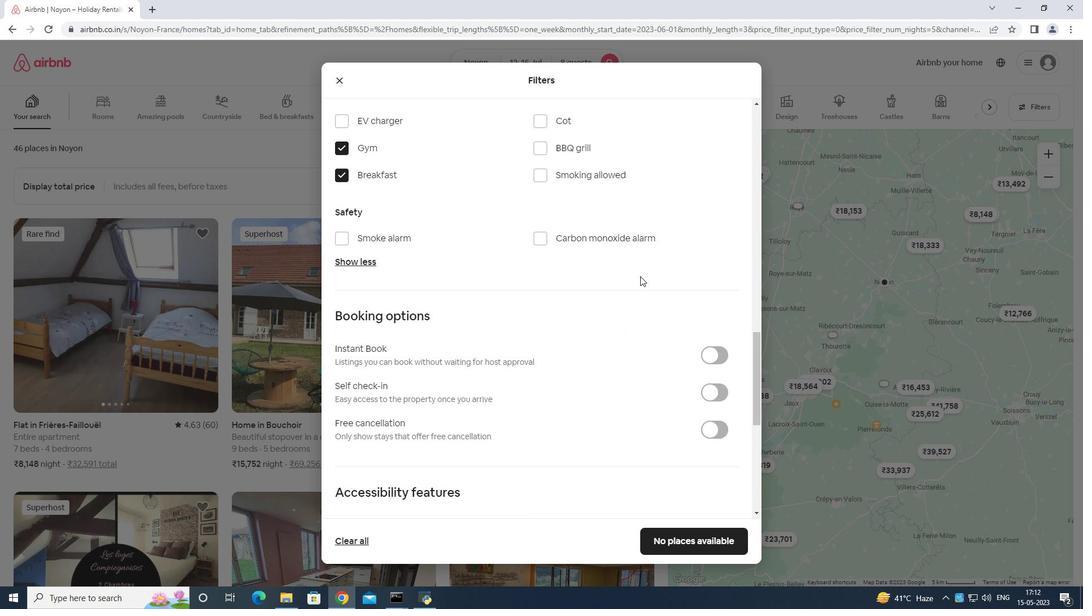 
Action: Mouse scrolled (640, 277) with delta (0, 0)
Screenshot: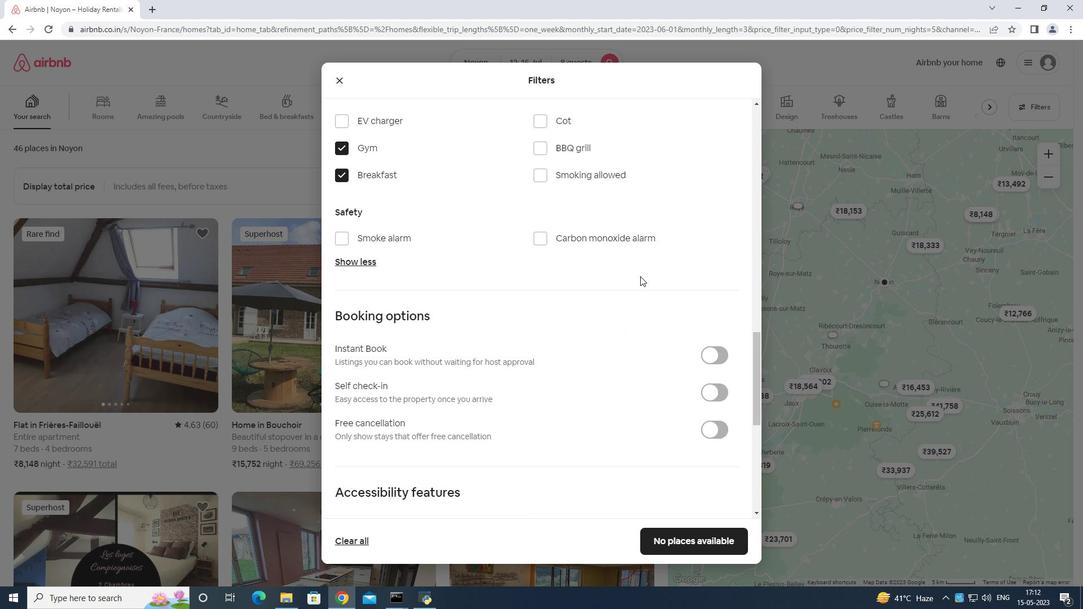
Action: Mouse scrolled (640, 277) with delta (0, 0)
Screenshot: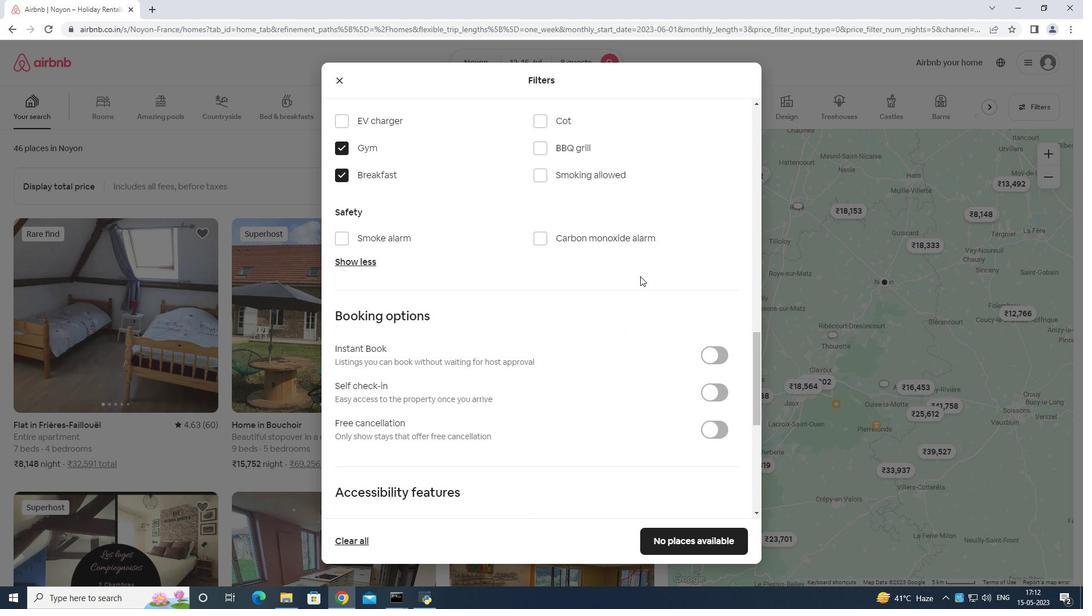 
Action: Mouse moved to (640, 278)
Screenshot: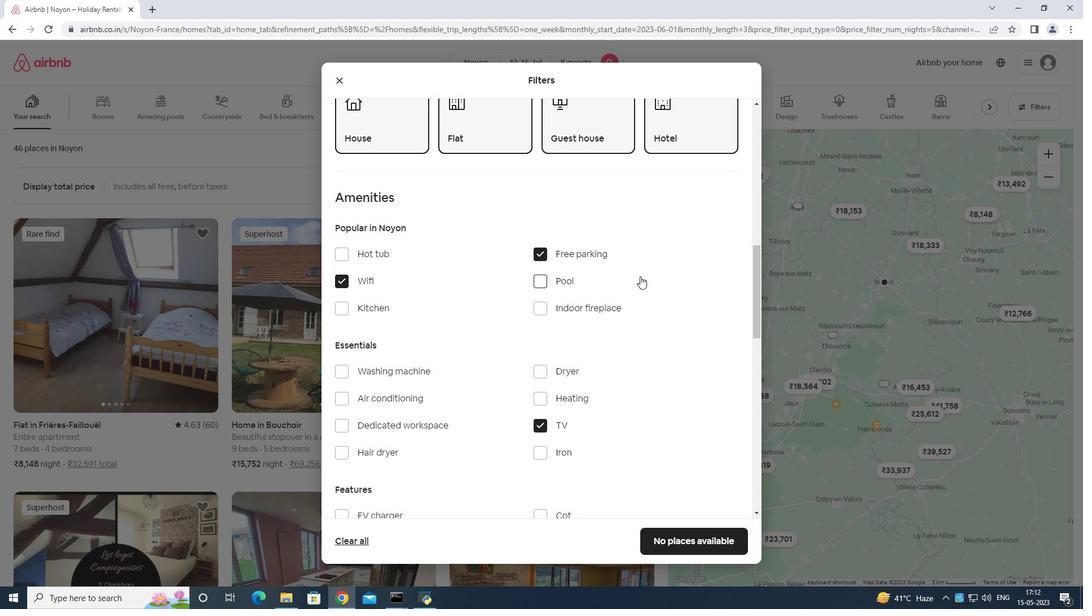 
Action: Mouse scrolled (640, 277) with delta (0, 0)
Screenshot: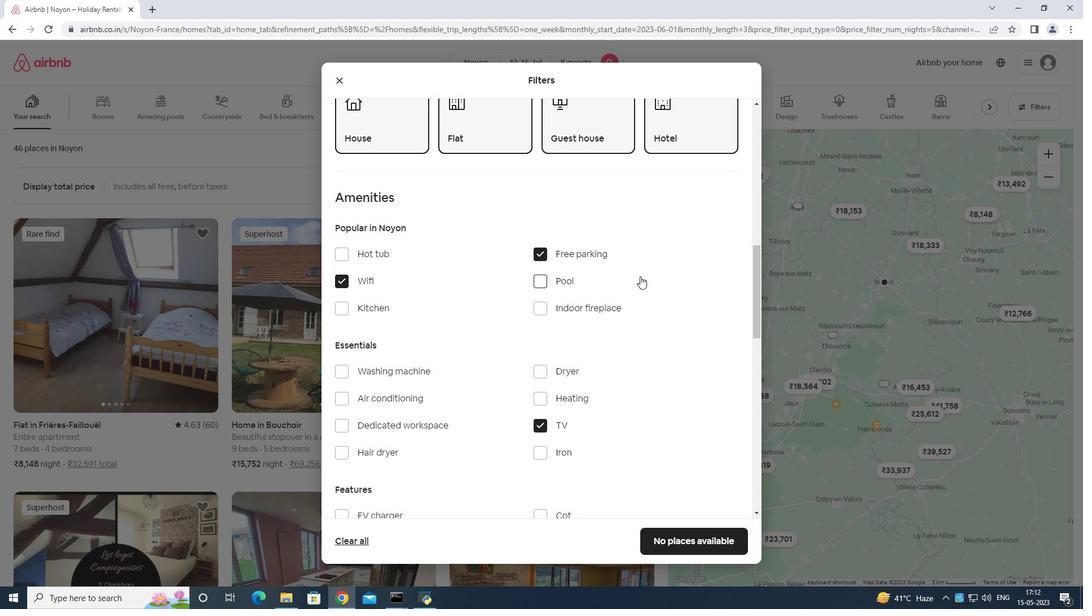 
Action: Mouse moved to (640, 281)
Screenshot: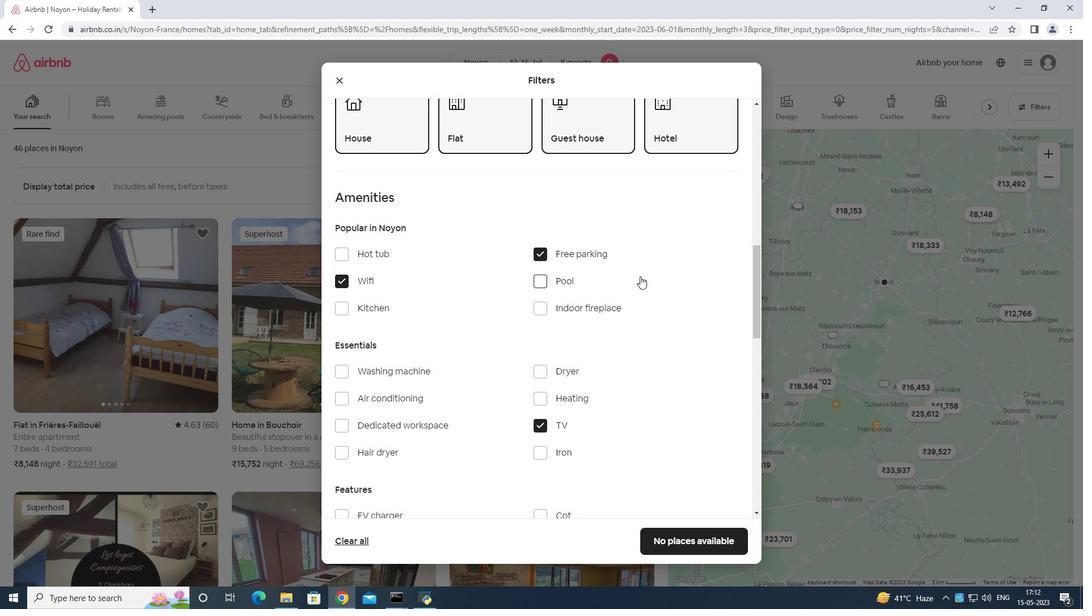 
Action: Mouse scrolled (640, 281) with delta (0, 0)
Screenshot: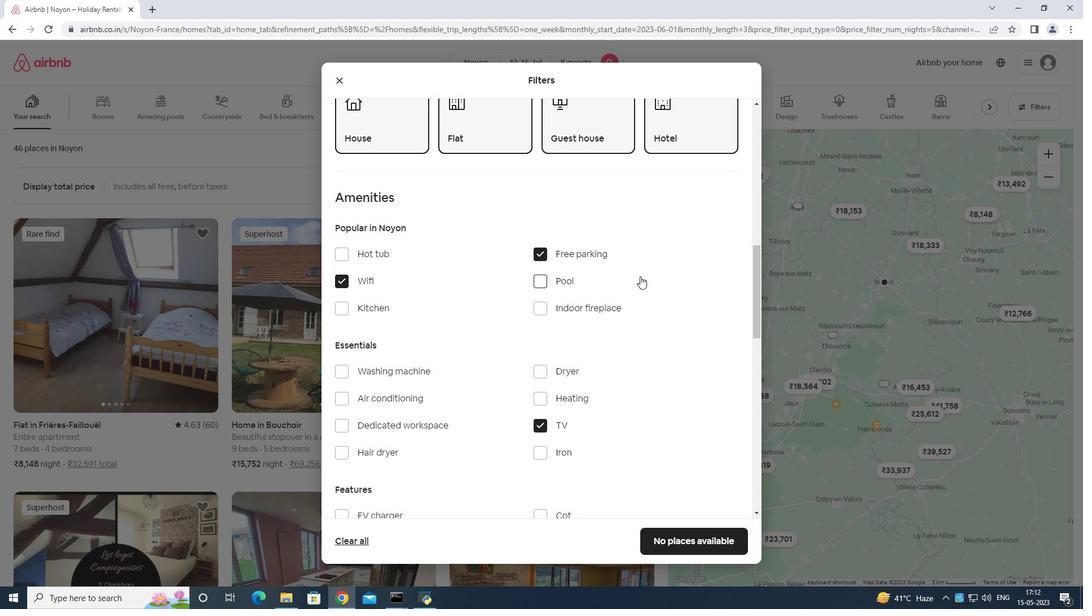 
Action: Mouse moved to (640, 281)
Screenshot: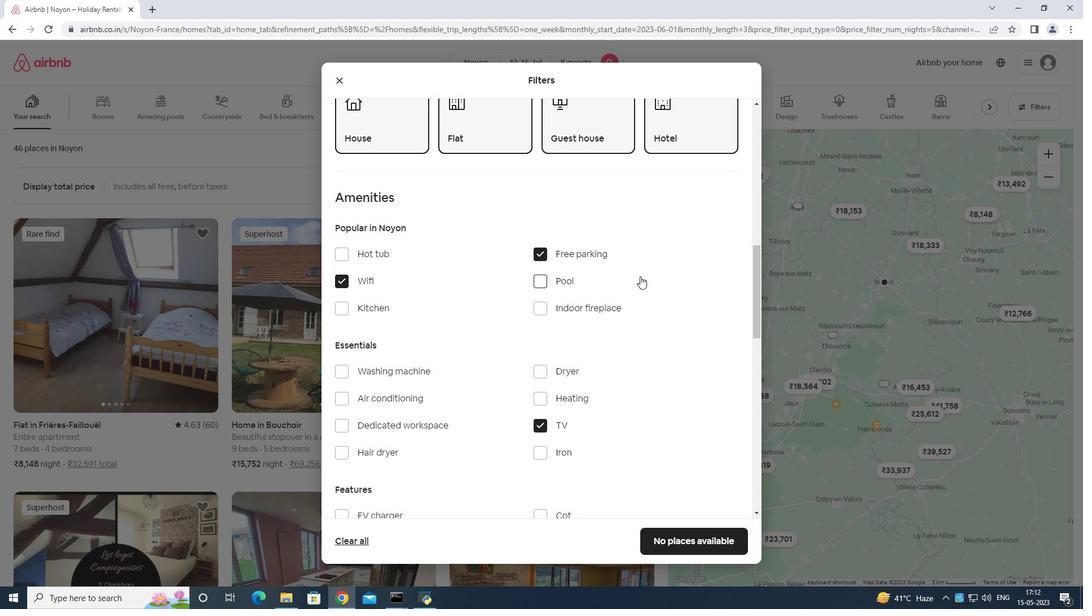 
Action: Mouse scrolled (640, 281) with delta (0, 0)
Screenshot: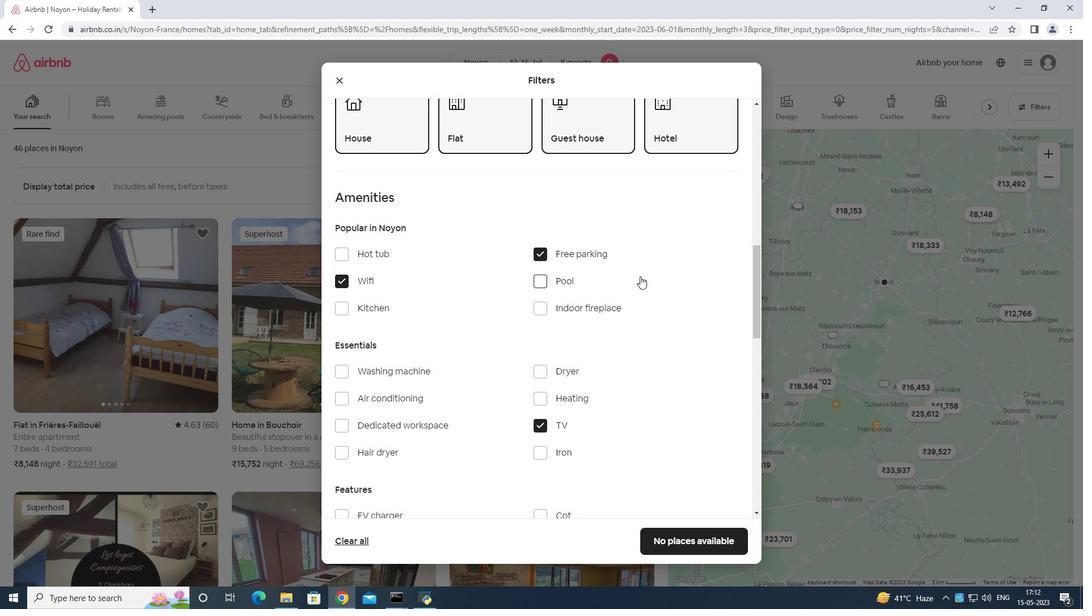 
Action: Mouse scrolled (640, 281) with delta (0, 0)
Screenshot: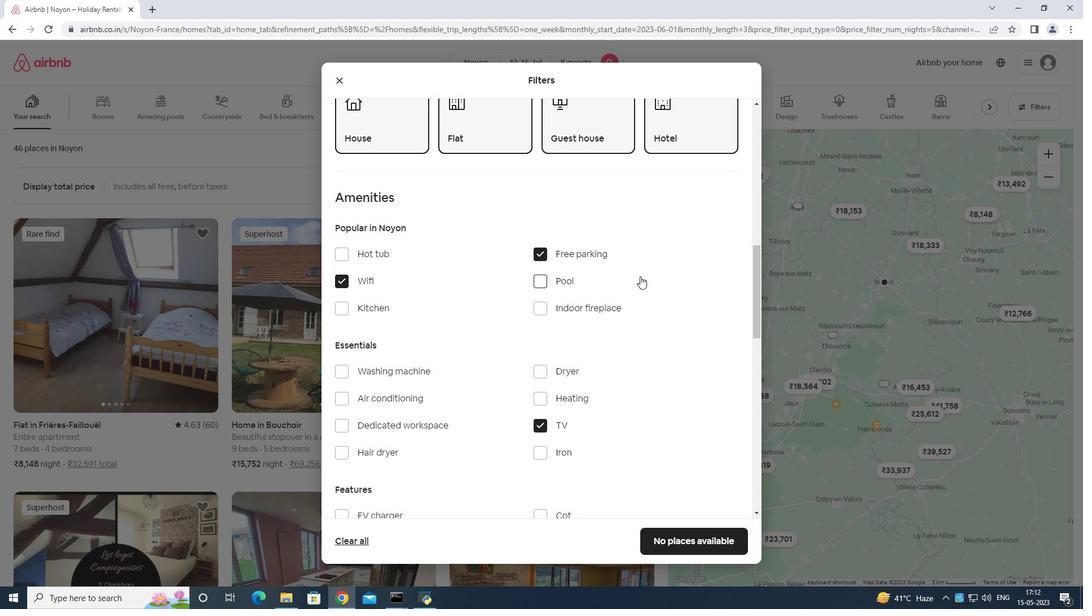 
Action: Mouse moved to (640, 282)
Screenshot: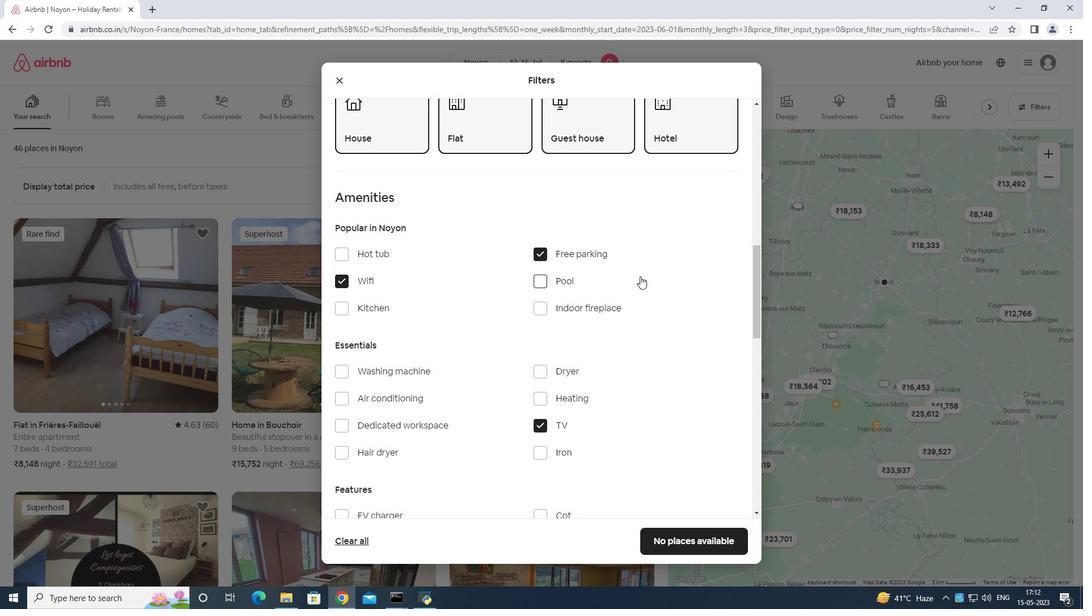 
Action: Mouse scrolled (640, 281) with delta (0, 0)
Screenshot: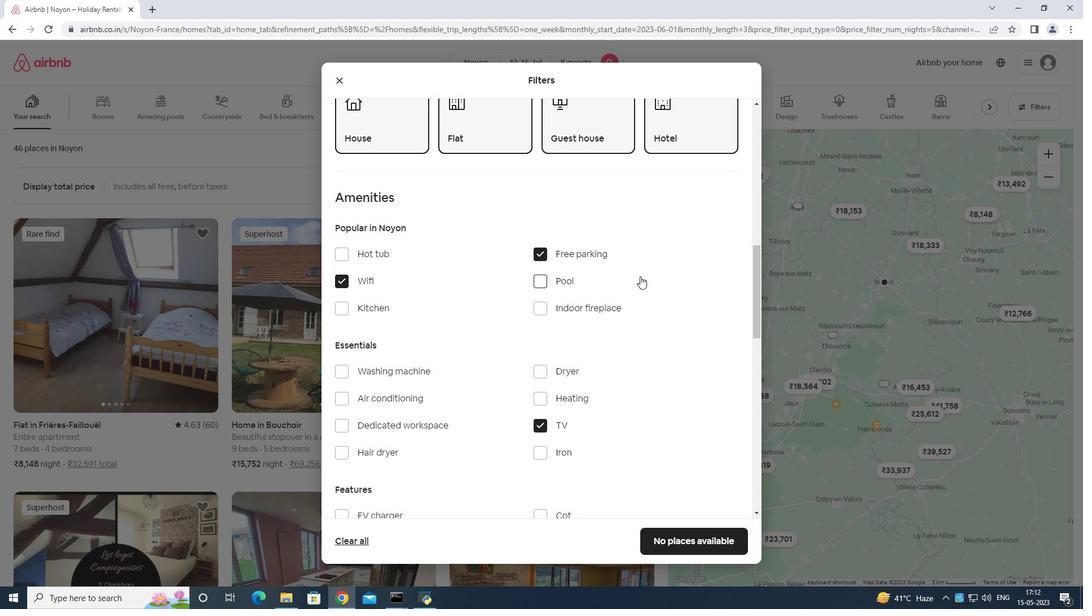 
Action: Mouse scrolled (640, 281) with delta (0, 0)
Screenshot: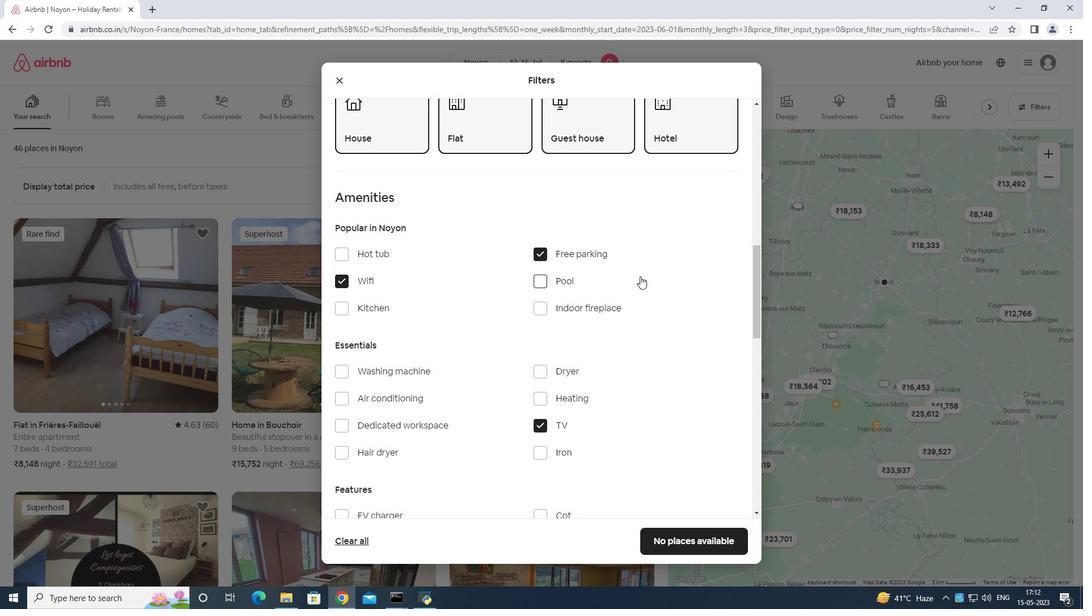 
Action: Mouse scrolled (640, 281) with delta (0, 0)
Screenshot: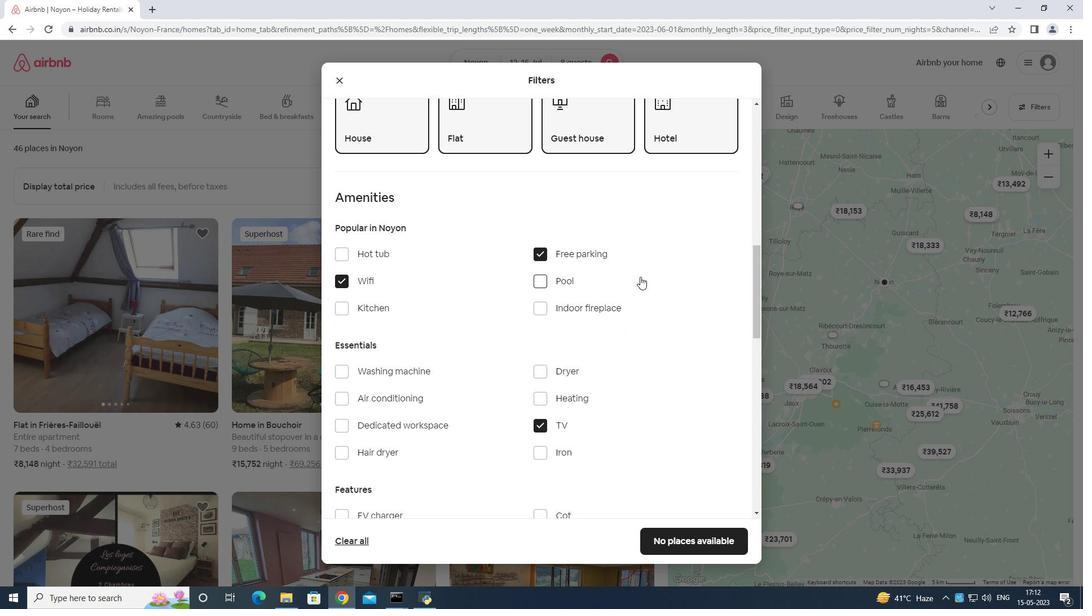 
Action: Mouse moved to (708, 392)
Screenshot: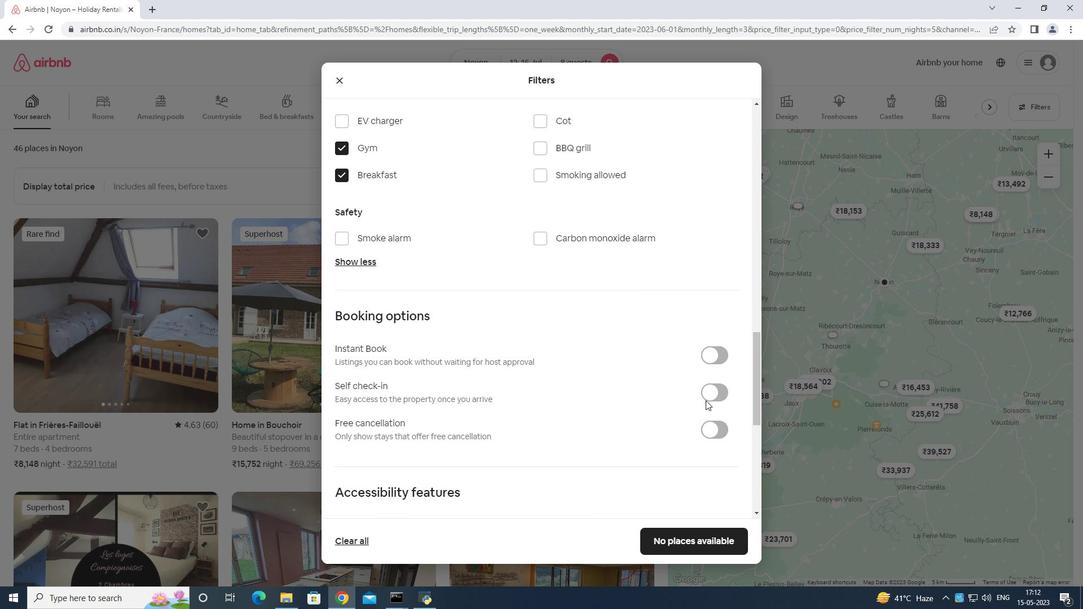 
Action: Mouse pressed left at (708, 392)
Screenshot: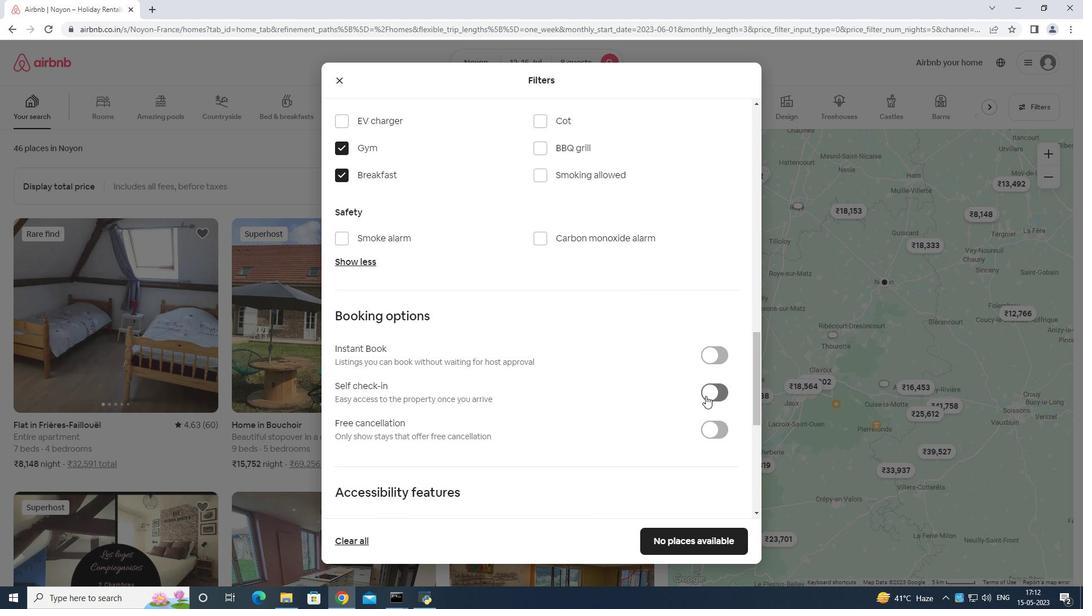 
Action: Mouse moved to (711, 377)
Screenshot: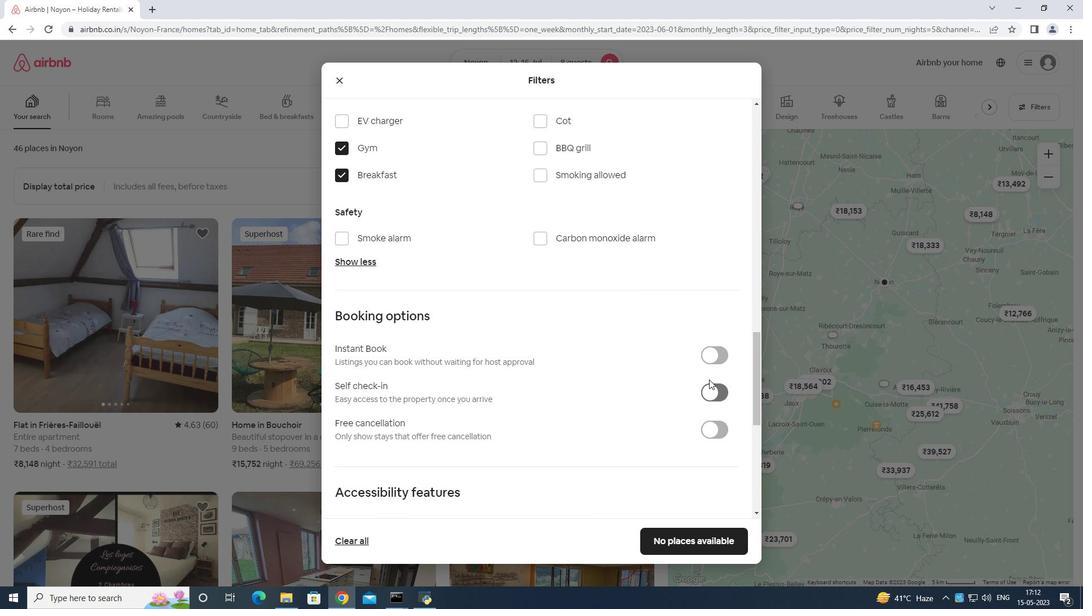
Action: Mouse scrolled (711, 377) with delta (0, 0)
Screenshot: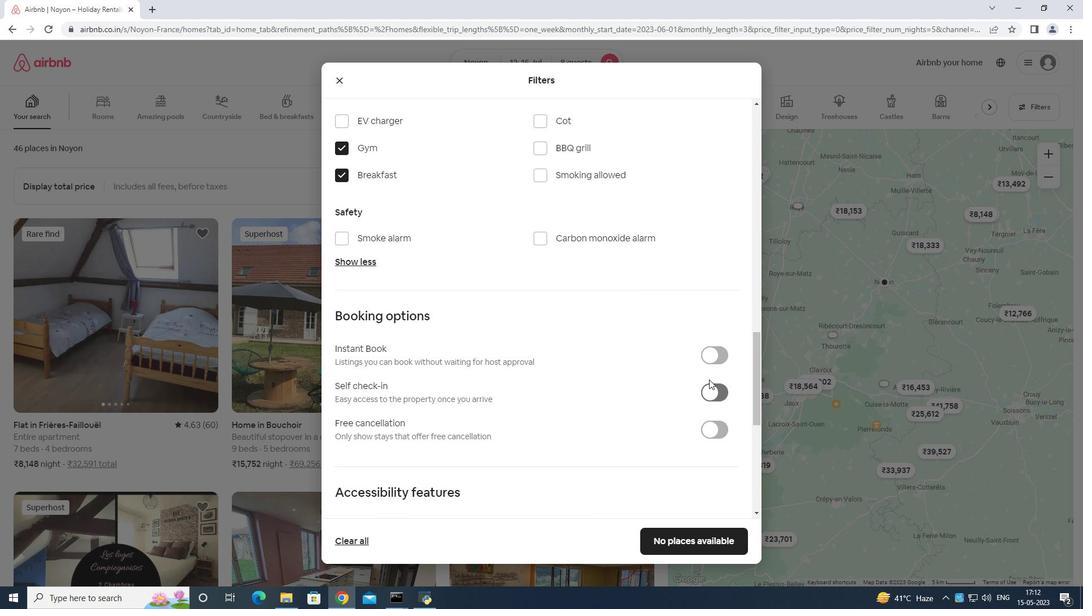 
Action: Mouse moved to (711, 379)
Screenshot: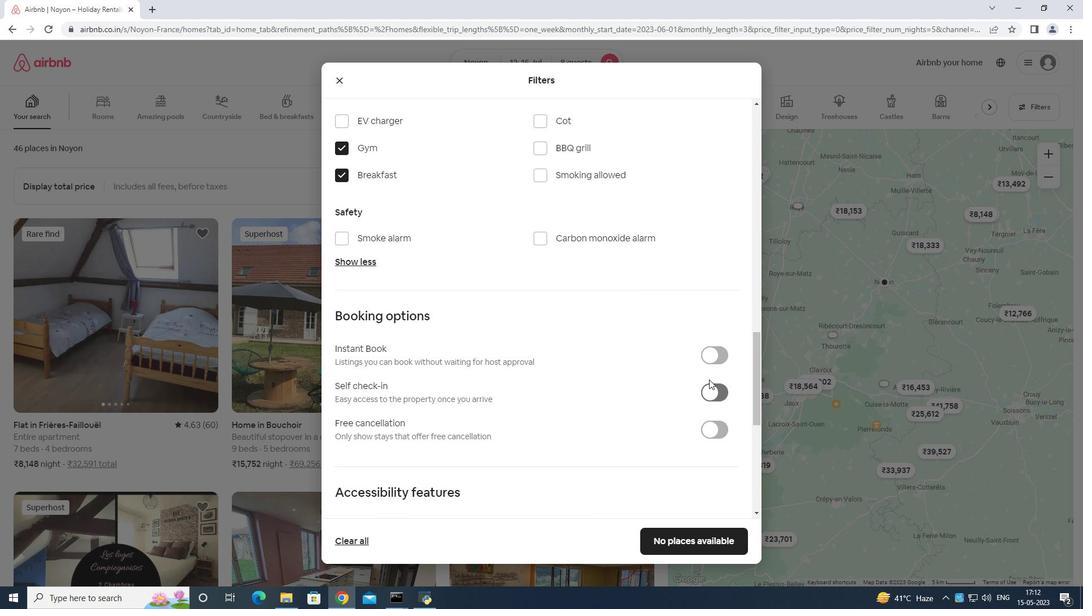 
Action: Mouse scrolled (711, 379) with delta (0, 0)
Screenshot: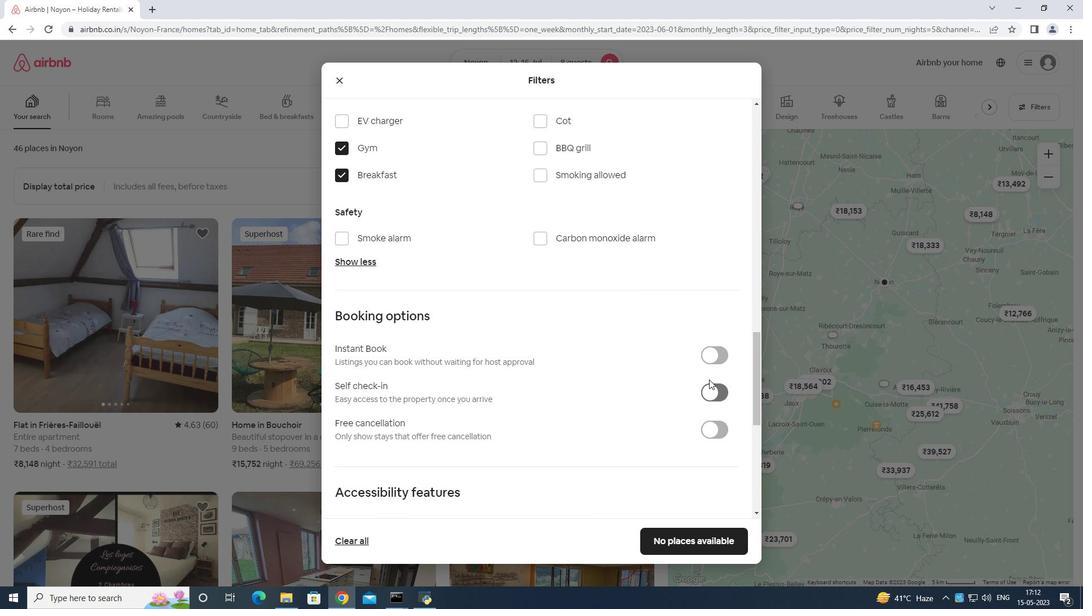 
Action: Mouse scrolled (711, 379) with delta (0, 0)
Screenshot: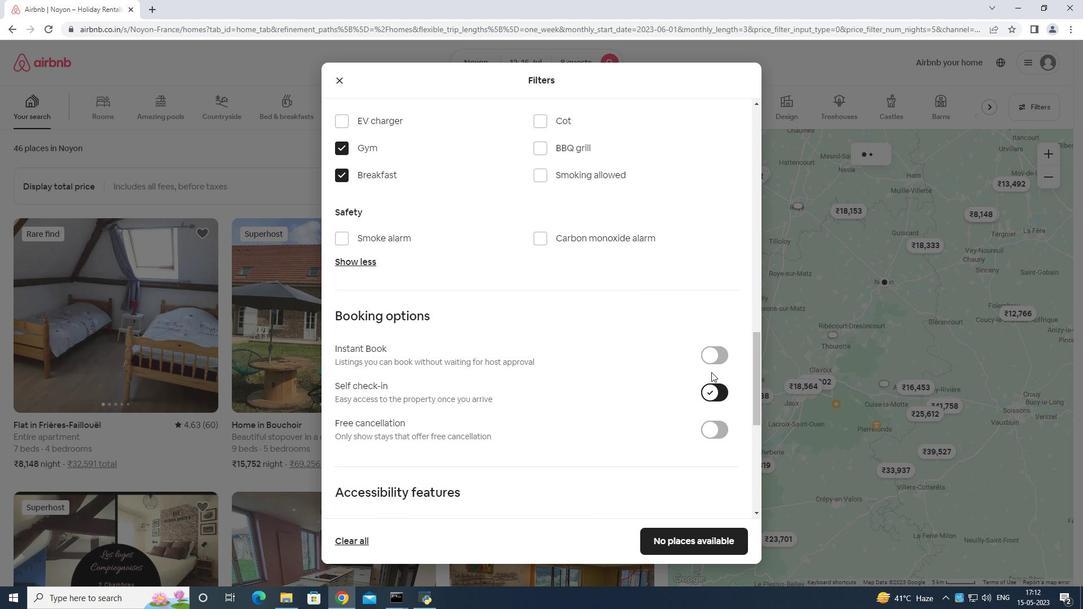 
Action: Mouse scrolled (711, 379) with delta (0, 0)
Screenshot: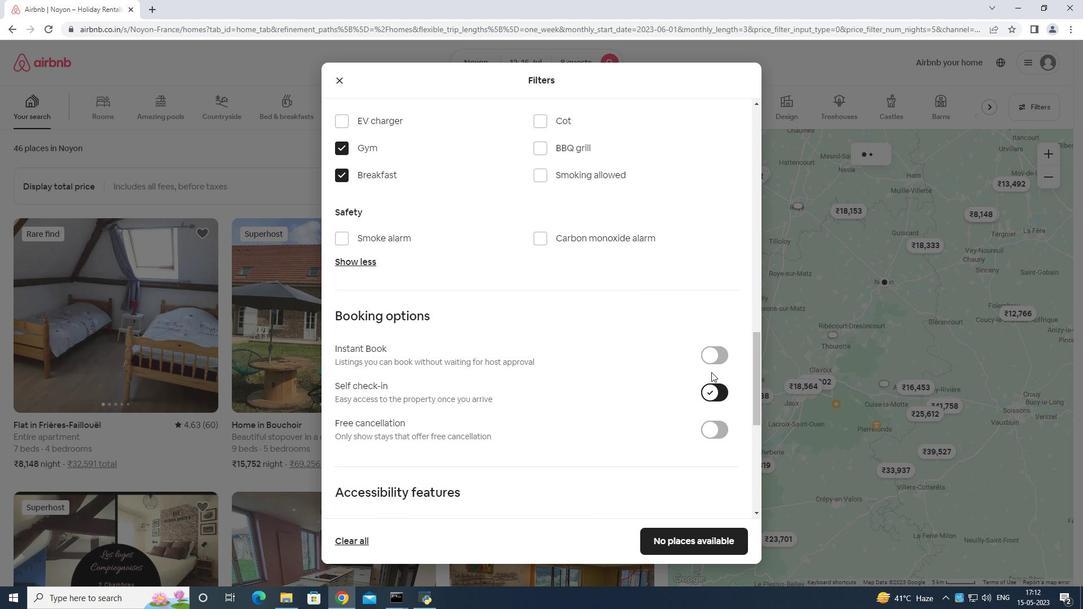 
Action: Mouse moved to (703, 373)
Screenshot: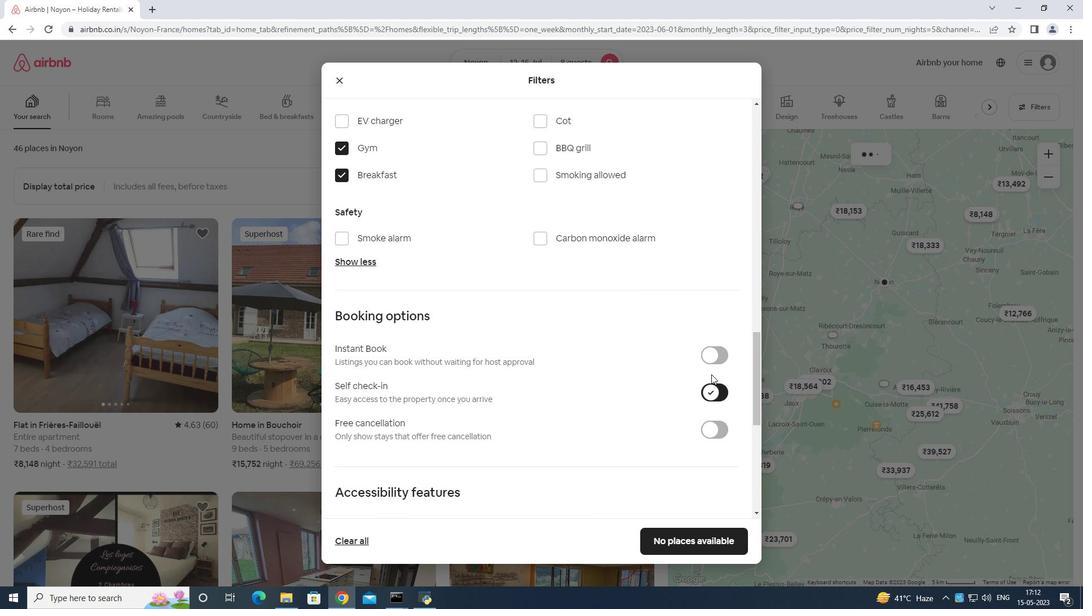 
Action: Mouse scrolled (711, 379) with delta (0, 0)
Screenshot: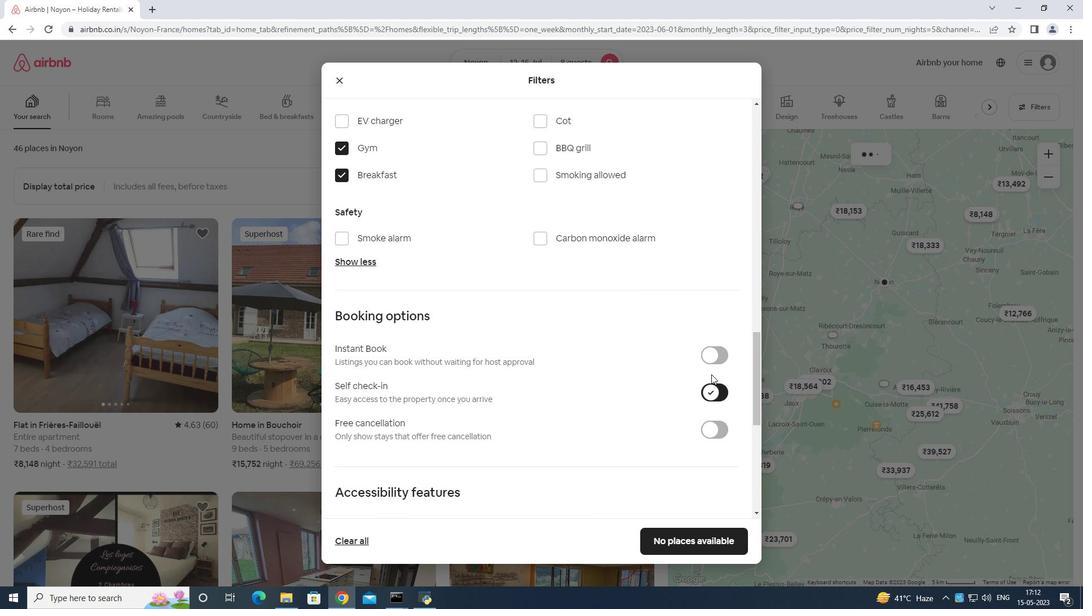 
Action: Mouse moved to (676, 334)
Screenshot: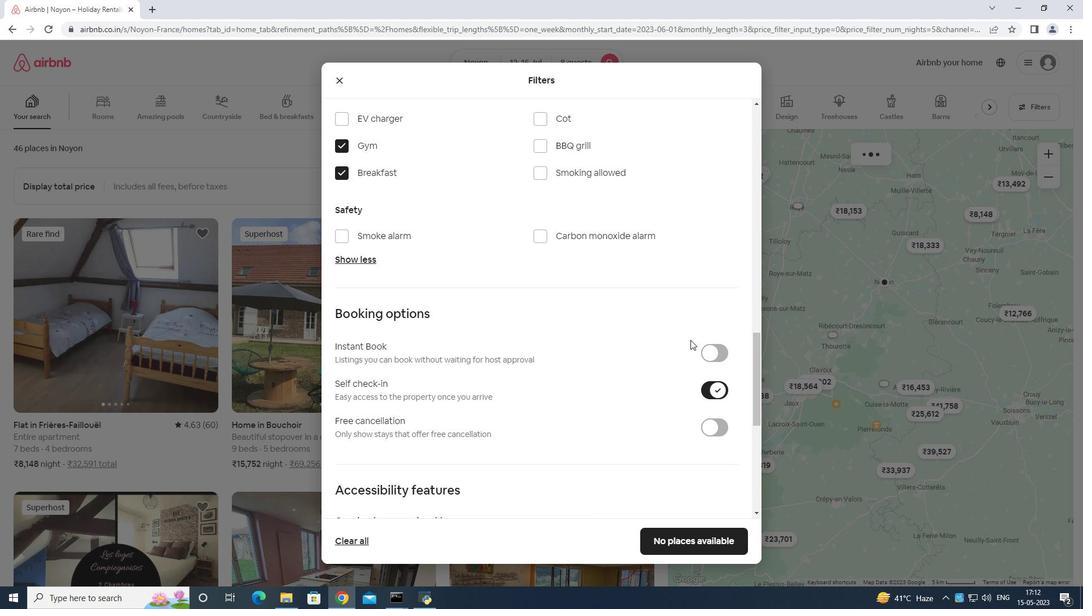 
Action: Mouse scrolled (676, 333) with delta (0, 0)
Screenshot: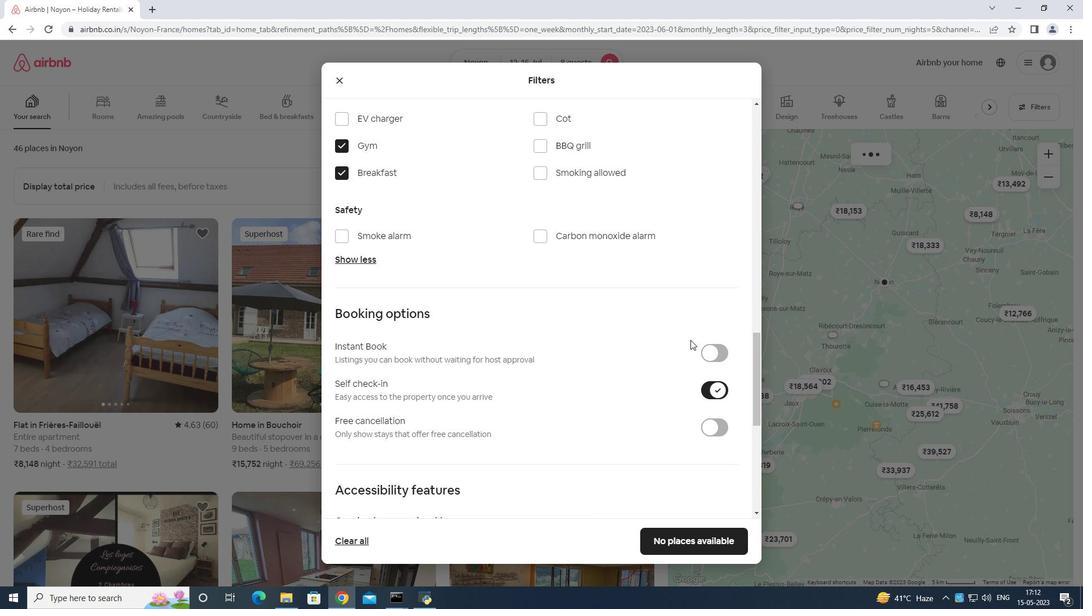
Action: Mouse moved to (675, 336)
Screenshot: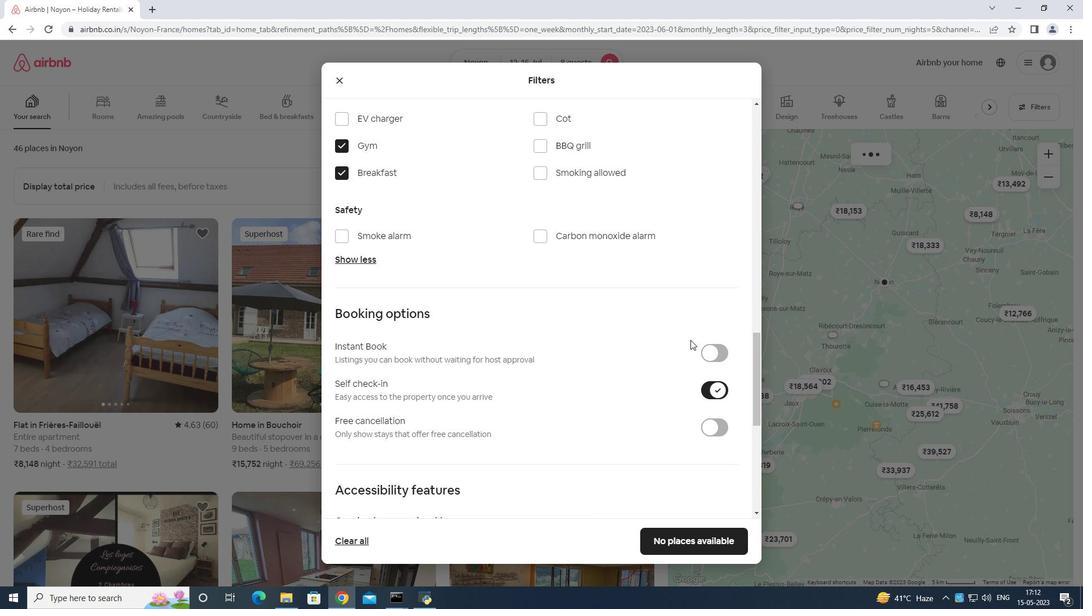 
Action: Mouse scrolled (675, 335) with delta (0, 0)
Screenshot: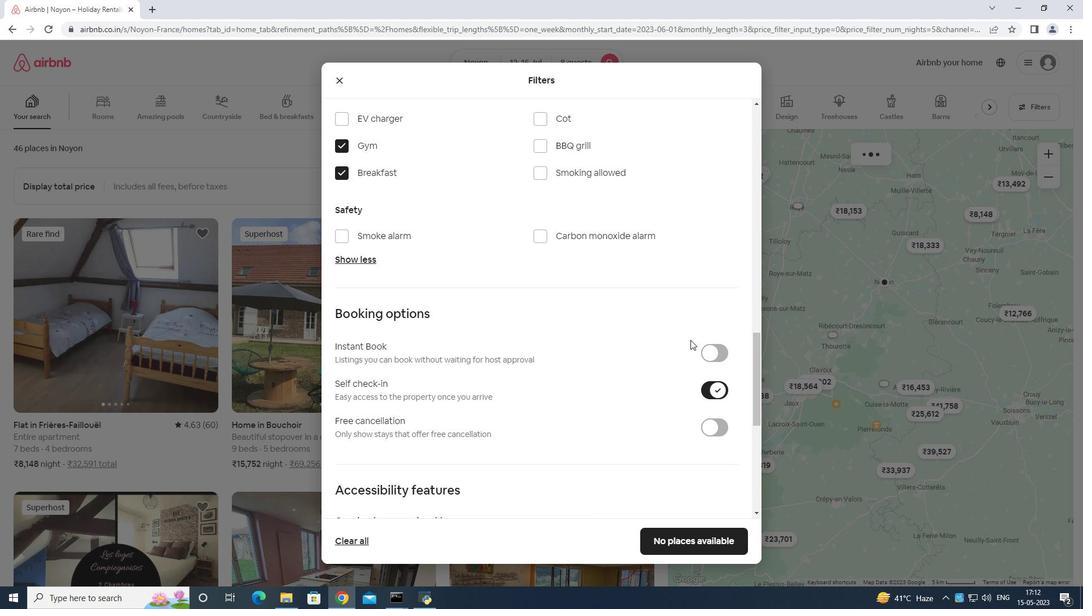
Action: Mouse moved to (674, 336)
Screenshot: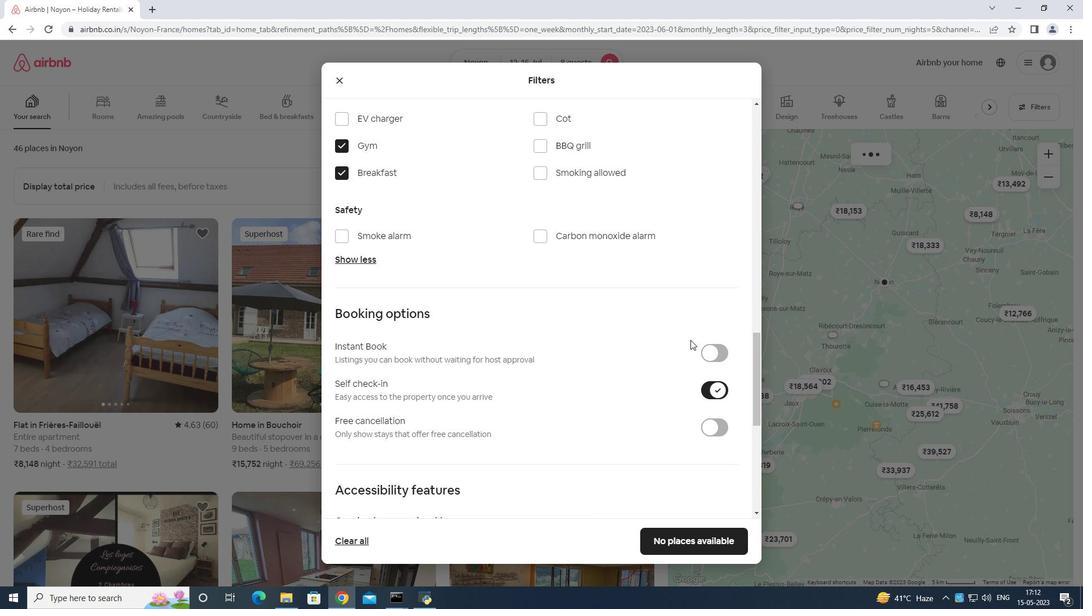 
Action: Mouse scrolled (674, 335) with delta (0, 0)
Screenshot: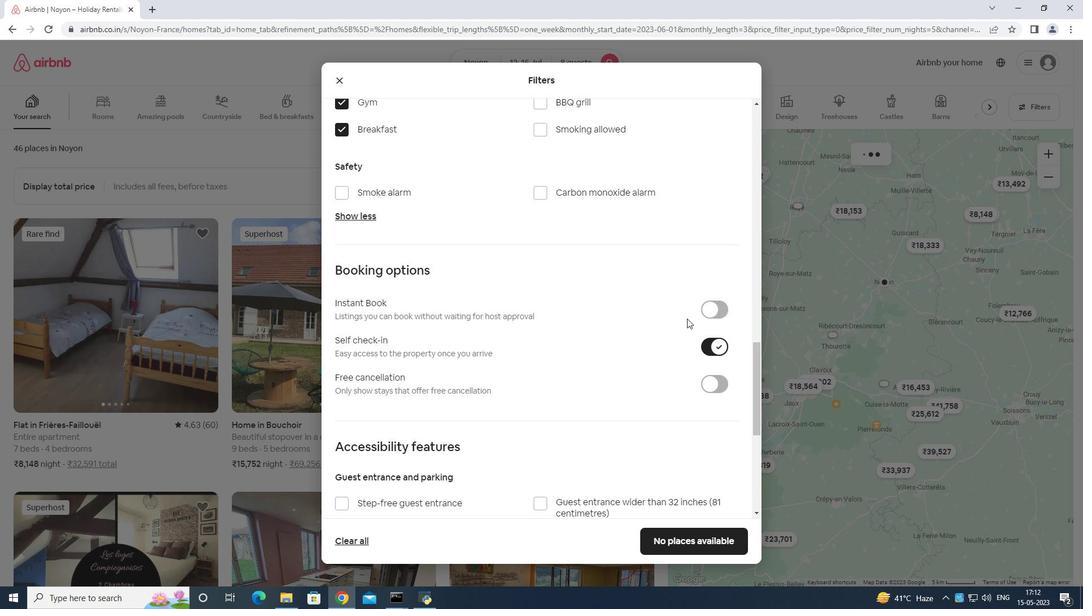 
Action: Mouse moved to (669, 335)
Screenshot: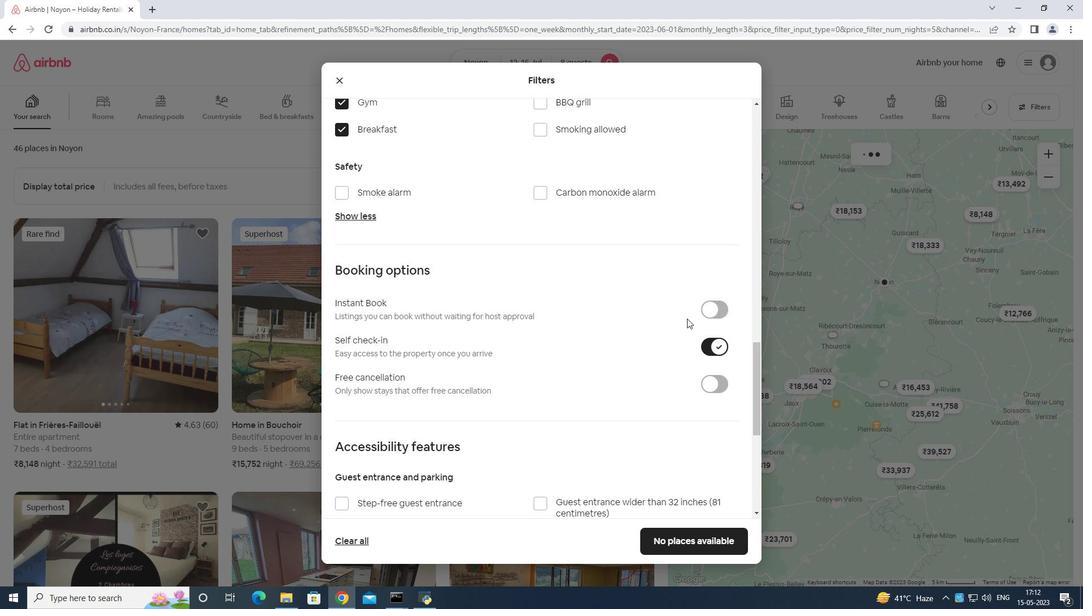 
Action: Mouse scrolled (672, 336) with delta (0, 0)
Screenshot: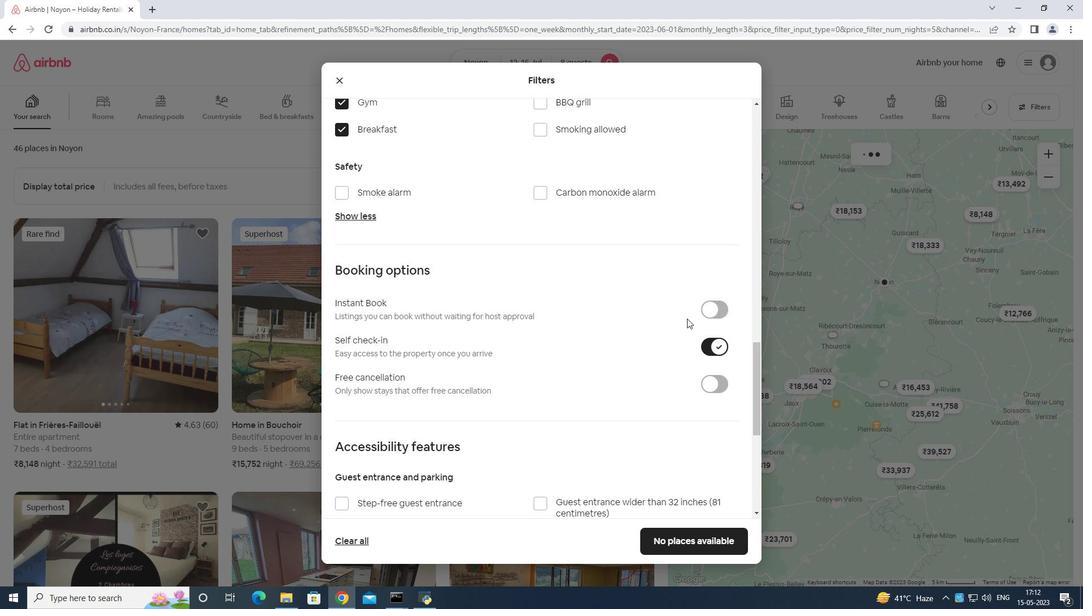 
Action: Mouse moved to (655, 312)
Screenshot: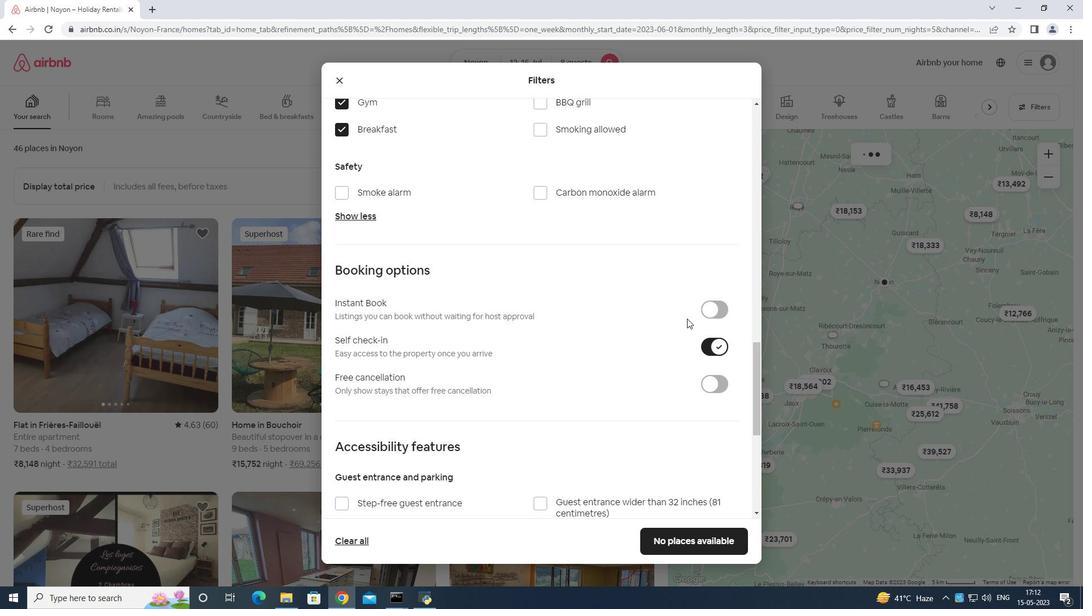 
Action: Mouse scrolled (655, 313) with delta (0, 0)
Screenshot: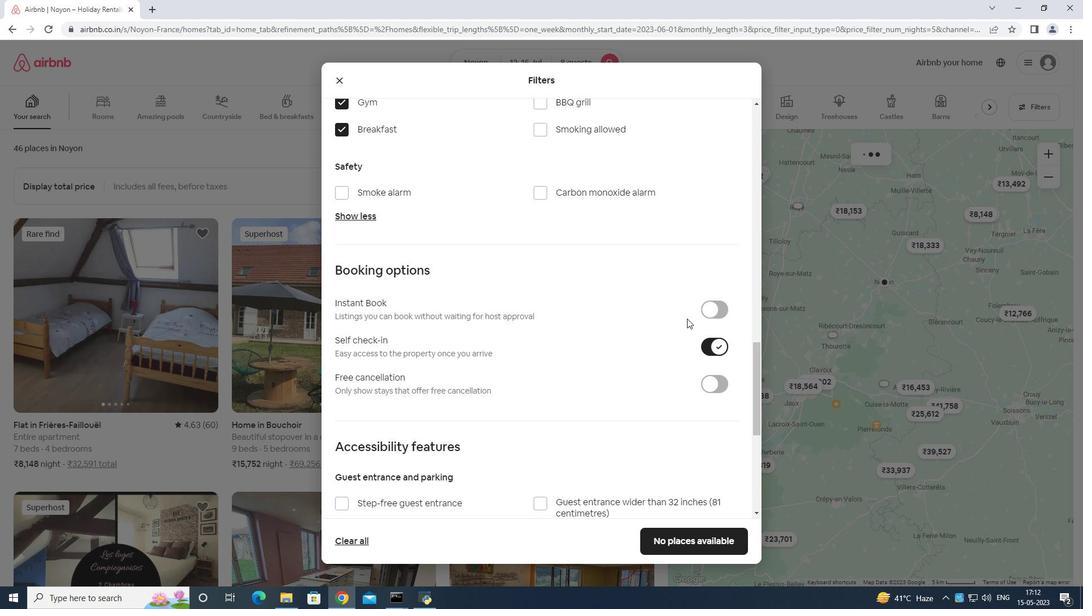 
Action: Mouse moved to (655, 298)
Screenshot: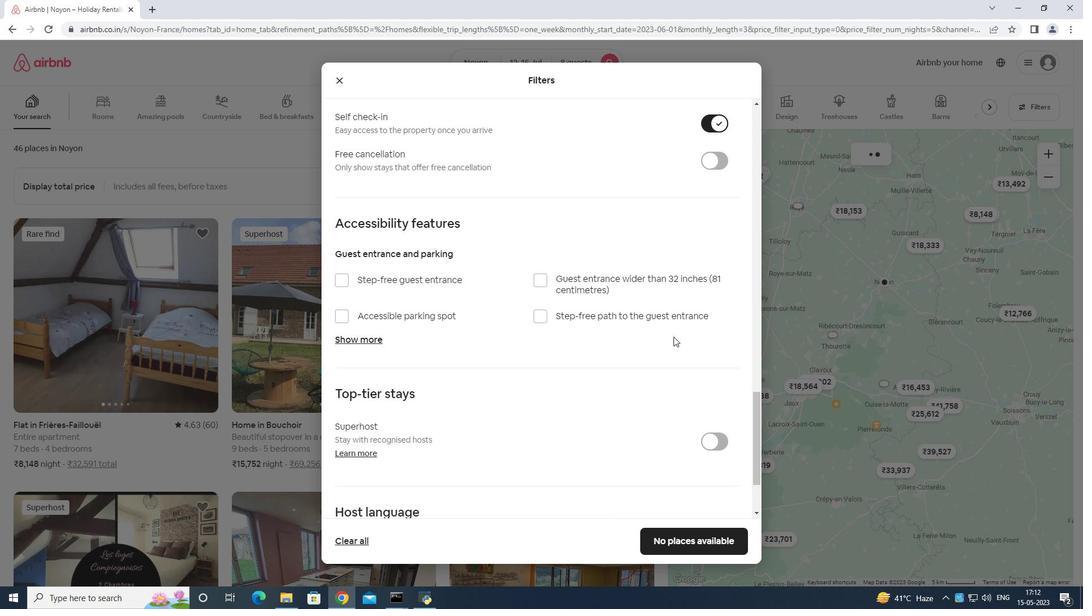 
Action: Mouse scrolled (655, 298) with delta (0, 0)
Screenshot: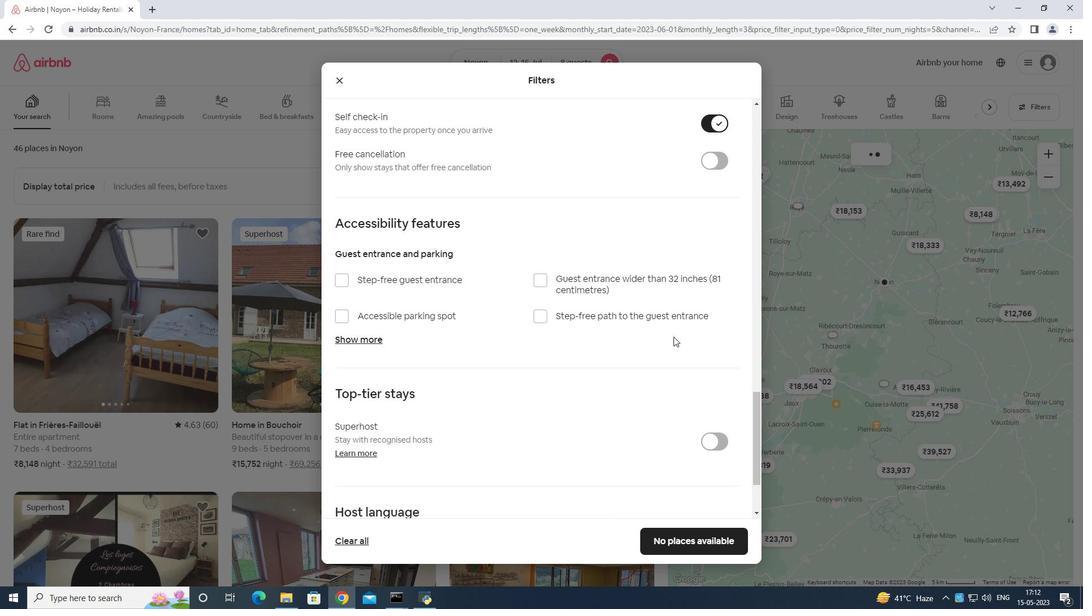 
Action: Mouse moved to (655, 287)
Screenshot: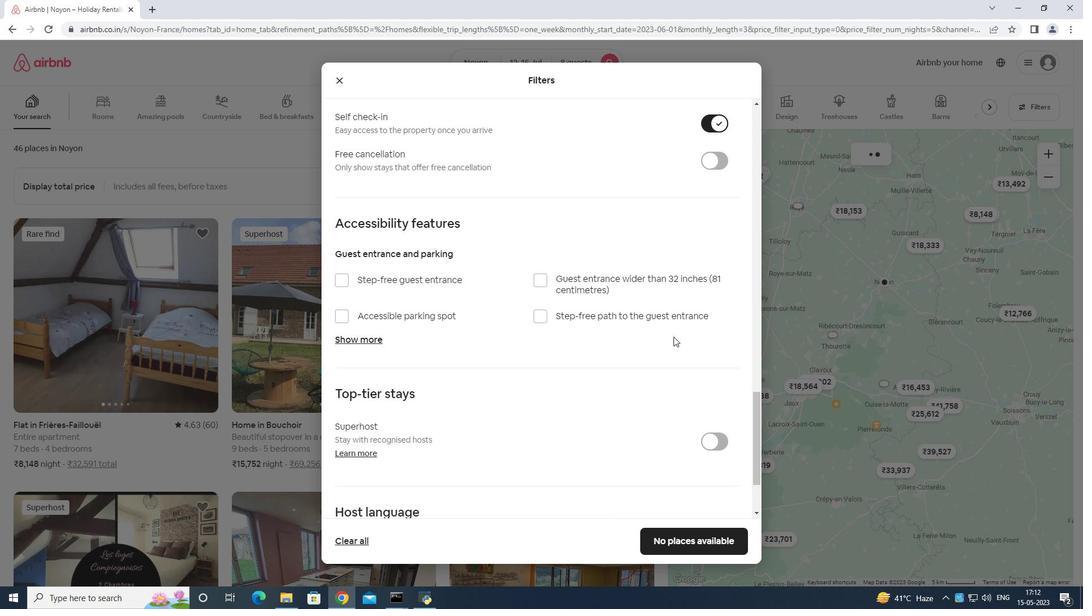 
Action: Mouse scrolled (655, 292) with delta (0, 0)
Screenshot: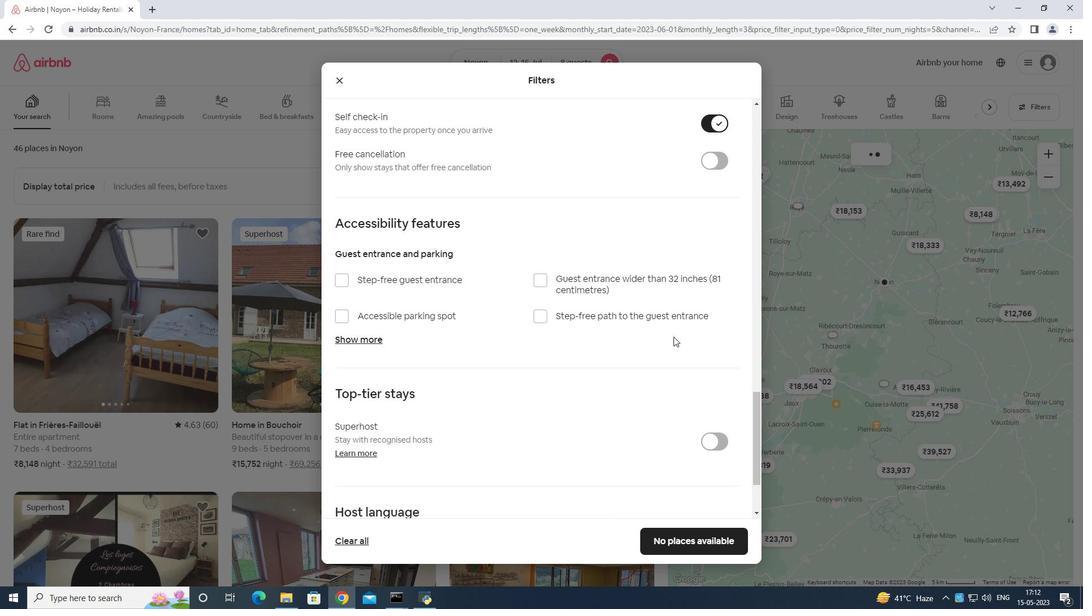 
Action: Mouse moved to (656, 286)
Screenshot: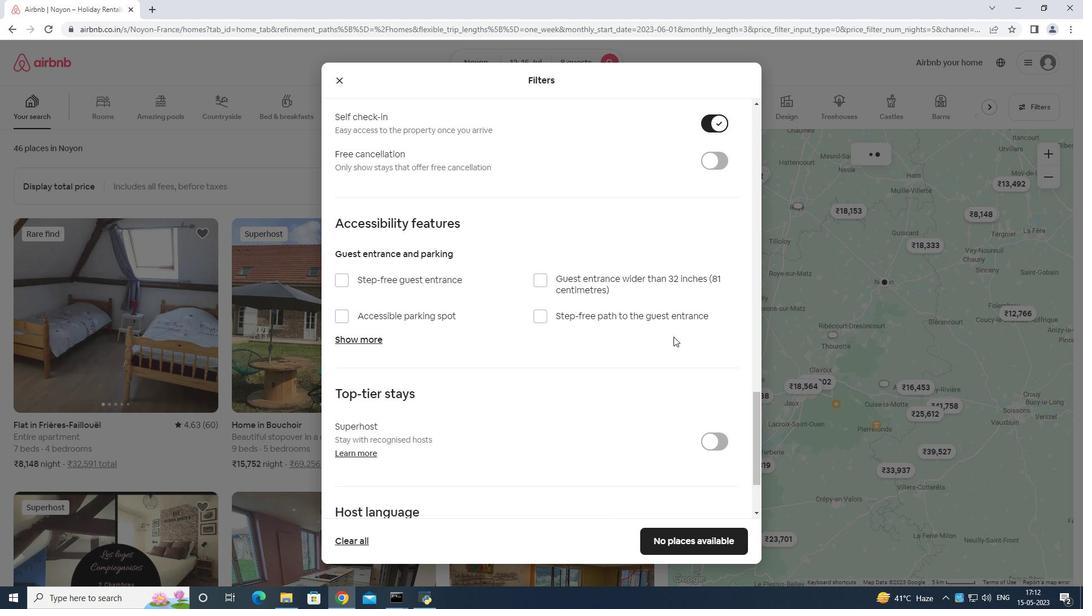
Action: Mouse scrolled (656, 286) with delta (0, 0)
Screenshot: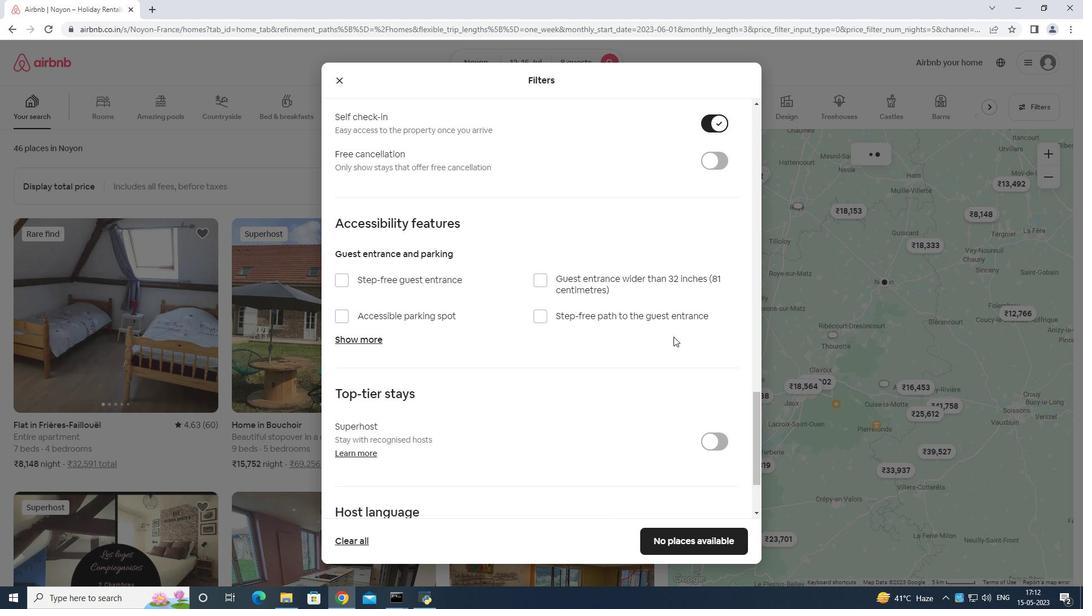 
Action: Mouse moved to (644, 305)
Screenshot: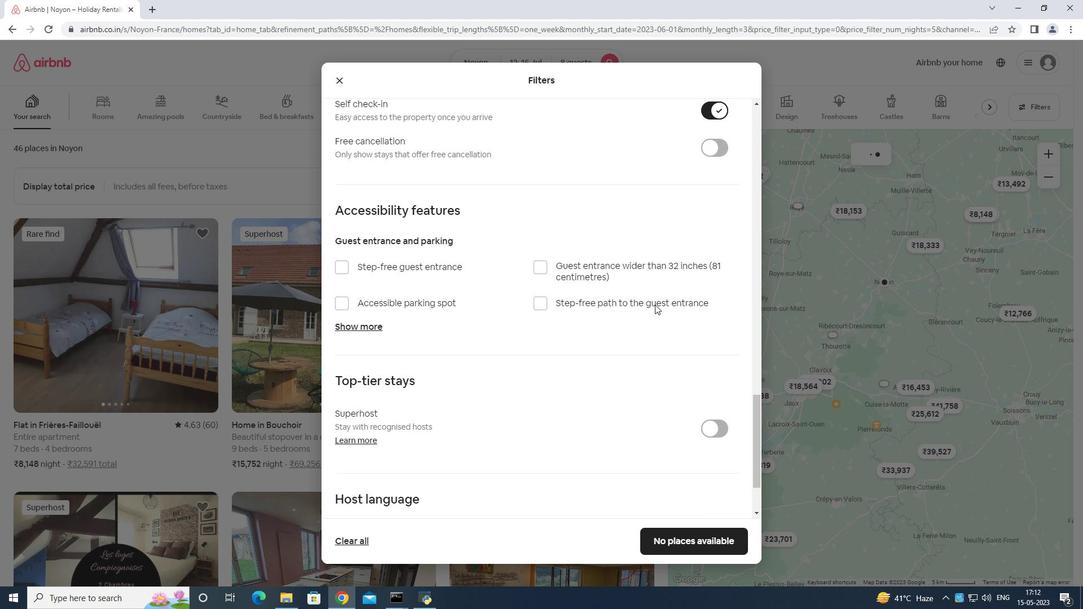
Action: Mouse scrolled (644, 305) with delta (0, 0)
Screenshot: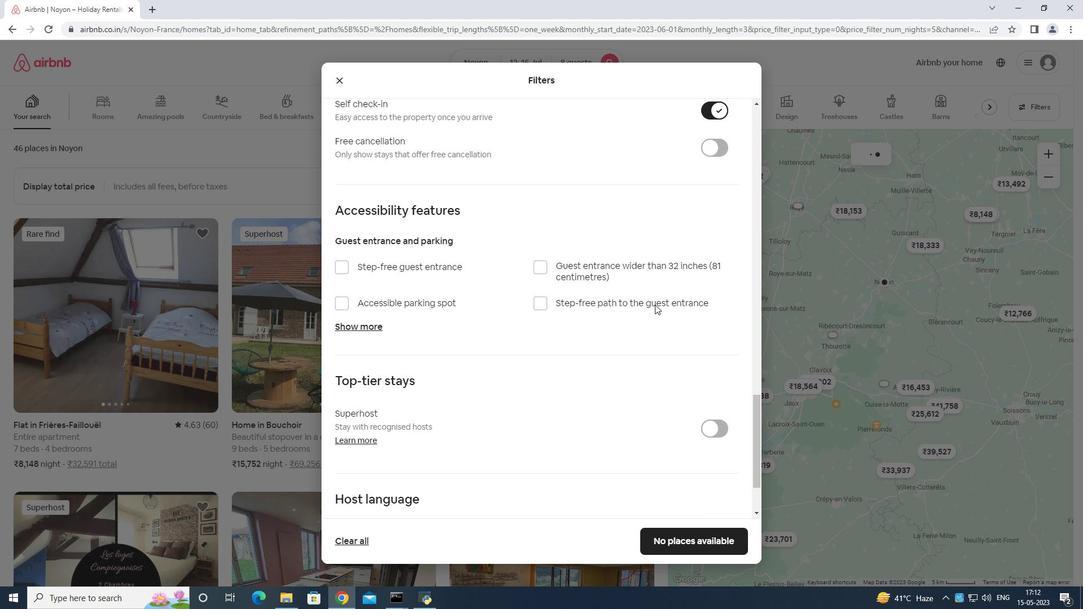 
Action: Mouse moved to (637, 314)
Screenshot: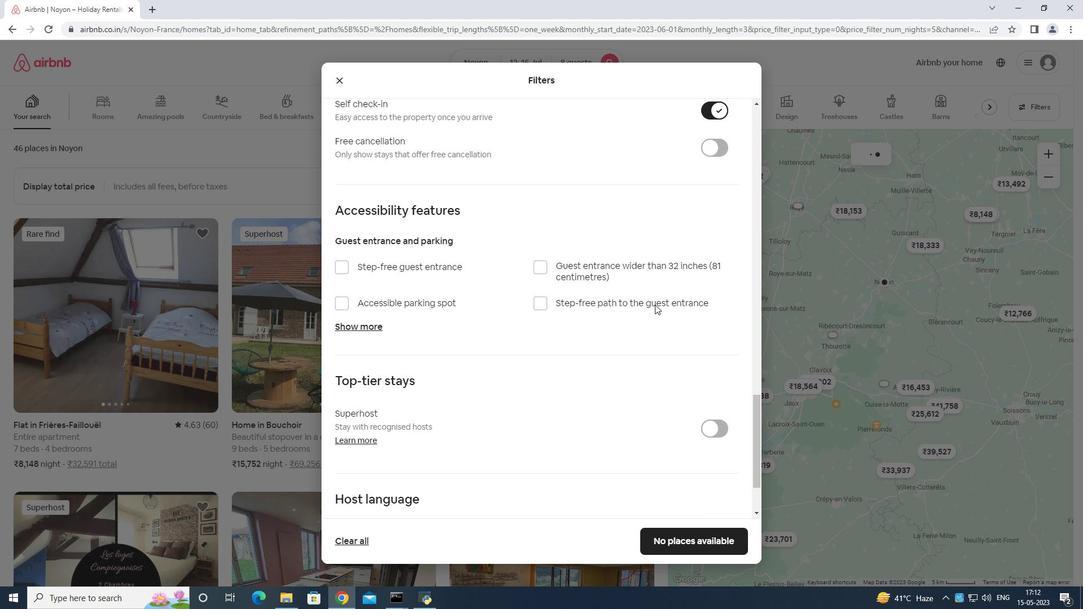 
Action: Mouse scrolled (637, 313) with delta (0, 0)
Screenshot: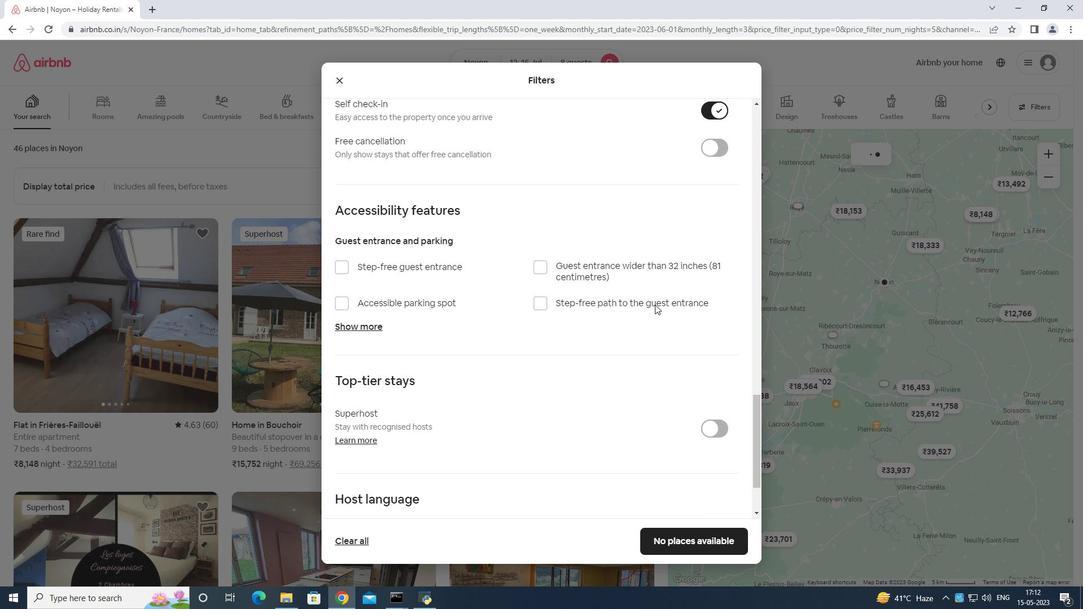 
Action: Mouse moved to (632, 315)
Screenshot: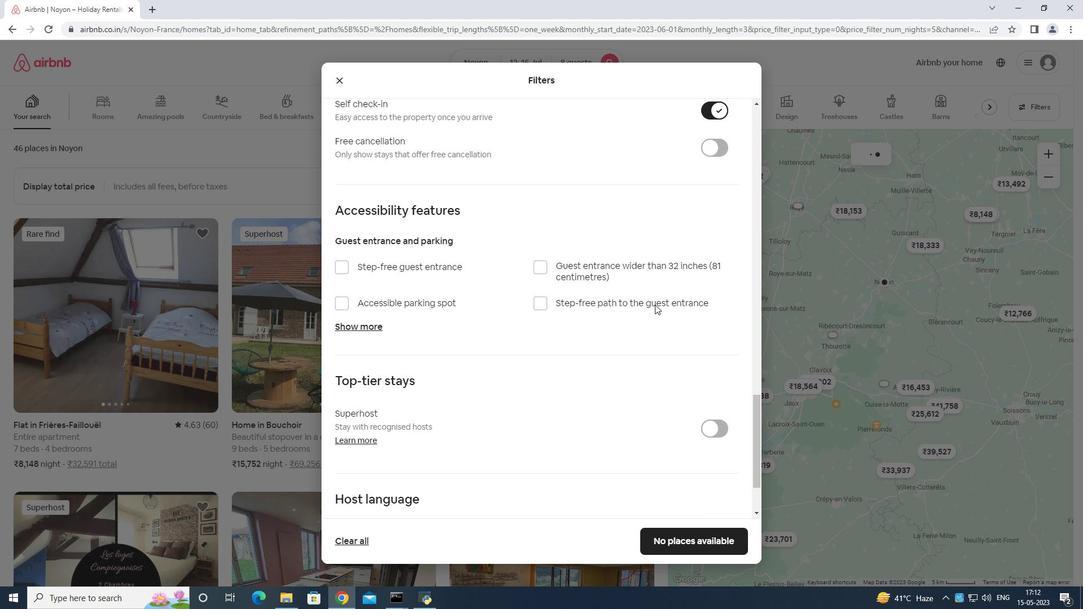 
Action: Mouse scrolled (632, 314) with delta (0, 0)
Screenshot: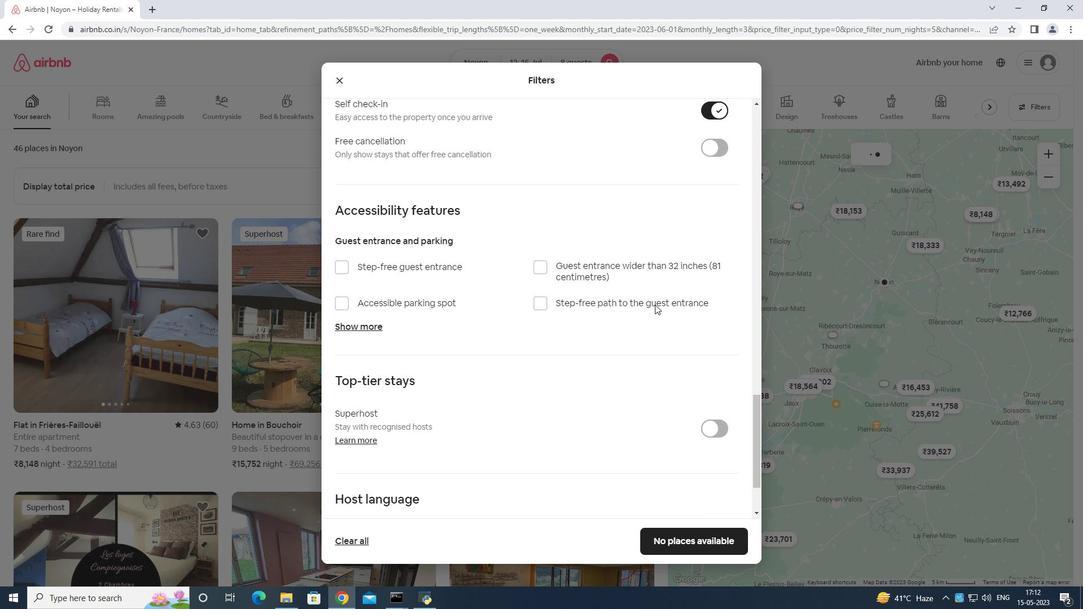 
Action: Mouse moved to (616, 321)
Screenshot: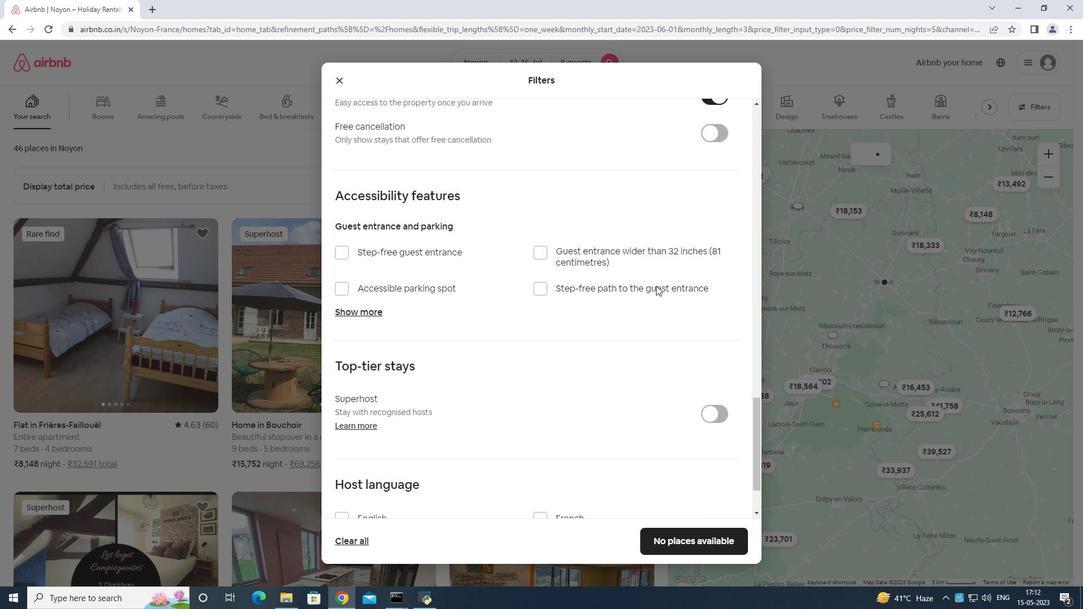 
Action: Mouse scrolled (616, 321) with delta (0, 0)
Screenshot: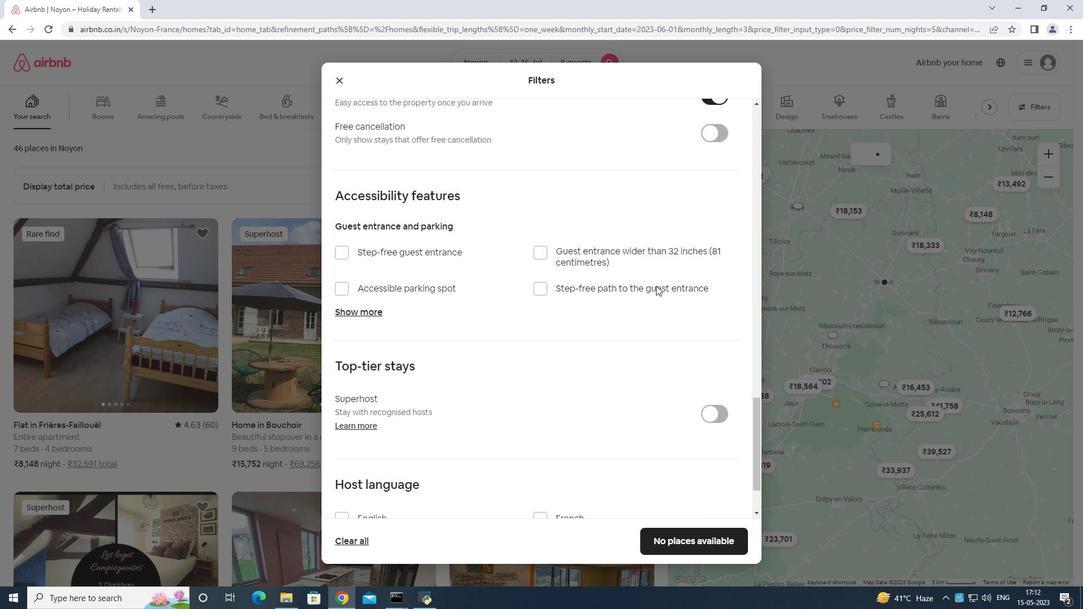 
Action: Mouse moved to (495, 352)
Screenshot: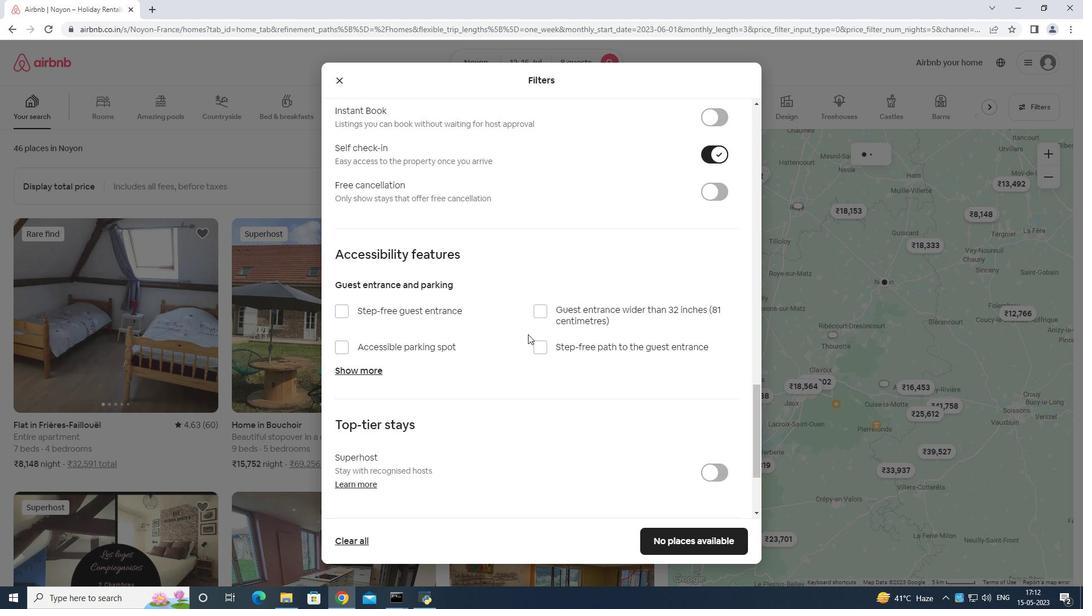 
Action: Mouse scrolled (495, 351) with delta (0, 0)
Screenshot: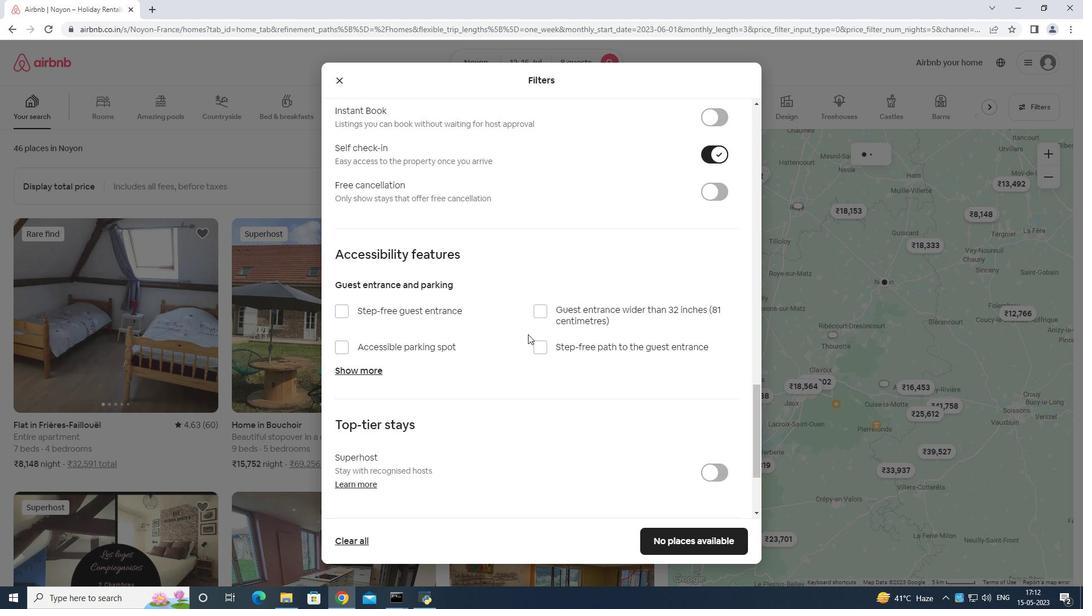 
Action: Mouse moved to (493, 353)
Screenshot: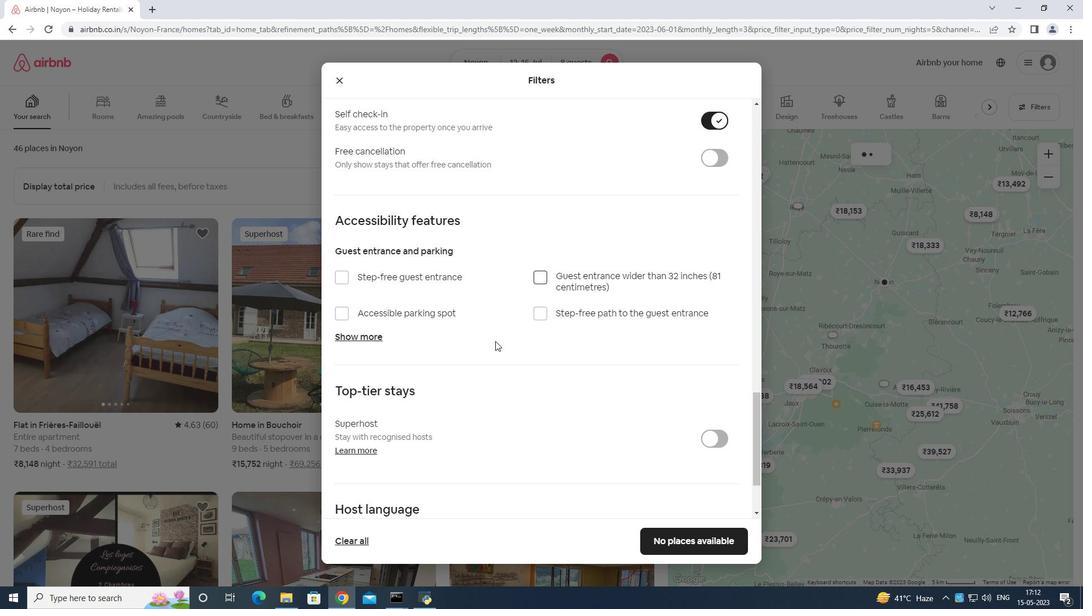 
Action: Mouse scrolled (493, 353) with delta (0, 0)
Screenshot: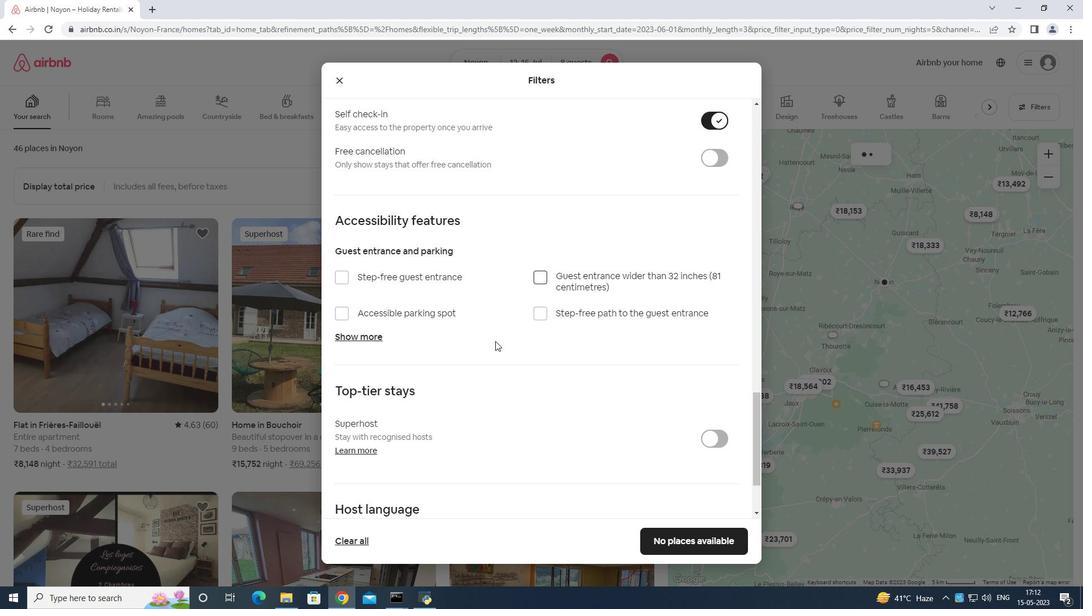 
Action: Mouse moved to (493, 354)
Screenshot: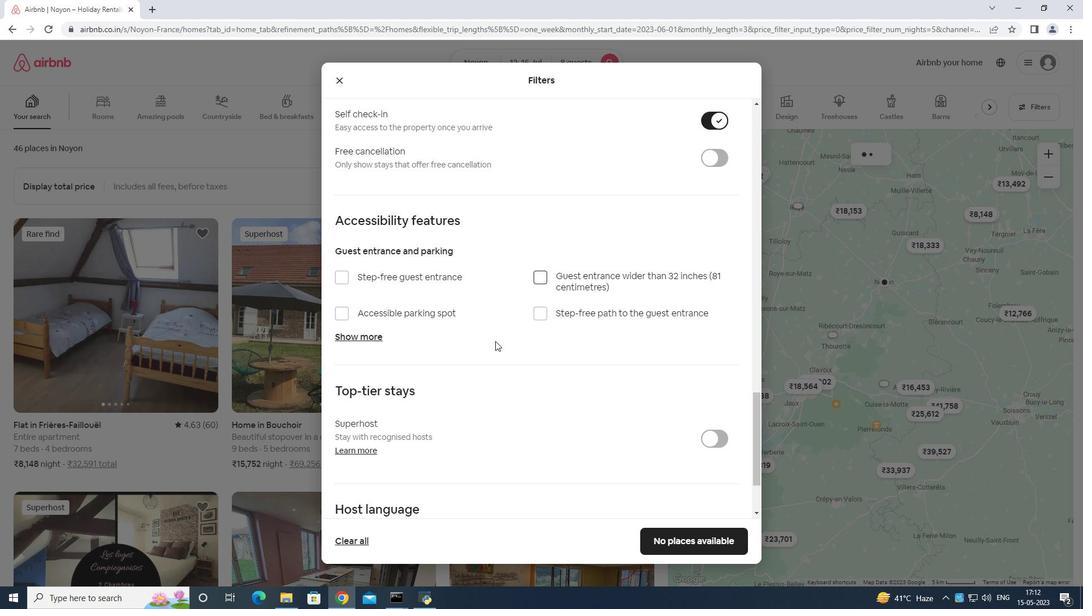 
Action: Mouse scrolled (493, 353) with delta (0, 0)
Screenshot: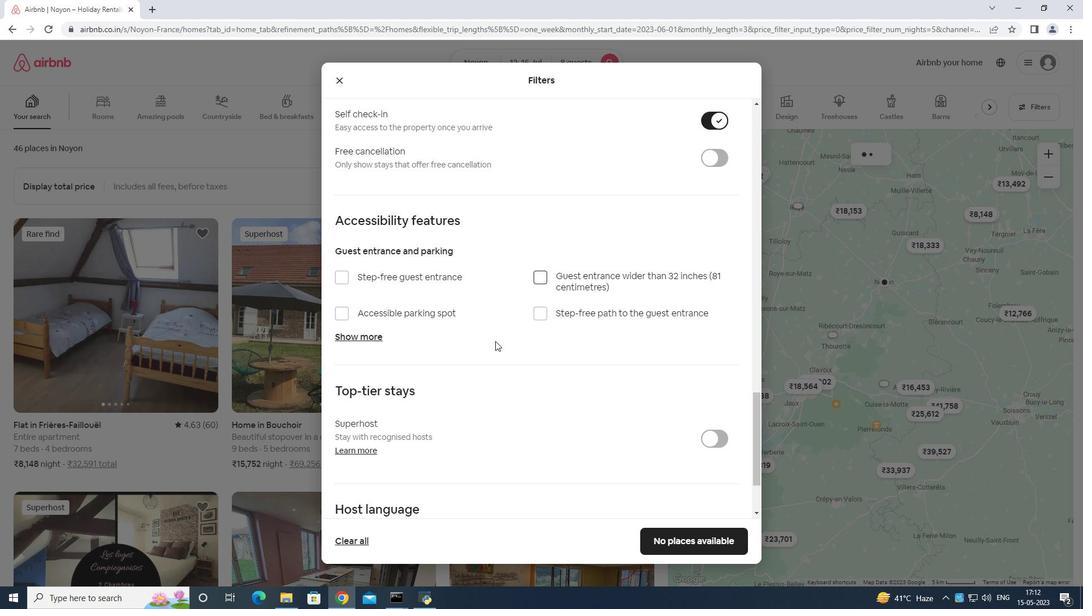 
Action: Mouse scrolled (493, 353) with delta (0, 0)
Screenshot: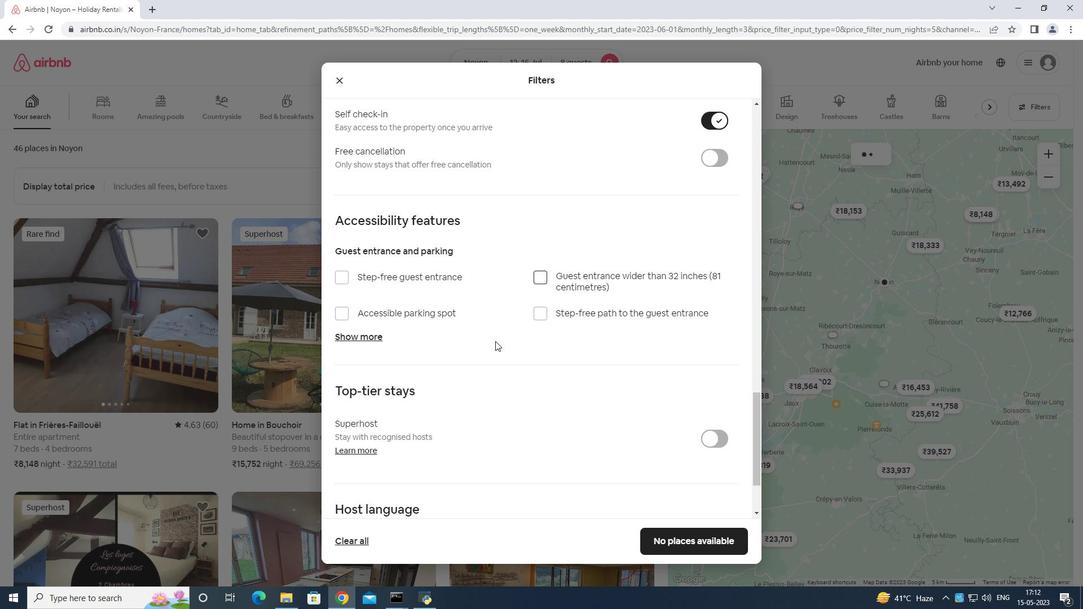 
Action: Mouse moved to (438, 315)
Screenshot: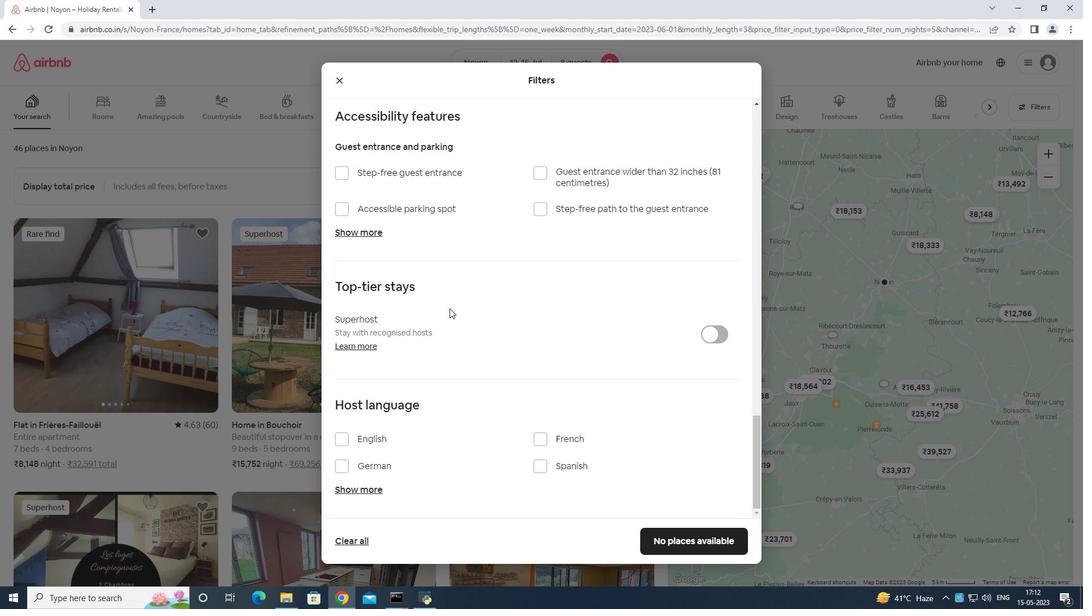 
Action: Mouse scrolled (438, 314) with delta (0, 0)
Screenshot: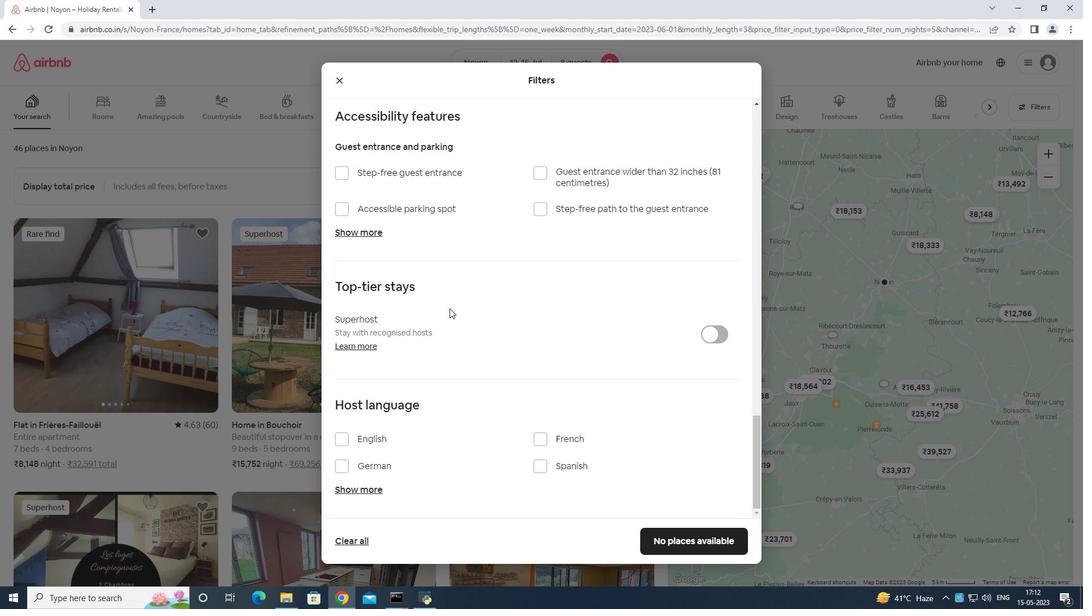 
Action: Mouse moved to (436, 322)
Screenshot: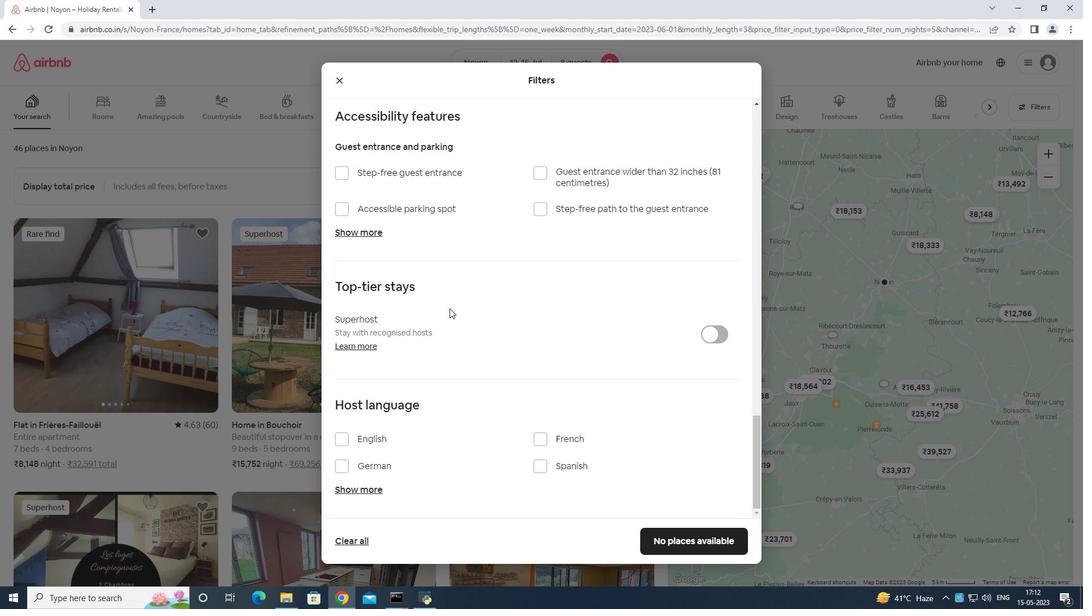 
Action: Mouse scrolled (436, 322) with delta (0, 0)
Screenshot: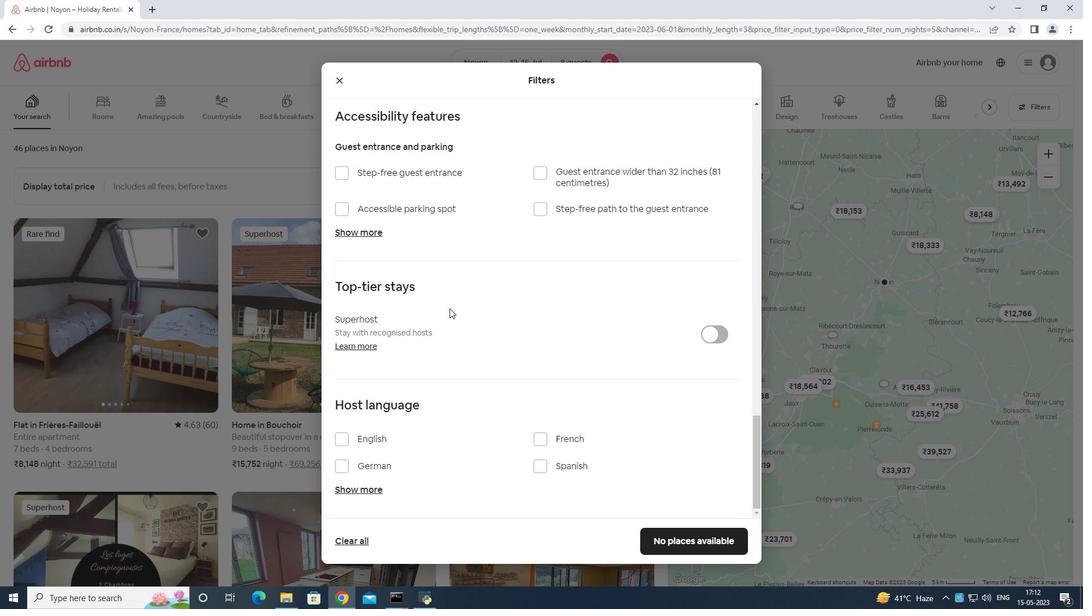 
Action: Mouse moved to (435, 323)
Screenshot: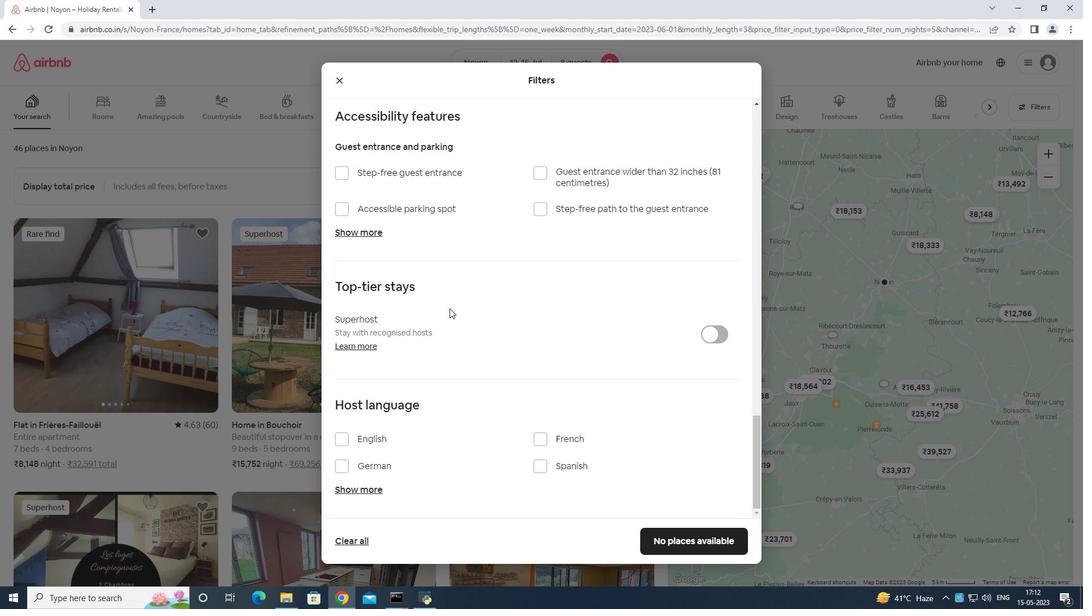
Action: Mouse scrolled (435, 322) with delta (0, 0)
Screenshot: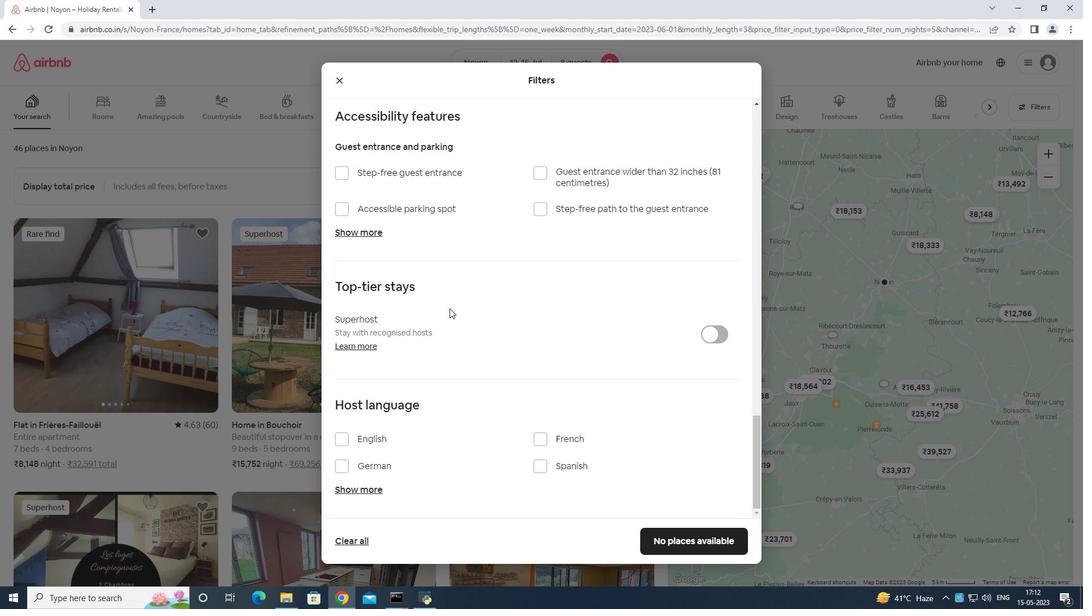 
Action: Mouse scrolled (435, 322) with delta (0, 0)
Screenshot: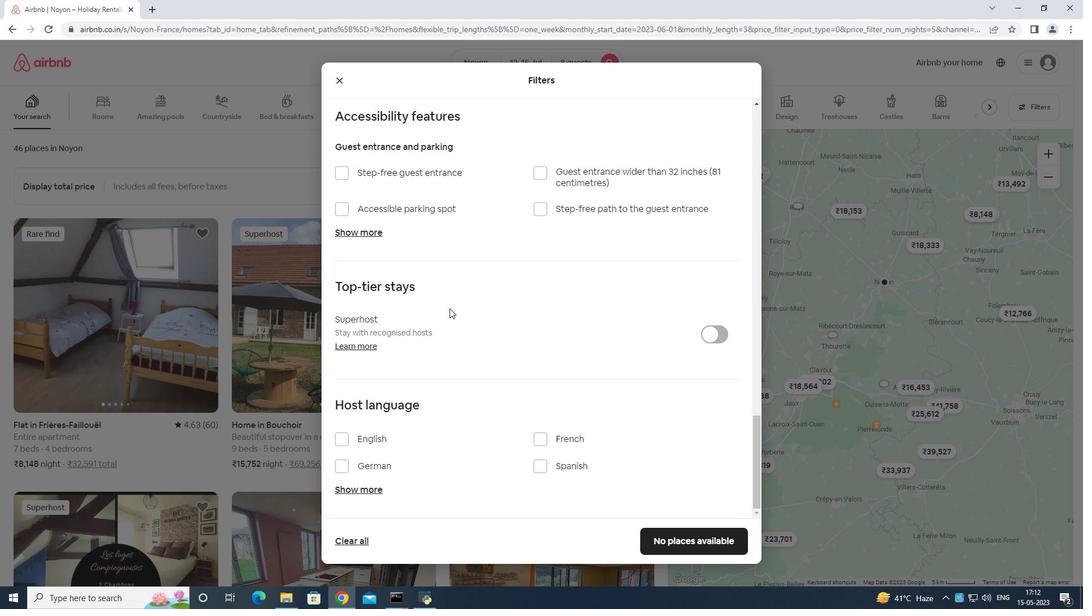 
Action: Mouse scrolled (435, 322) with delta (0, 0)
Screenshot: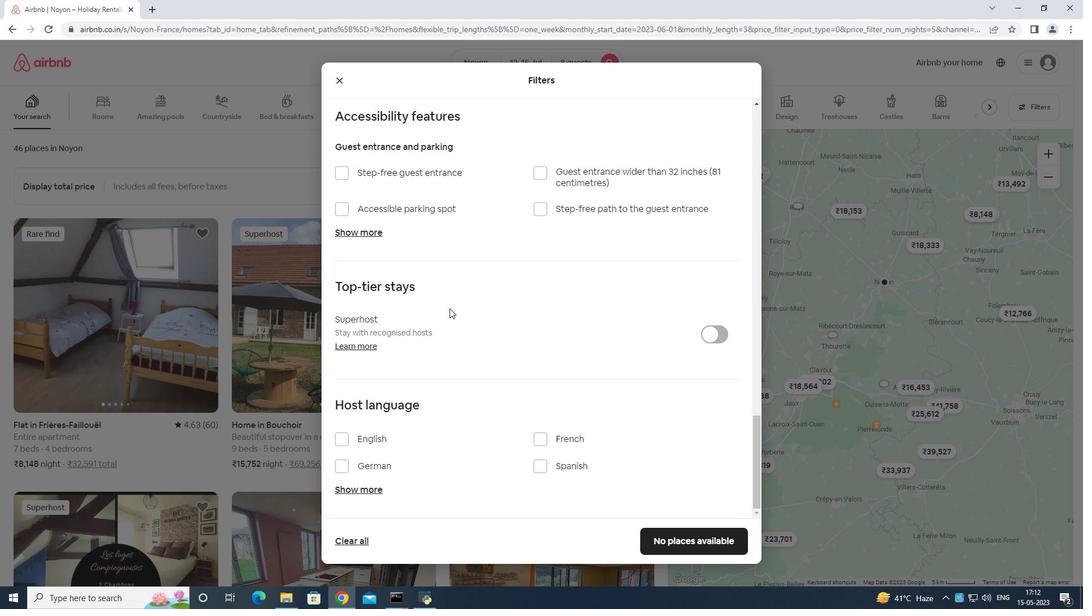 
Action: Mouse moved to (352, 435)
Screenshot: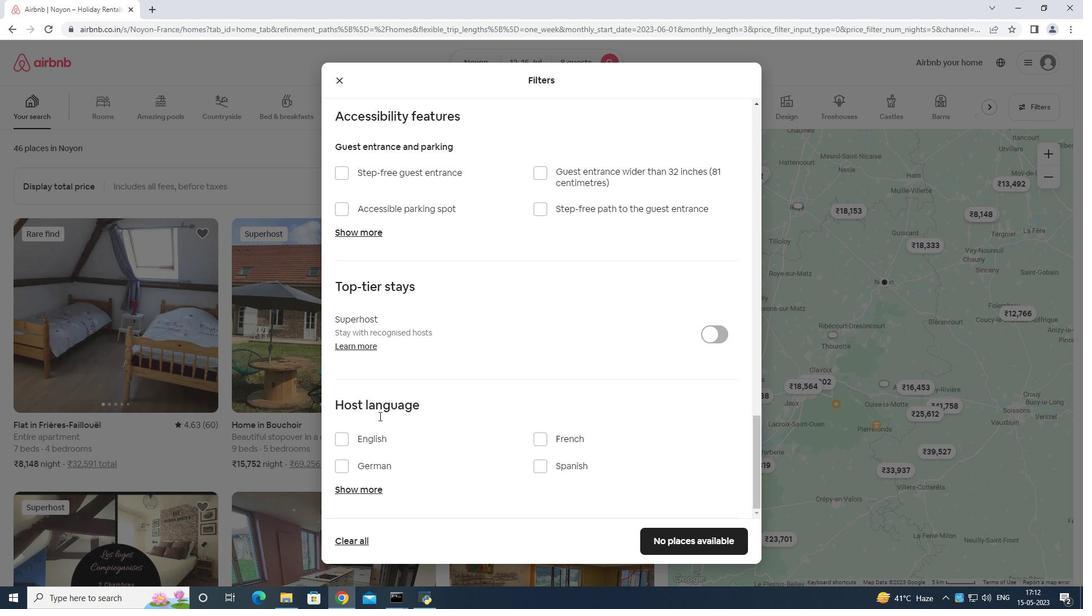 
Action: Mouse pressed left at (352, 435)
Screenshot: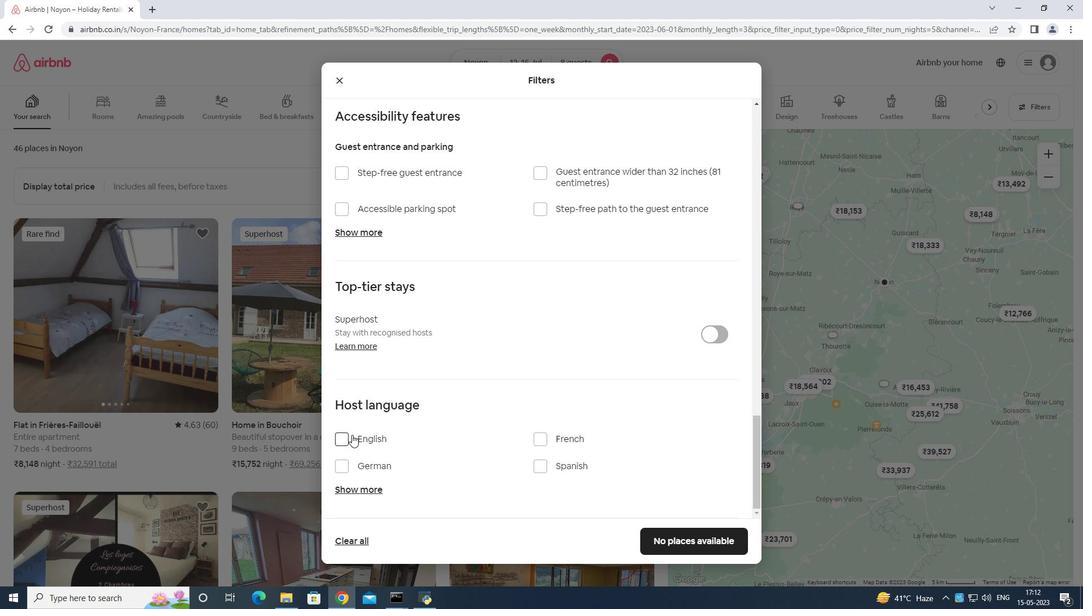
Action: Mouse moved to (693, 544)
Screenshot: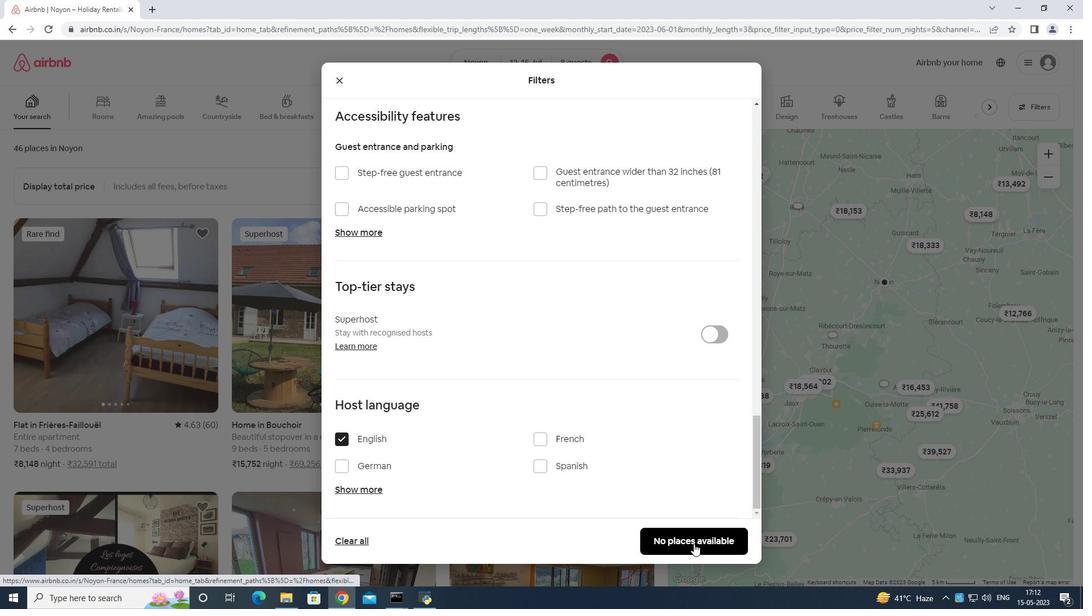 
Action: Mouse pressed left at (693, 544)
Screenshot: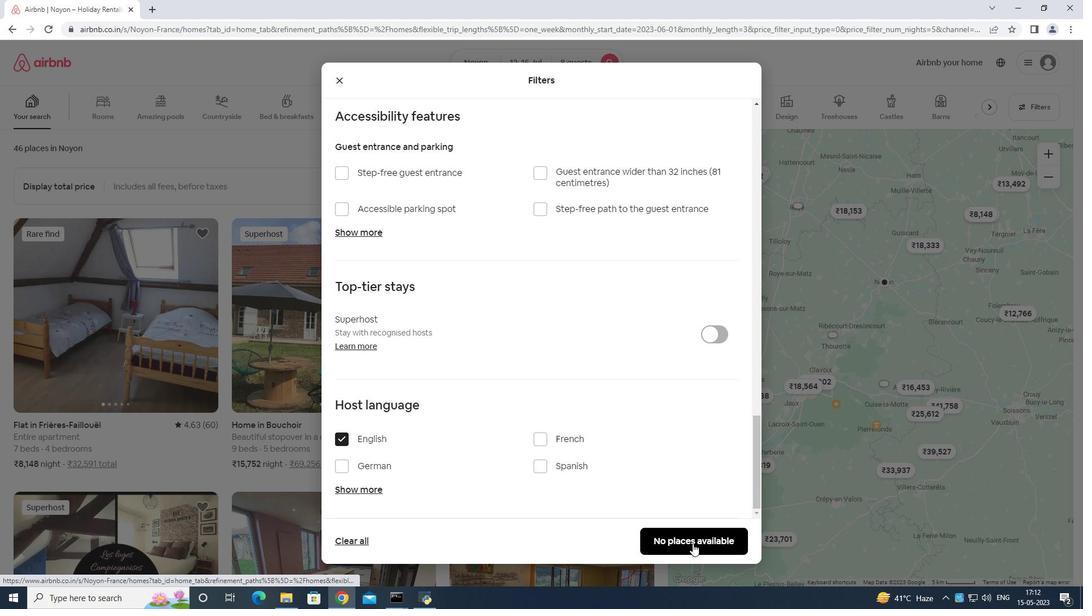
Action: Mouse moved to (692, 544)
Screenshot: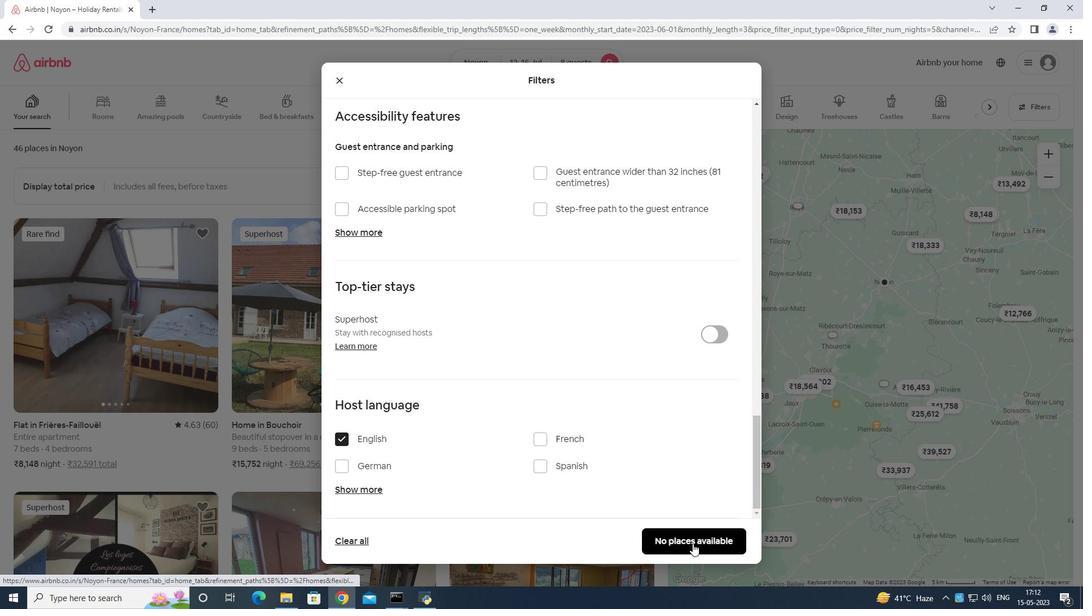 
